 Task: Research Airbnb options in Dornbirn, Austria from 6th December, 2023 to 10th December, 2023 for 6 adults, 2 children.6 bedrooms having 6 beds and 6 bathrooms. Property type can be house. Amenities needed are: wifi, TV, free parkinig on premises, hot tub, gym, smoking allowed. Look for 5 properties as per requirement.
Action: Mouse moved to (577, 74)
Screenshot: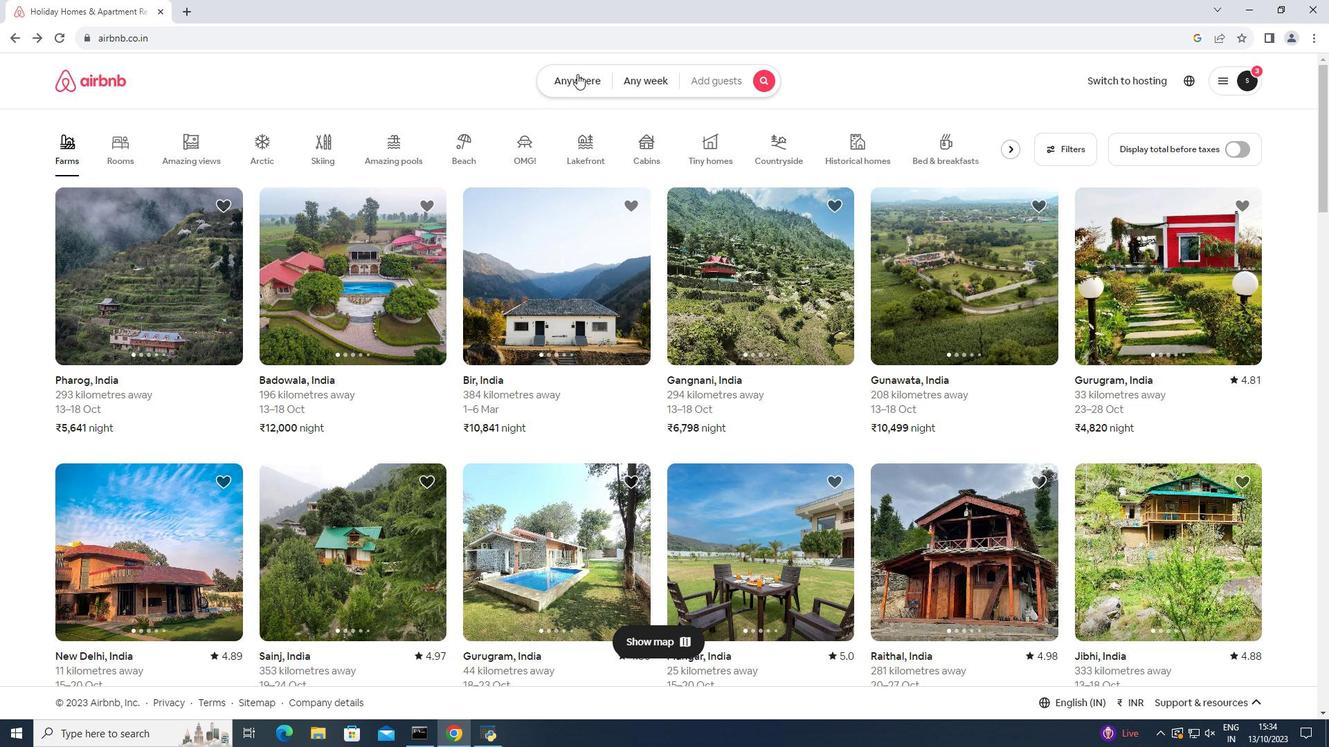 
Action: Mouse pressed left at (577, 74)
Screenshot: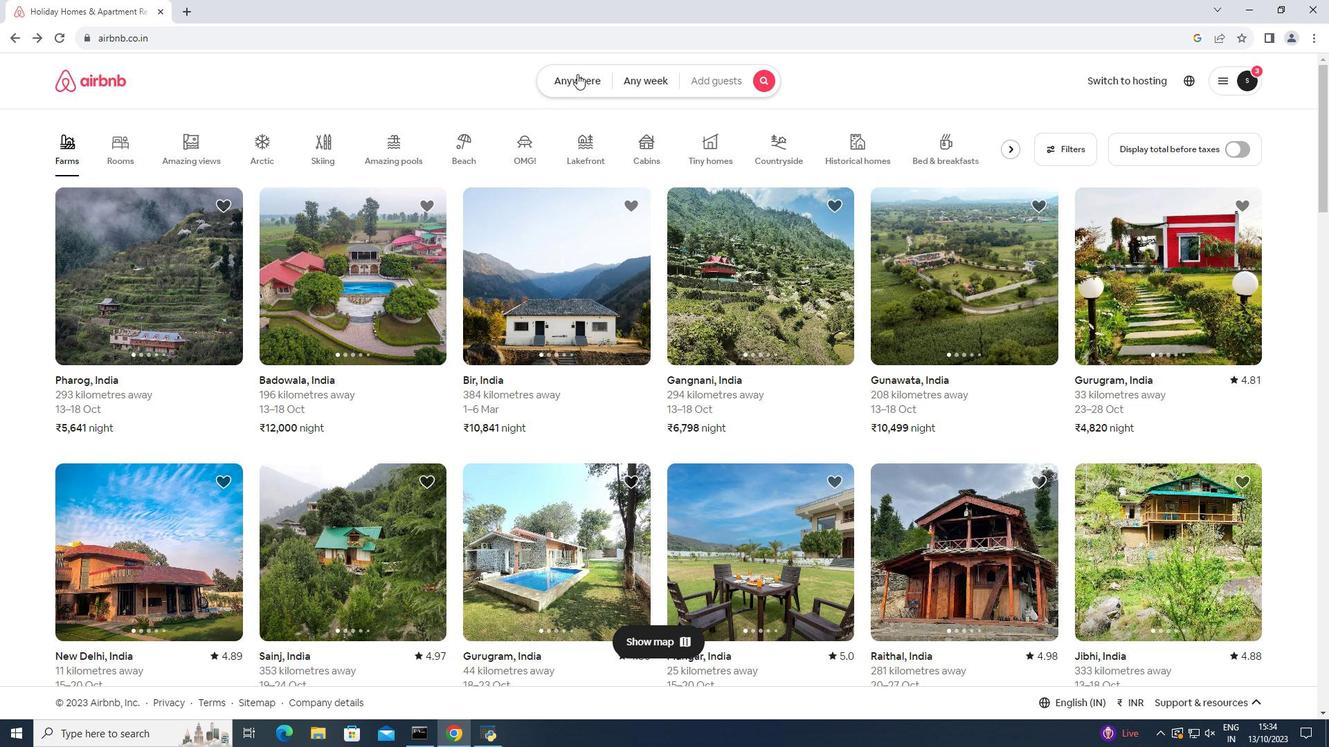 
Action: Mouse moved to (431, 138)
Screenshot: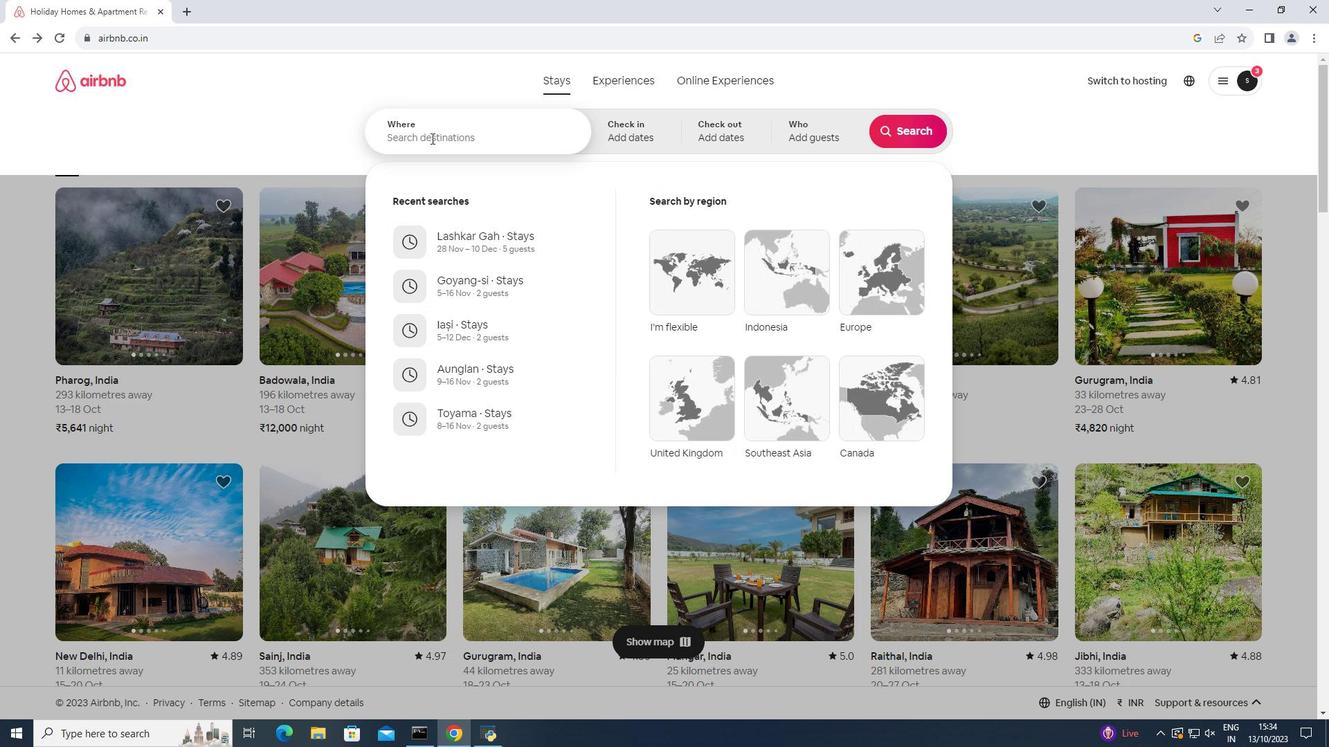 
Action: Mouse pressed left at (431, 138)
Screenshot: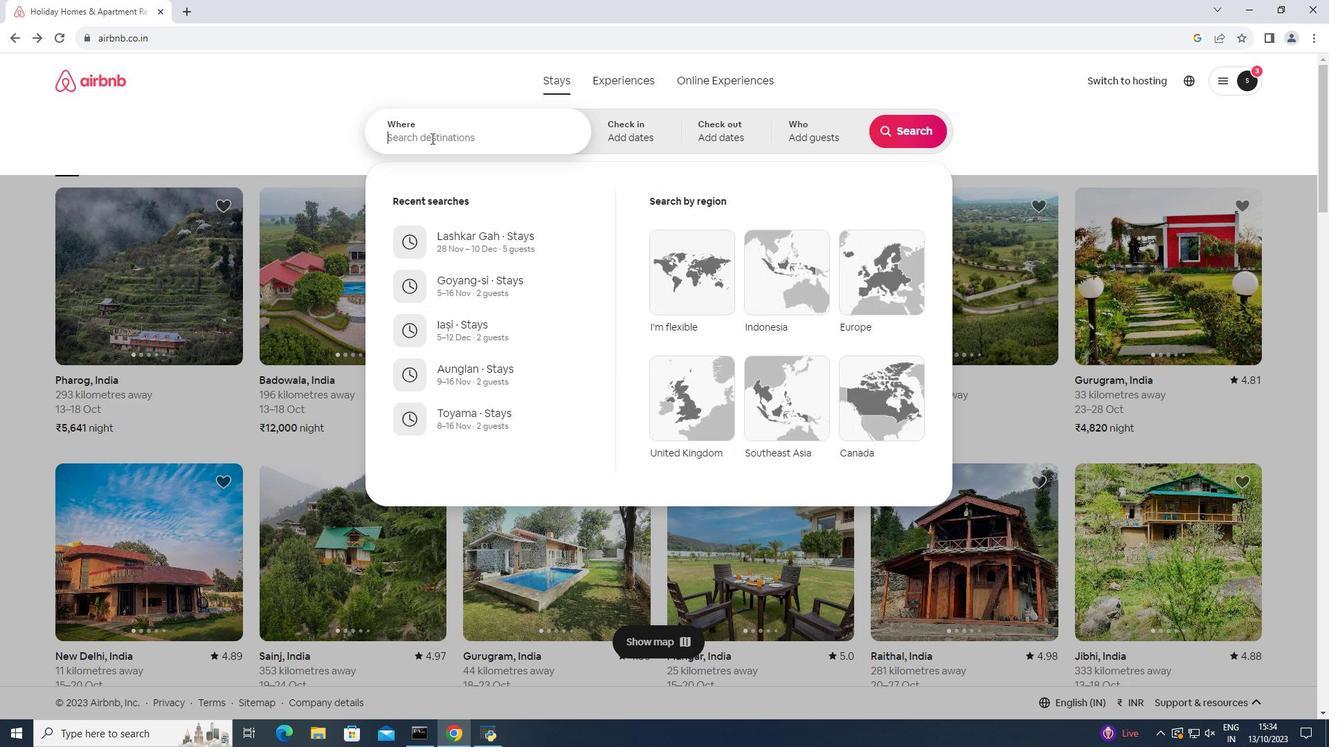 
Action: Key pressed <Key.shift>Dornbirn,
Screenshot: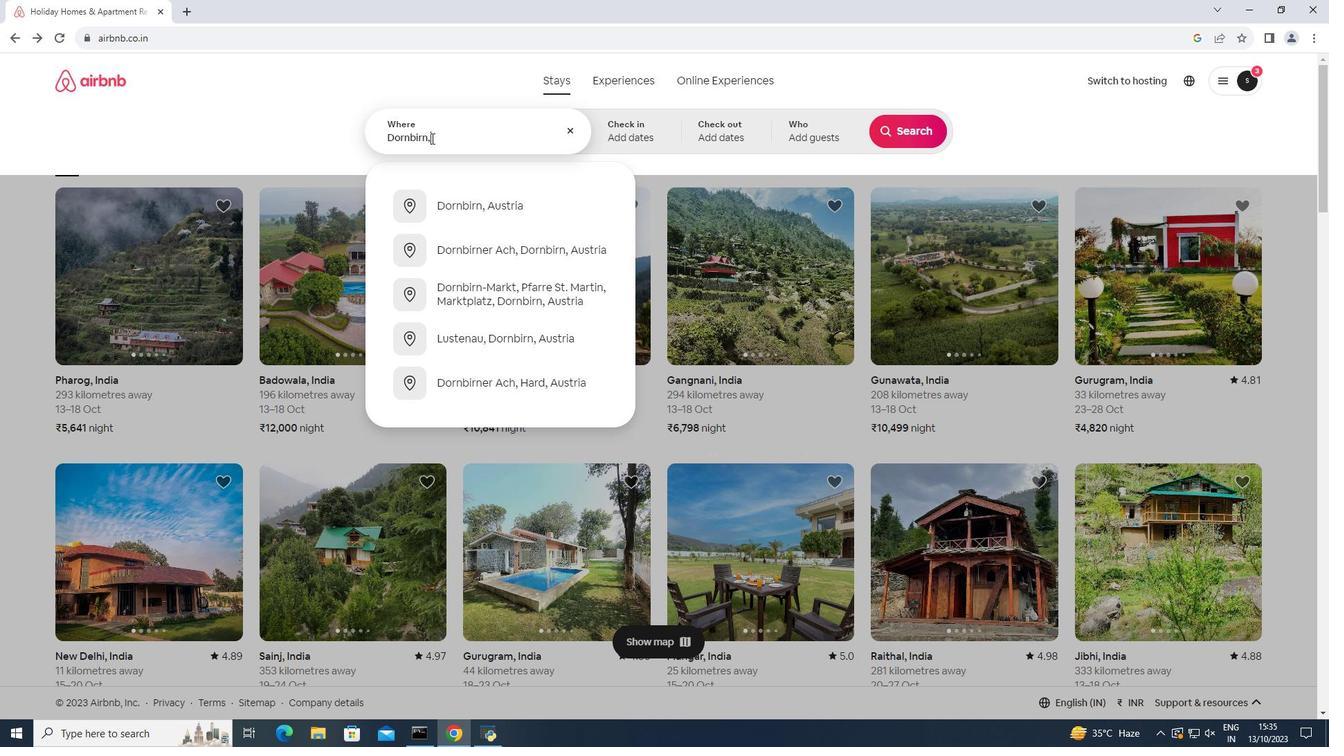 
Action: Mouse moved to (484, 211)
Screenshot: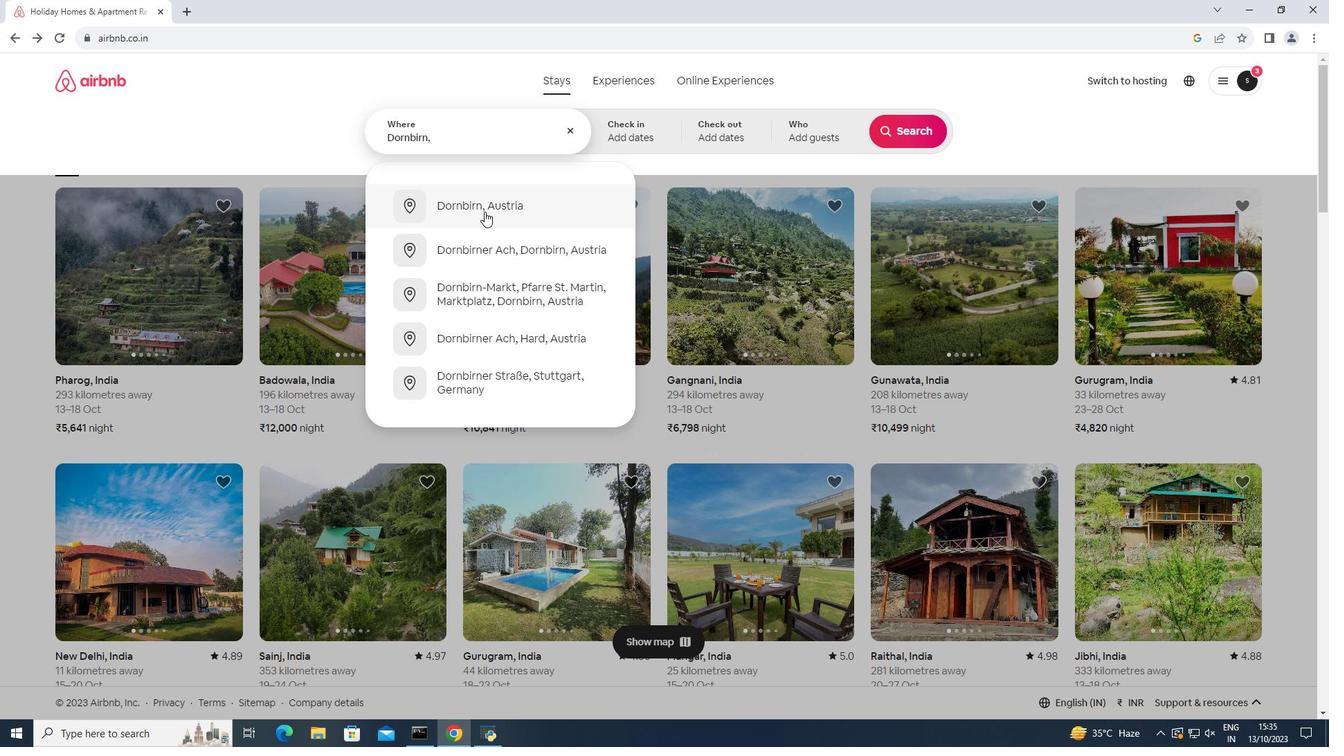 
Action: Mouse pressed left at (484, 211)
Screenshot: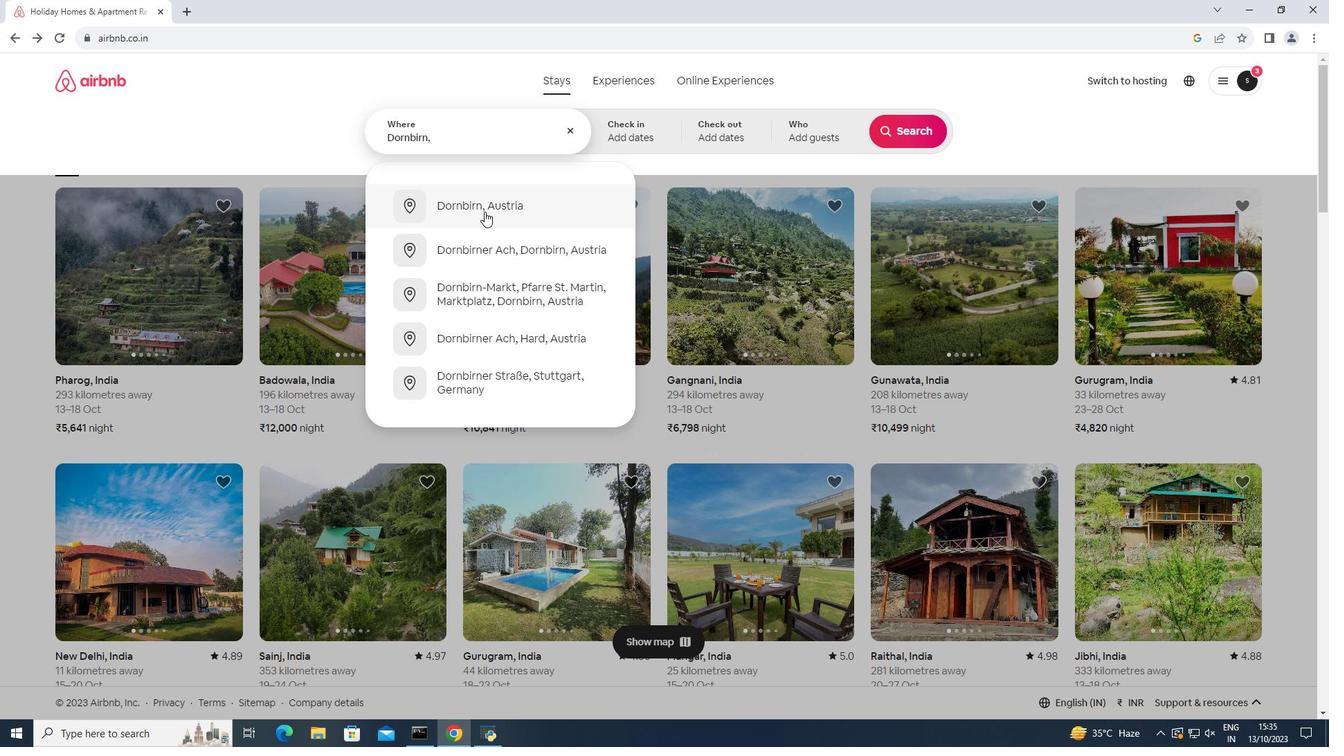 
Action: Mouse moved to (906, 239)
Screenshot: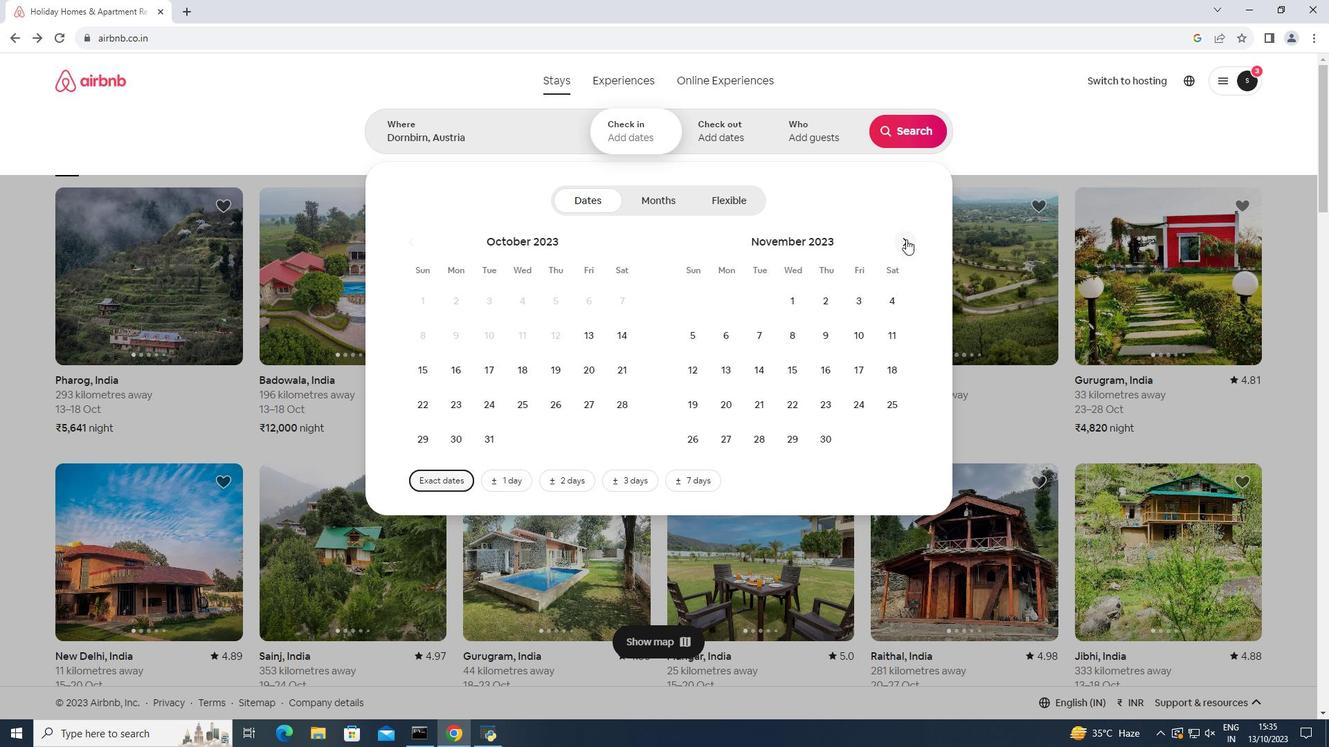 
Action: Mouse pressed left at (906, 239)
Screenshot: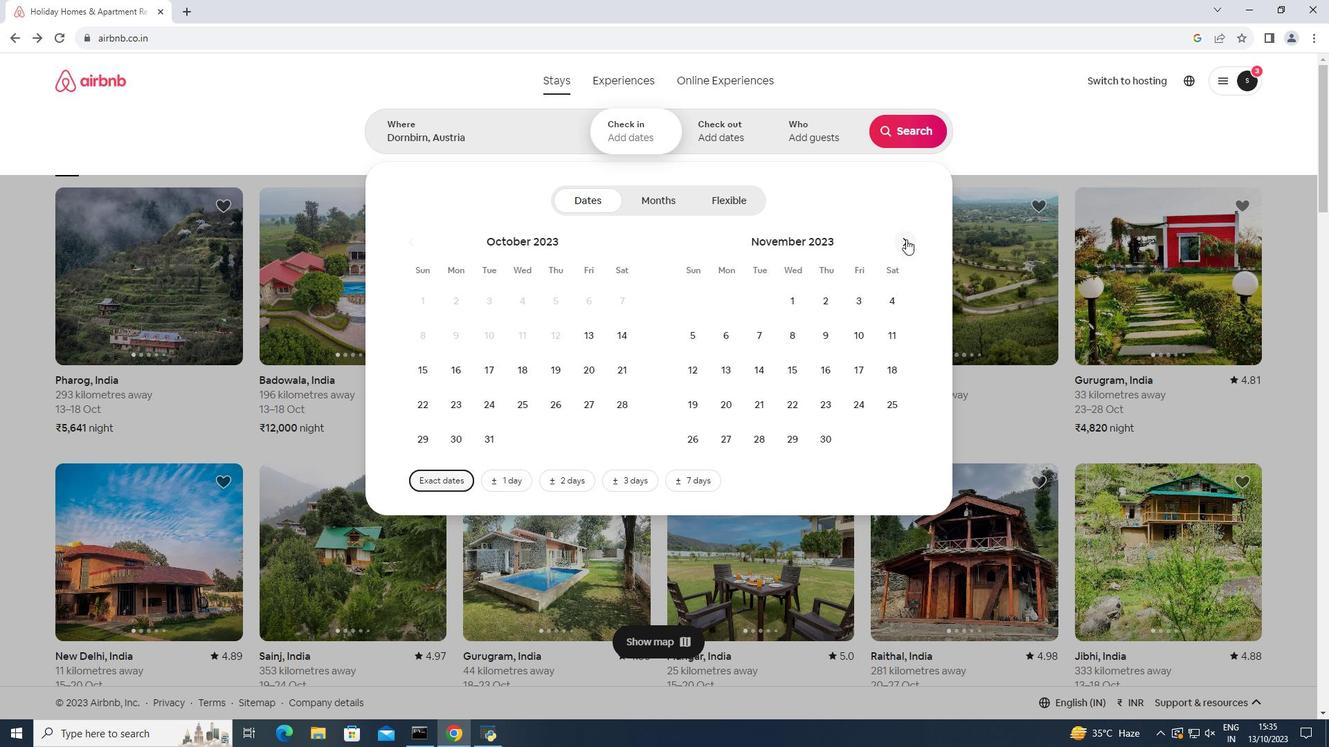 
Action: Mouse moved to (788, 331)
Screenshot: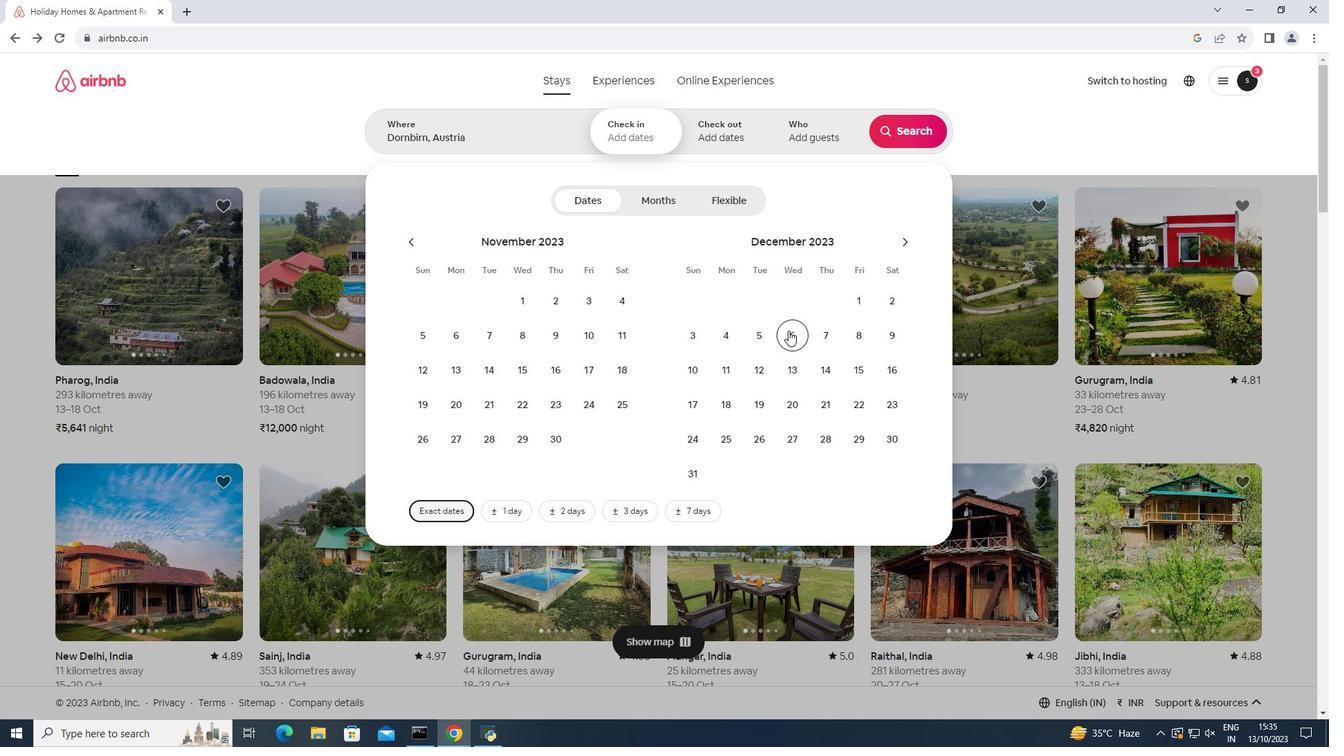 
Action: Mouse pressed left at (788, 331)
Screenshot: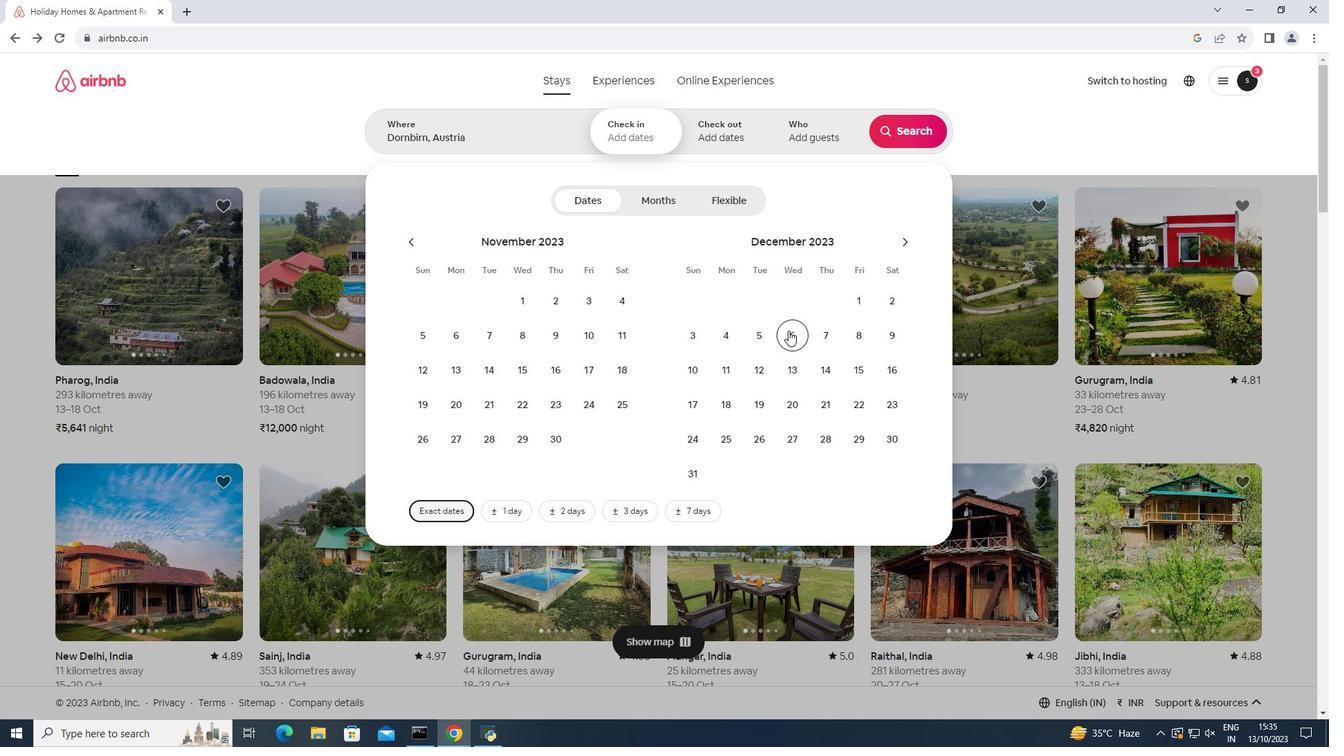 
Action: Mouse moved to (689, 369)
Screenshot: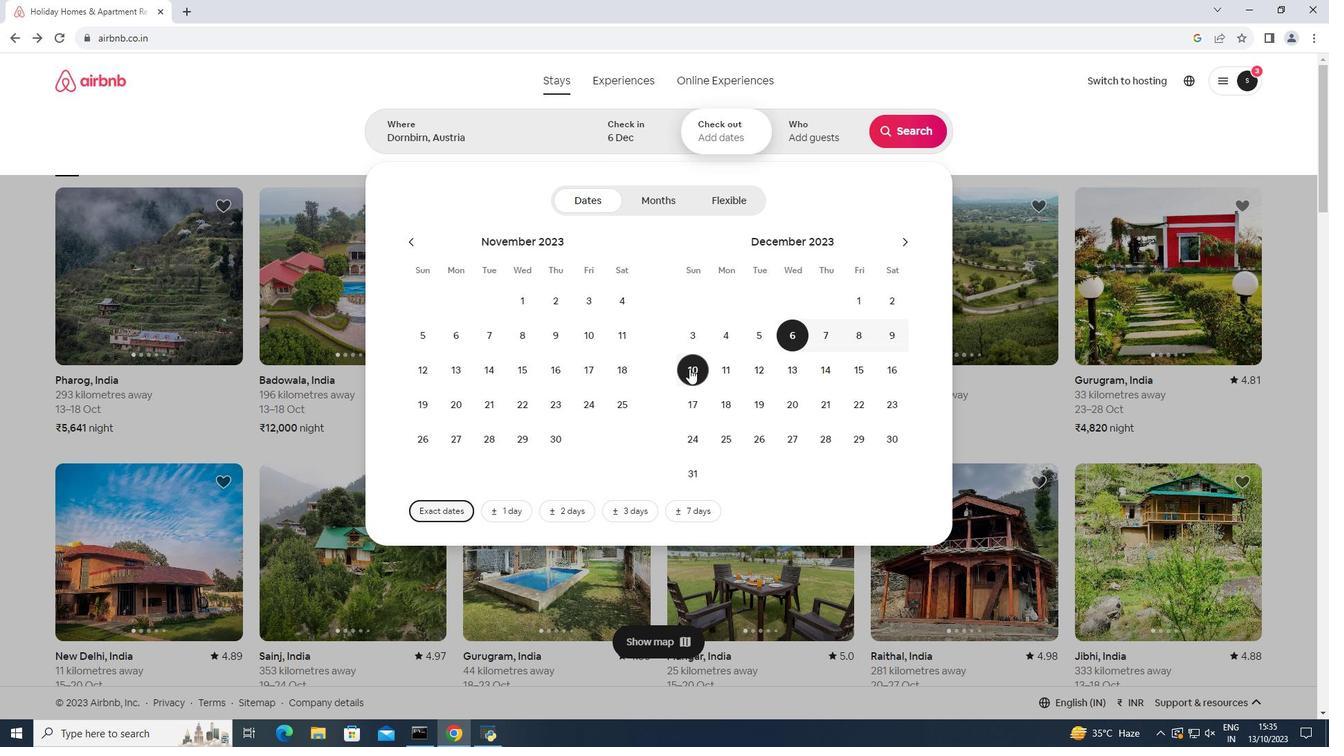 
Action: Mouse pressed left at (689, 369)
Screenshot: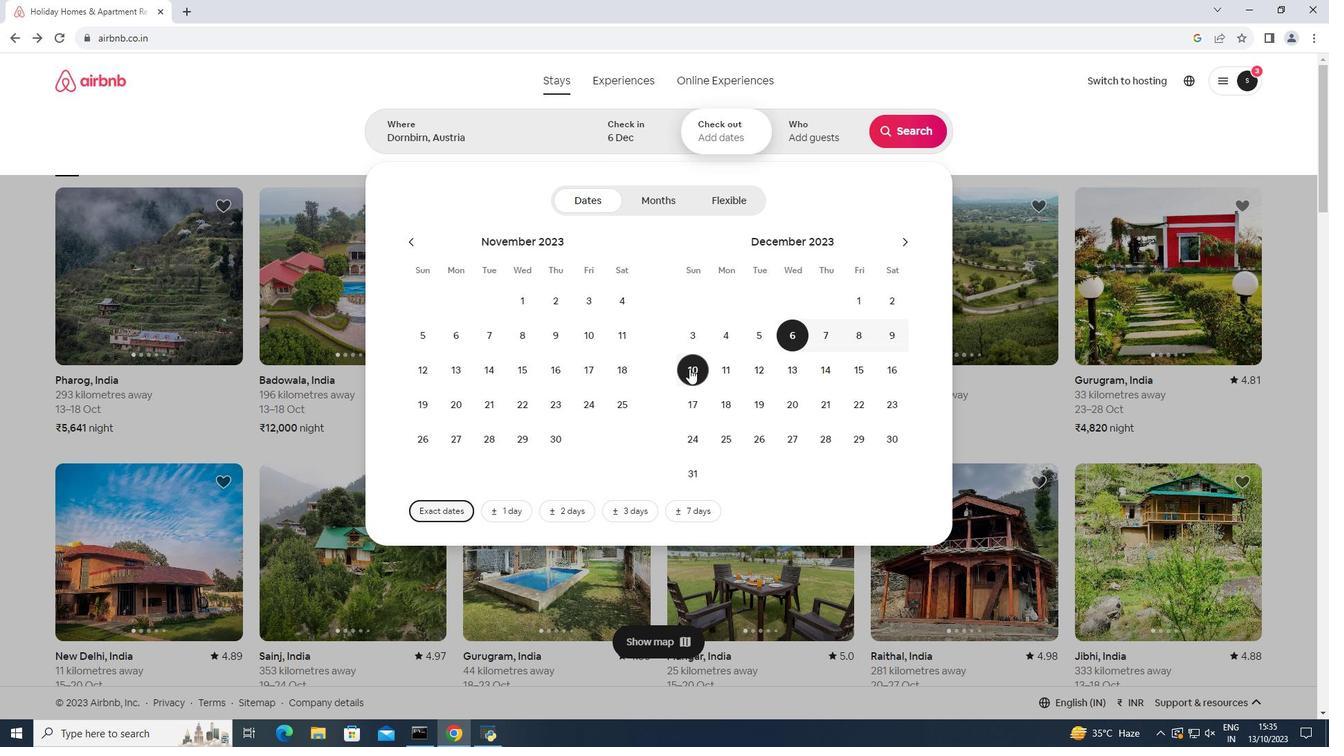 
Action: Mouse moved to (812, 121)
Screenshot: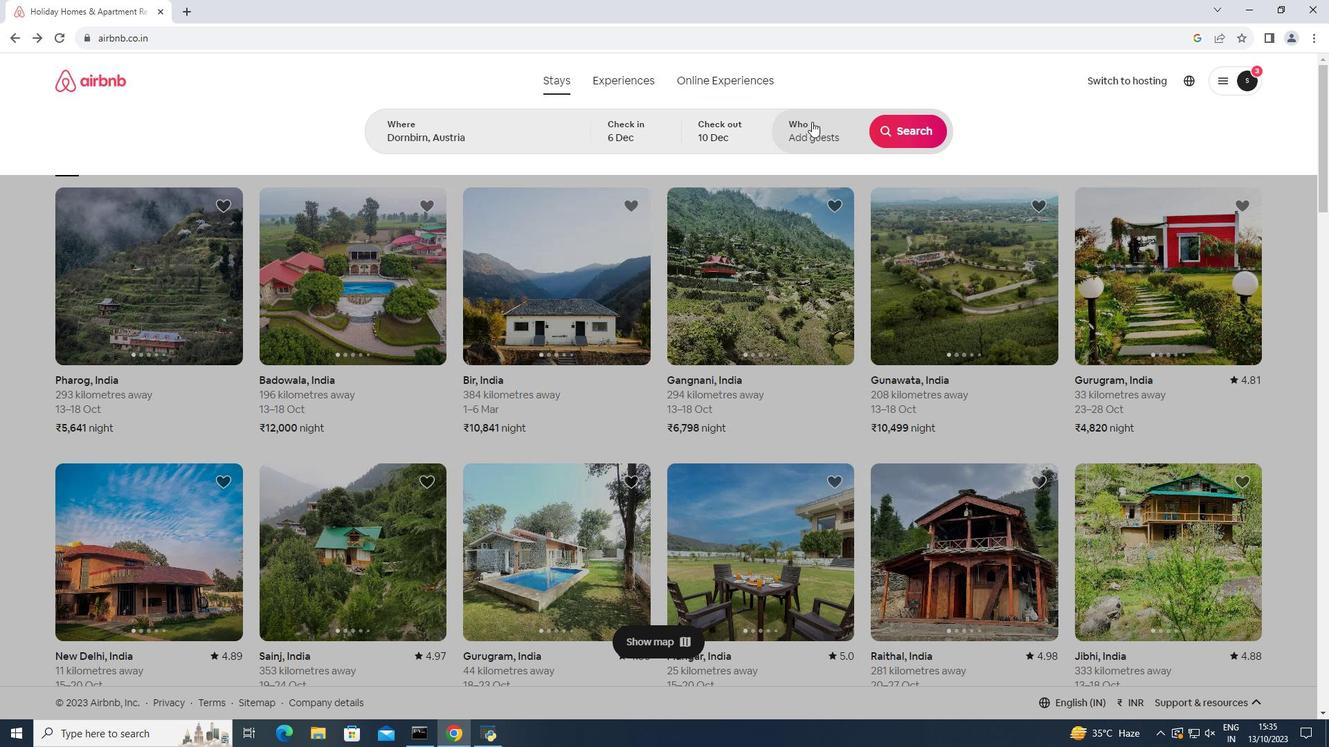 
Action: Mouse pressed left at (812, 121)
Screenshot: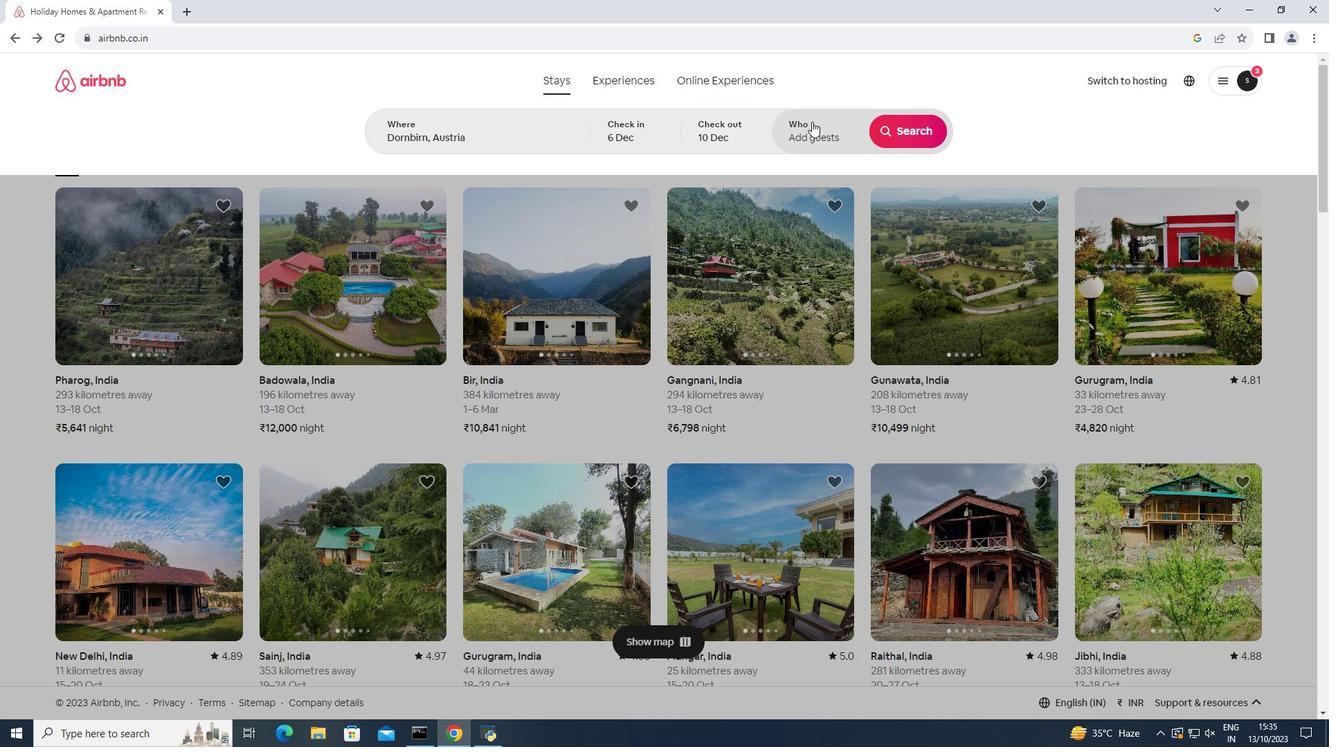 
Action: Mouse moved to (909, 202)
Screenshot: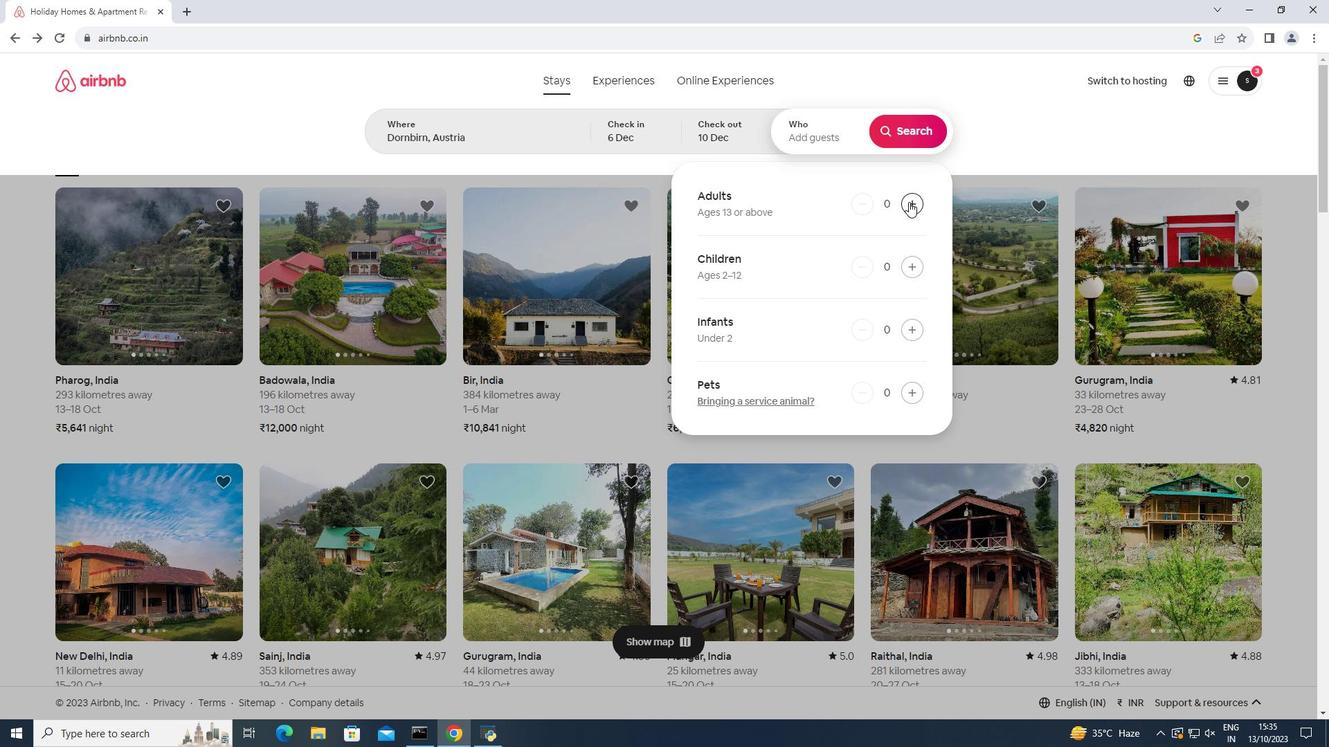 
Action: Mouse pressed left at (909, 202)
Screenshot: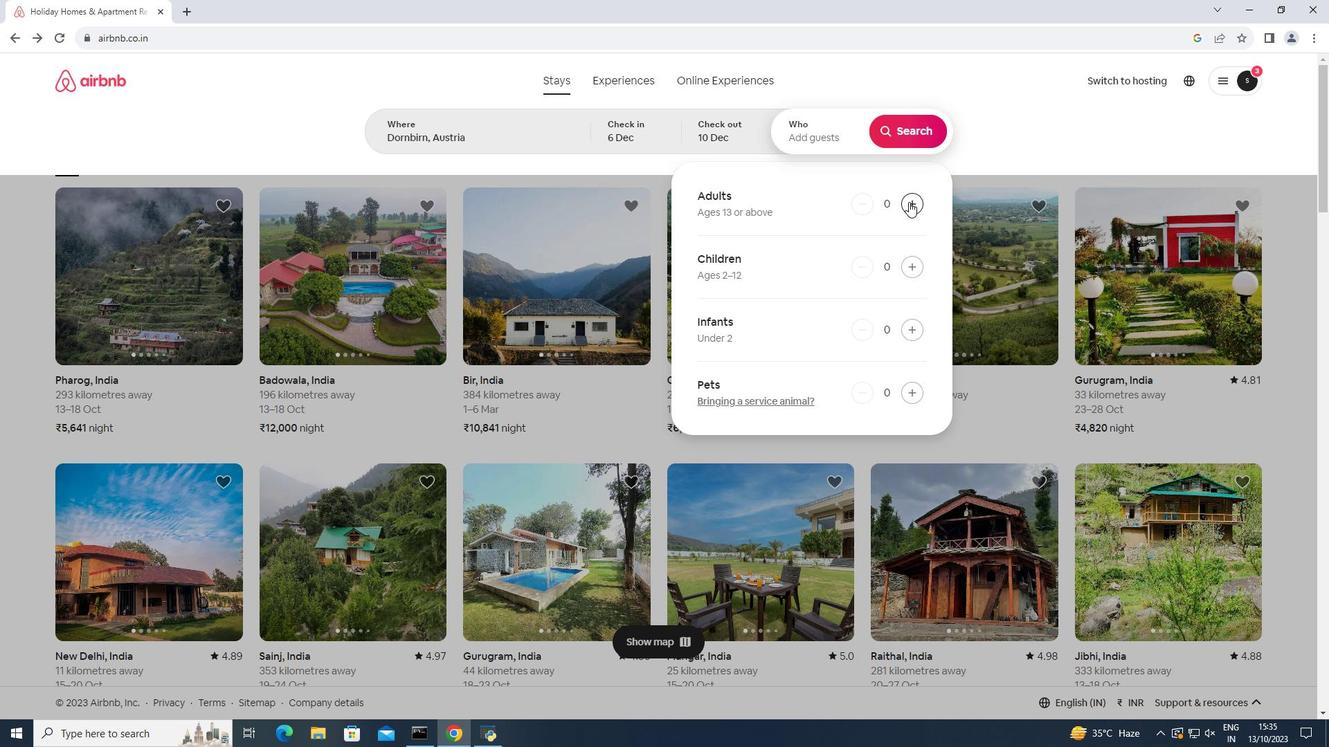
Action: Mouse pressed left at (909, 202)
Screenshot: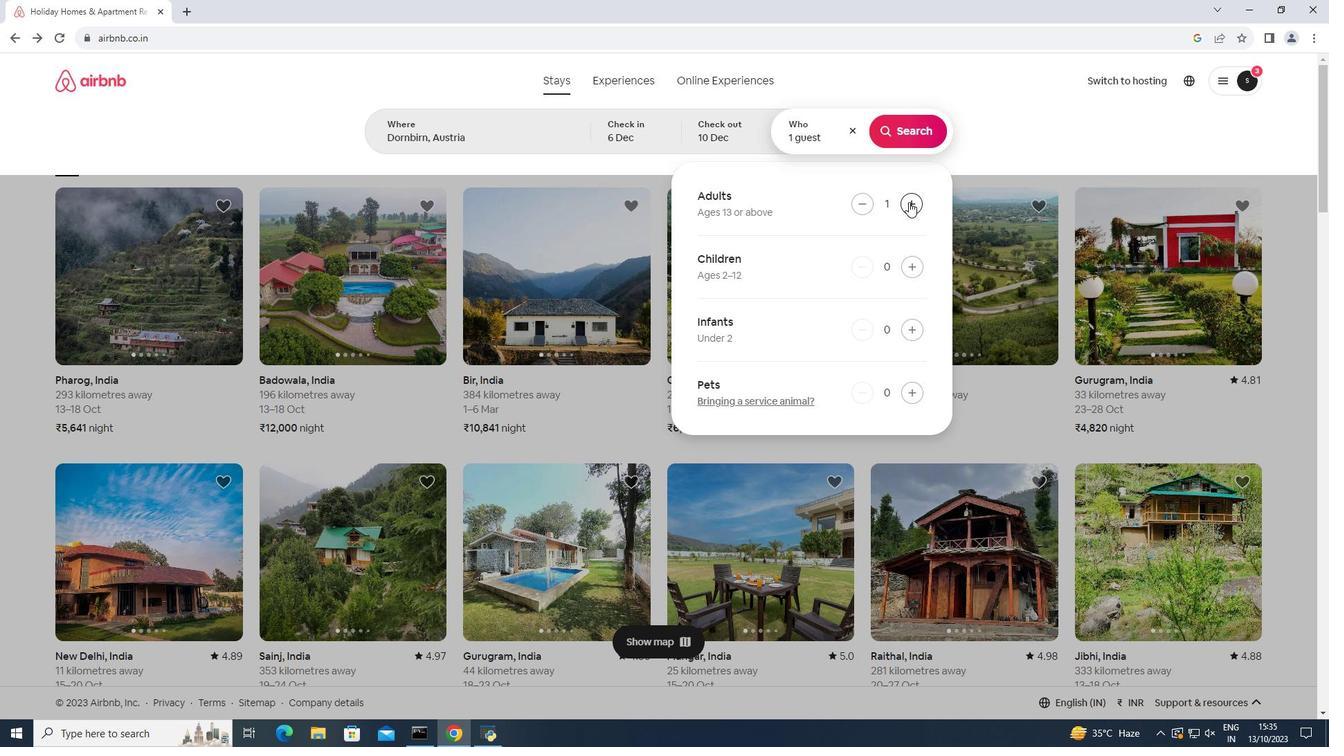 
Action: Mouse pressed left at (909, 202)
Screenshot: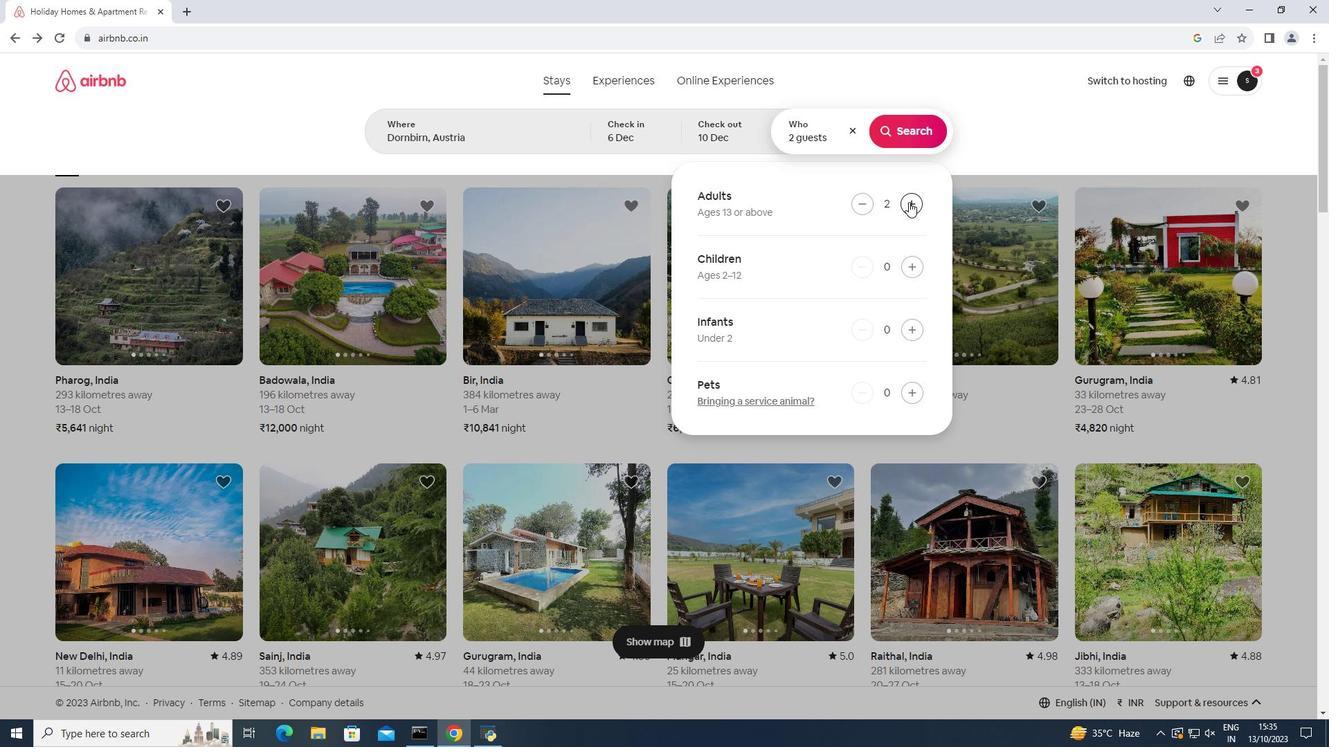 
Action: Mouse pressed left at (909, 202)
Screenshot: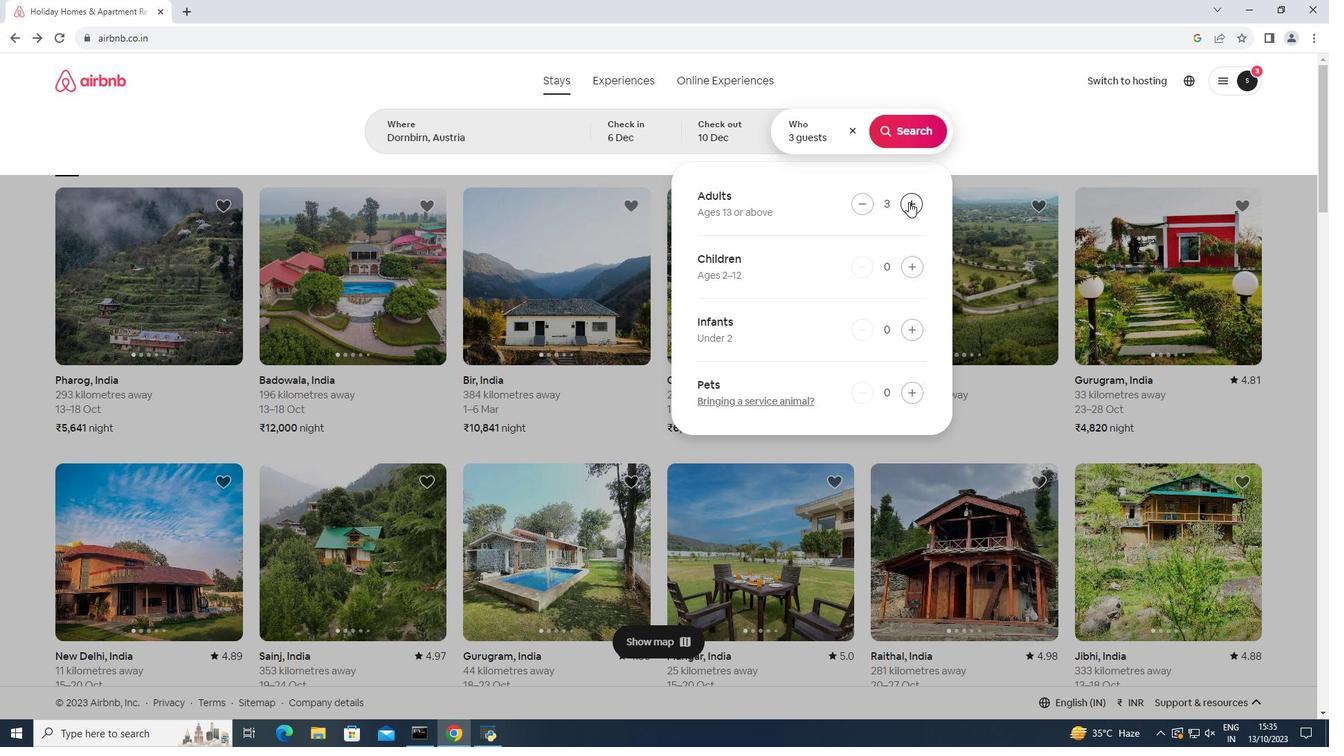 
Action: Mouse pressed left at (909, 202)
Screenshot: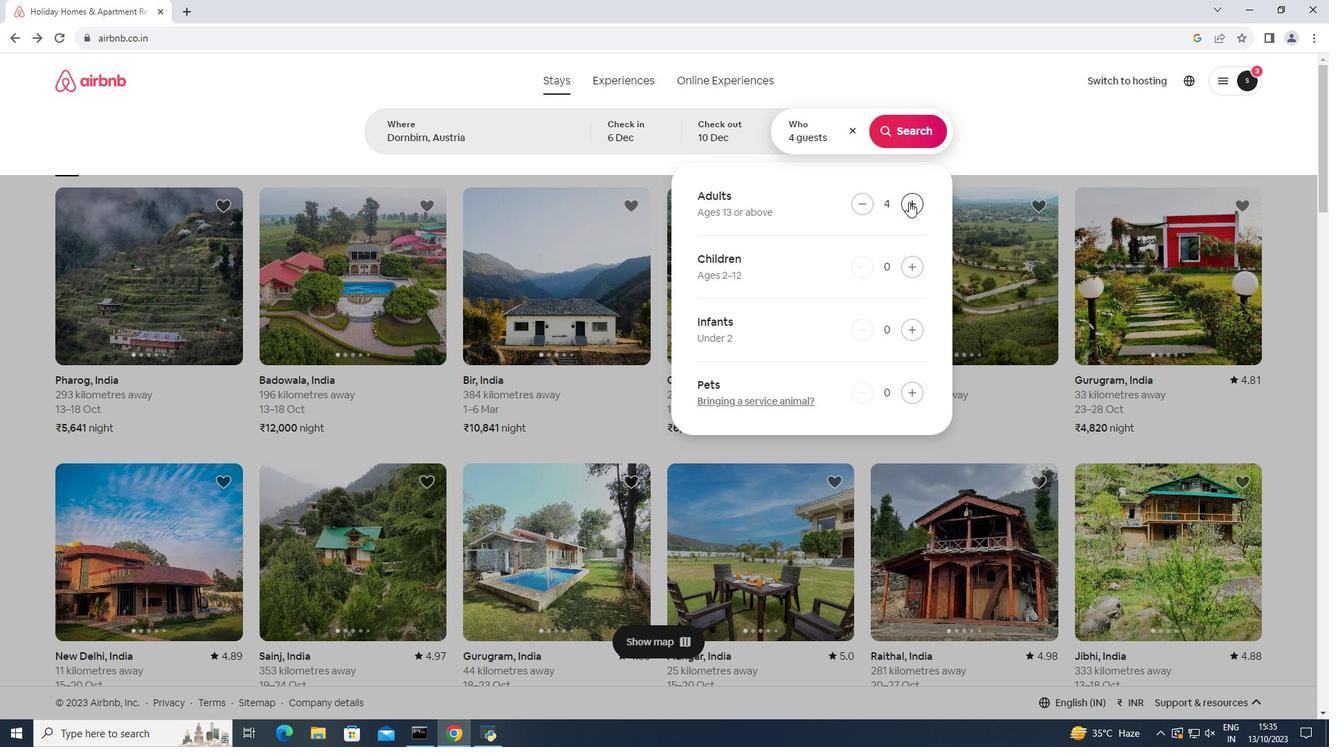 
Action: Mouse pressed left at (909, 202)
Screenshot: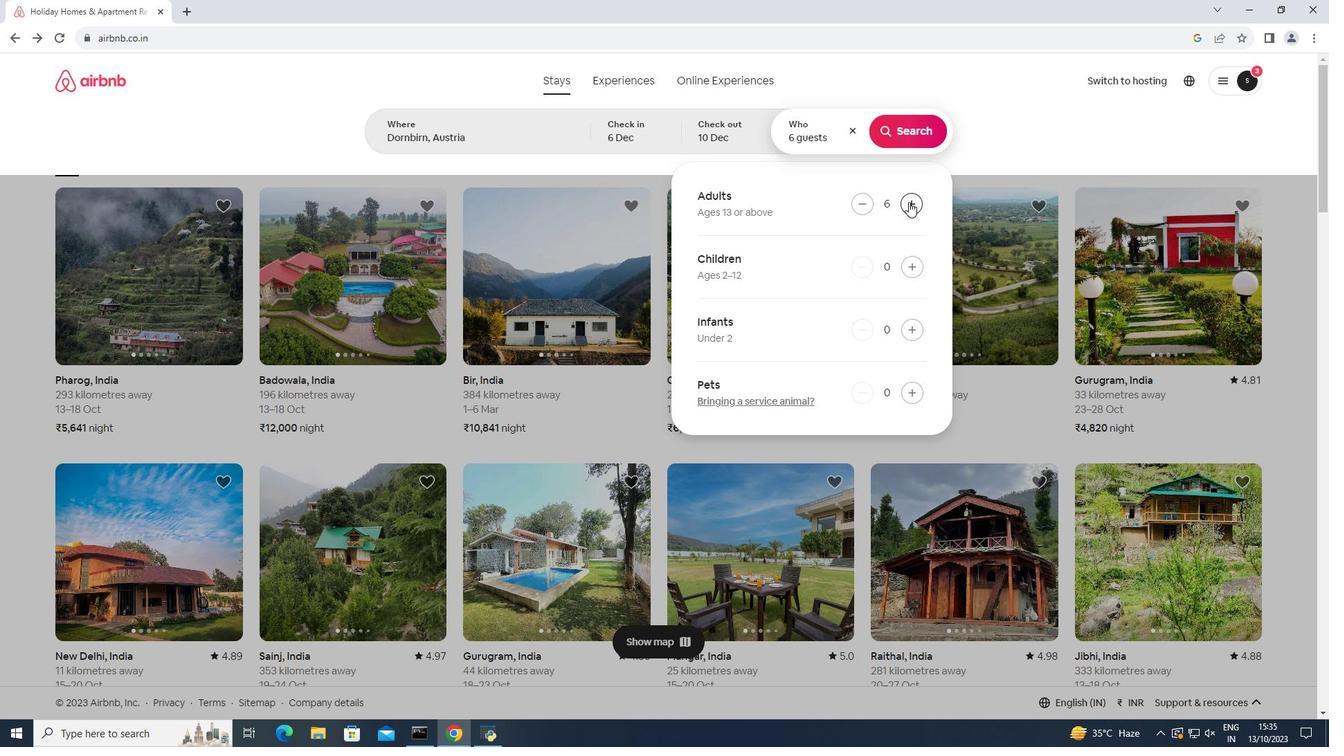 
Action: Mouse moved to (912, 268)
Screenshot: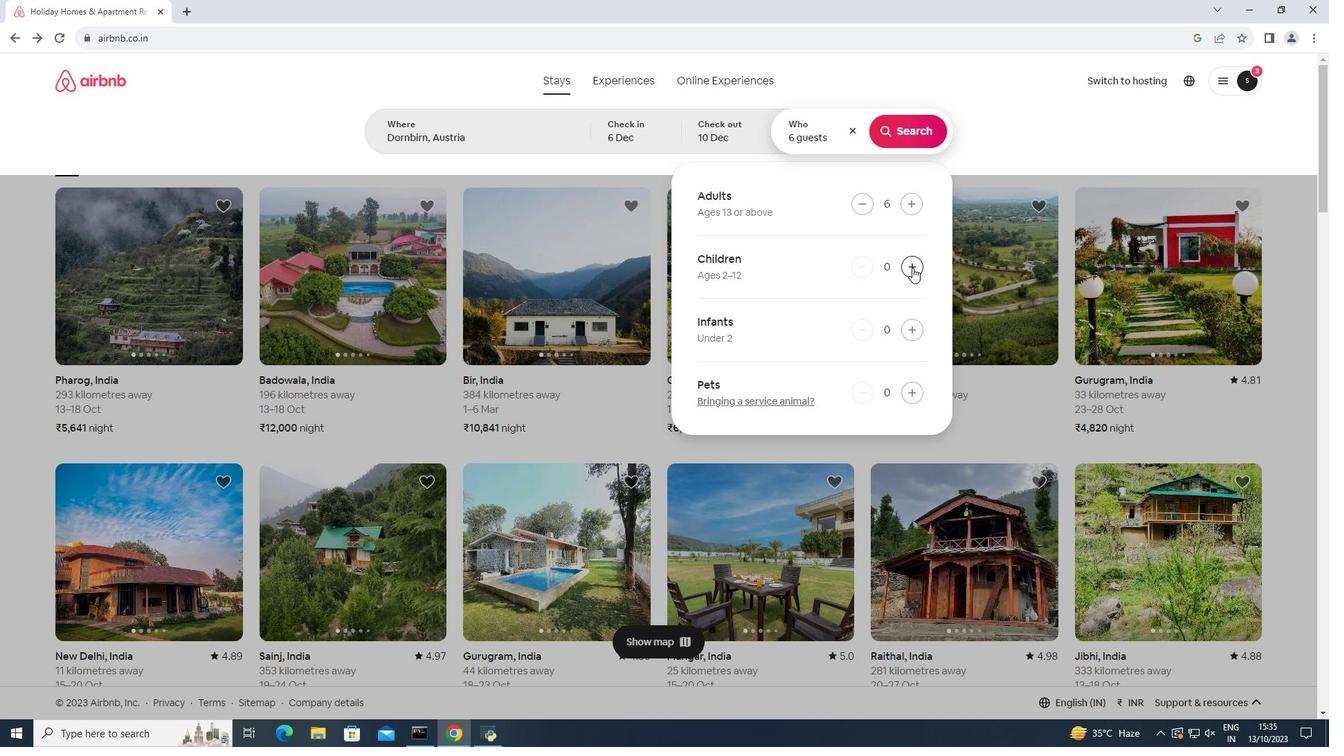 
Action: Mouse pressed left at (912, 268)
Screenshot: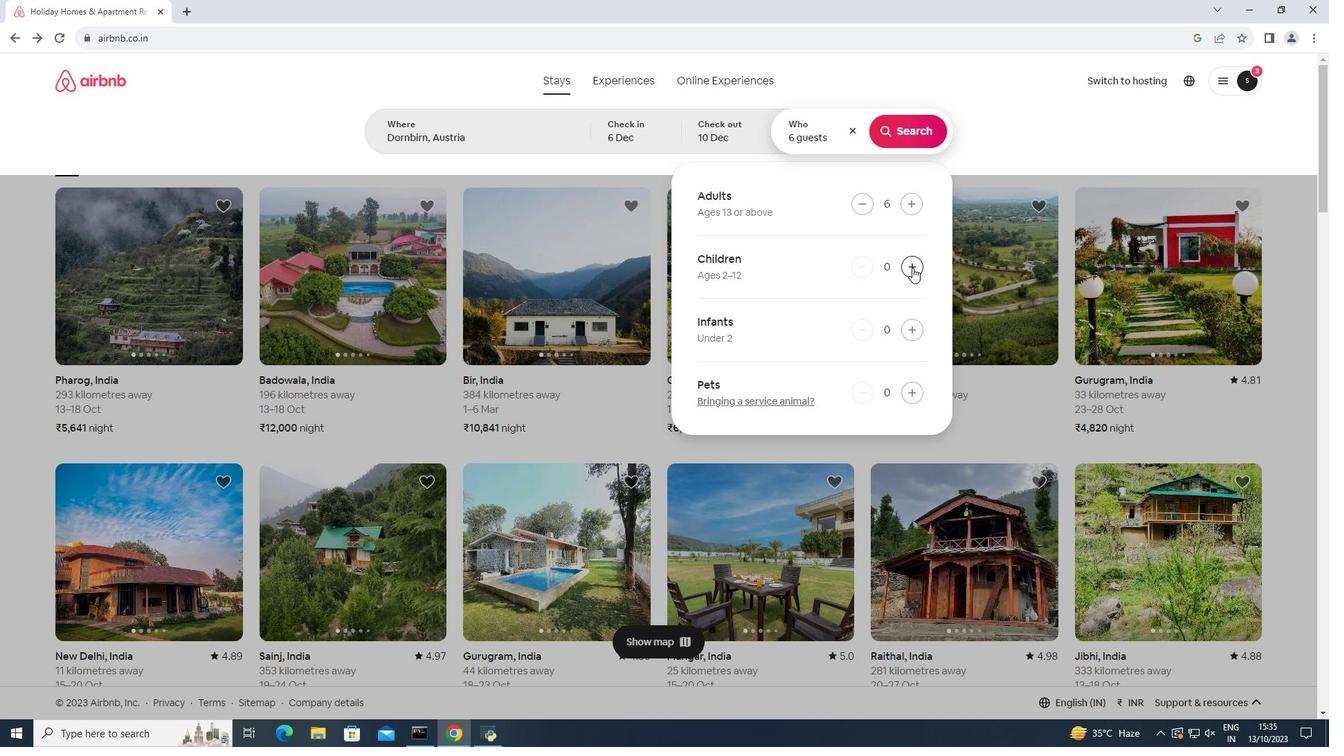 
Action: Mouse pressed left at (912, 268)
Screenshot: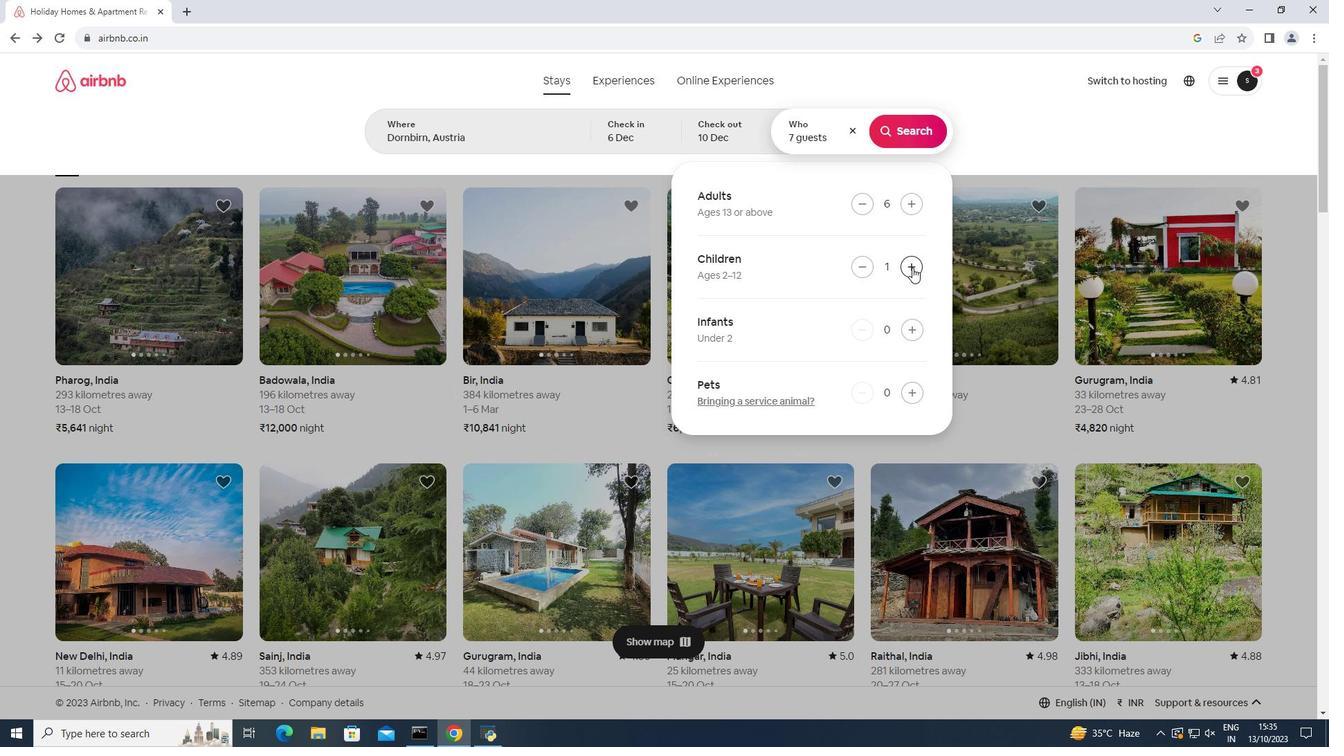 
Action: Mouse moved to (909, 126)
Screenshot: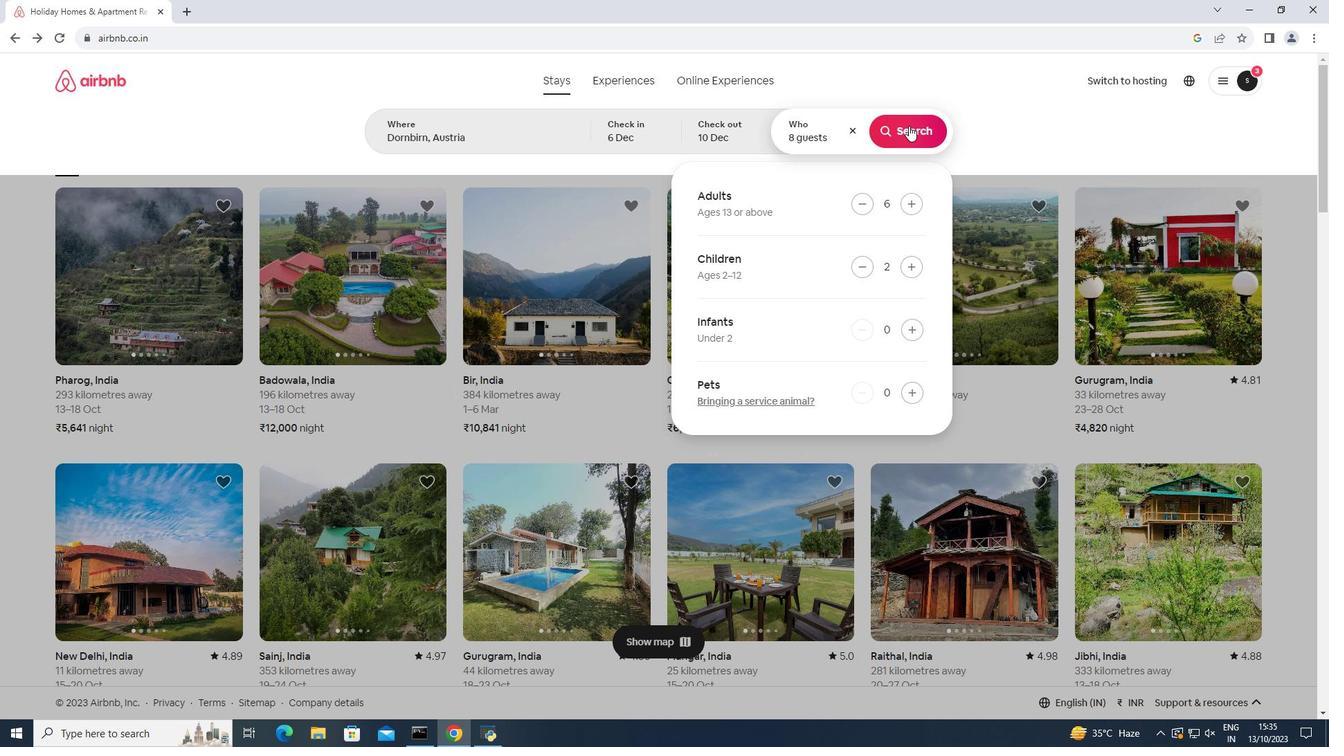 
Action: Mouse pressed left at (909, 126)
Screenshot: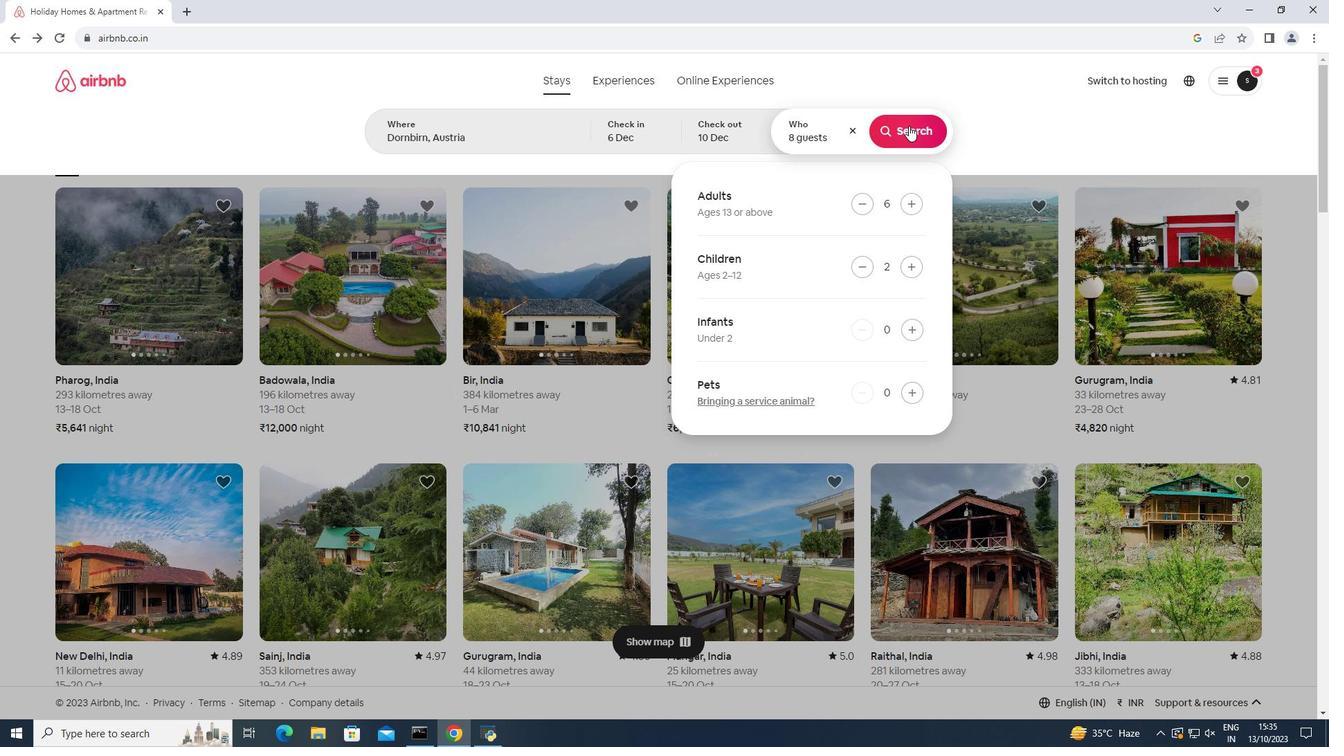 
Action: Mouse moved to (1090, 132)
Screenshot: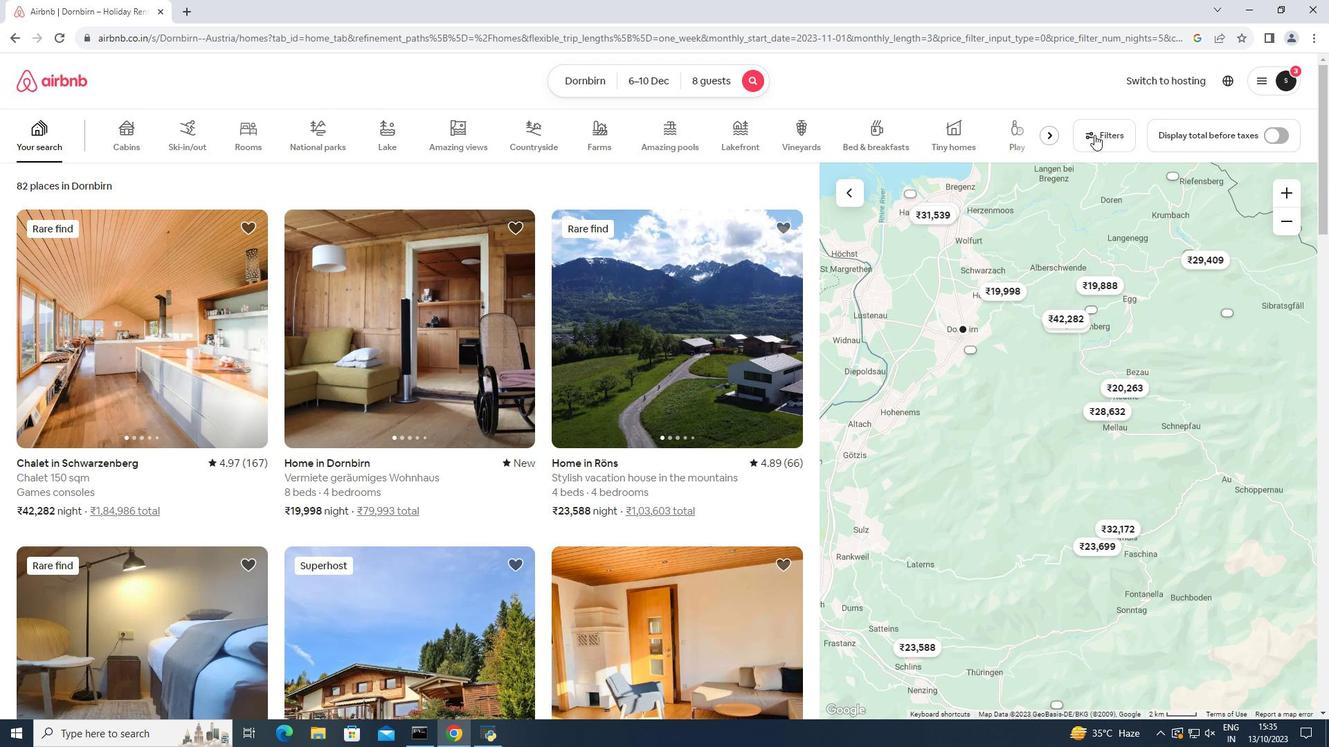 
Action: Mouse pressed left at (1090, 132)
Screenshot: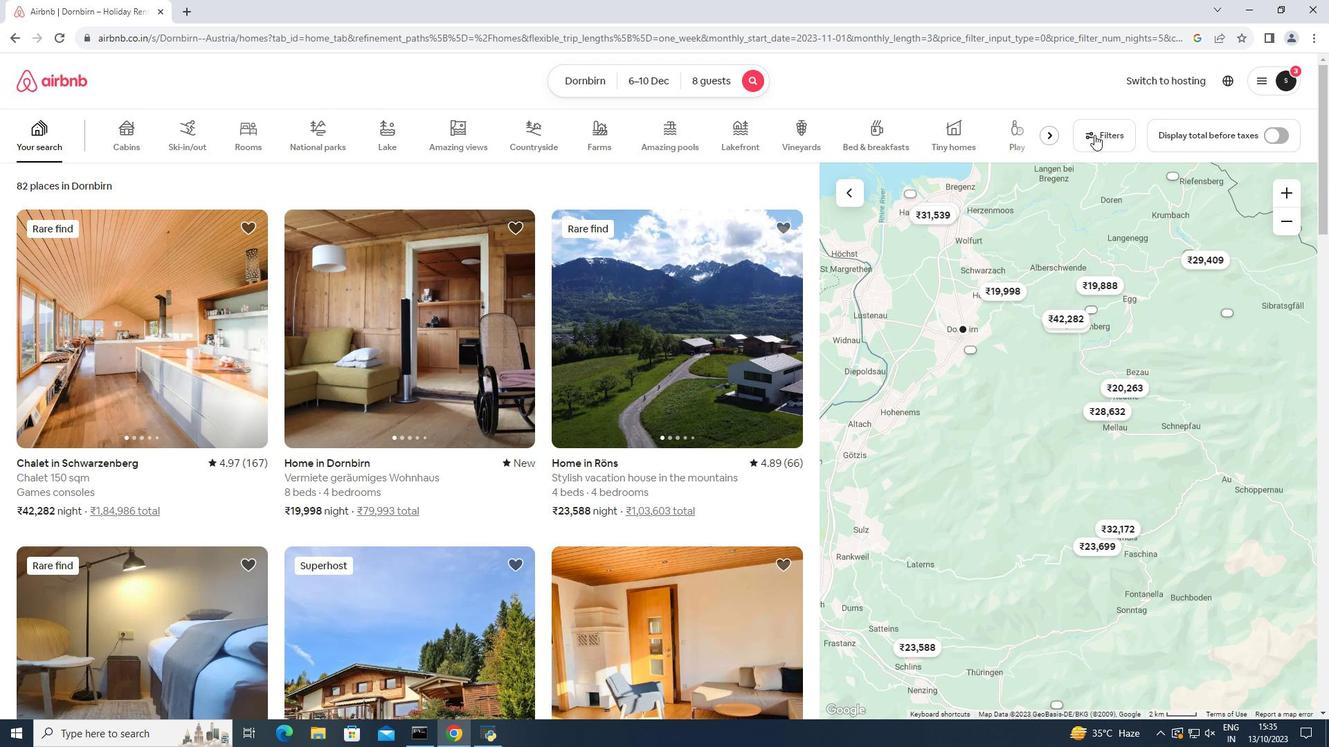 
Action: Mouse moved to (593, 383)
Screenshot: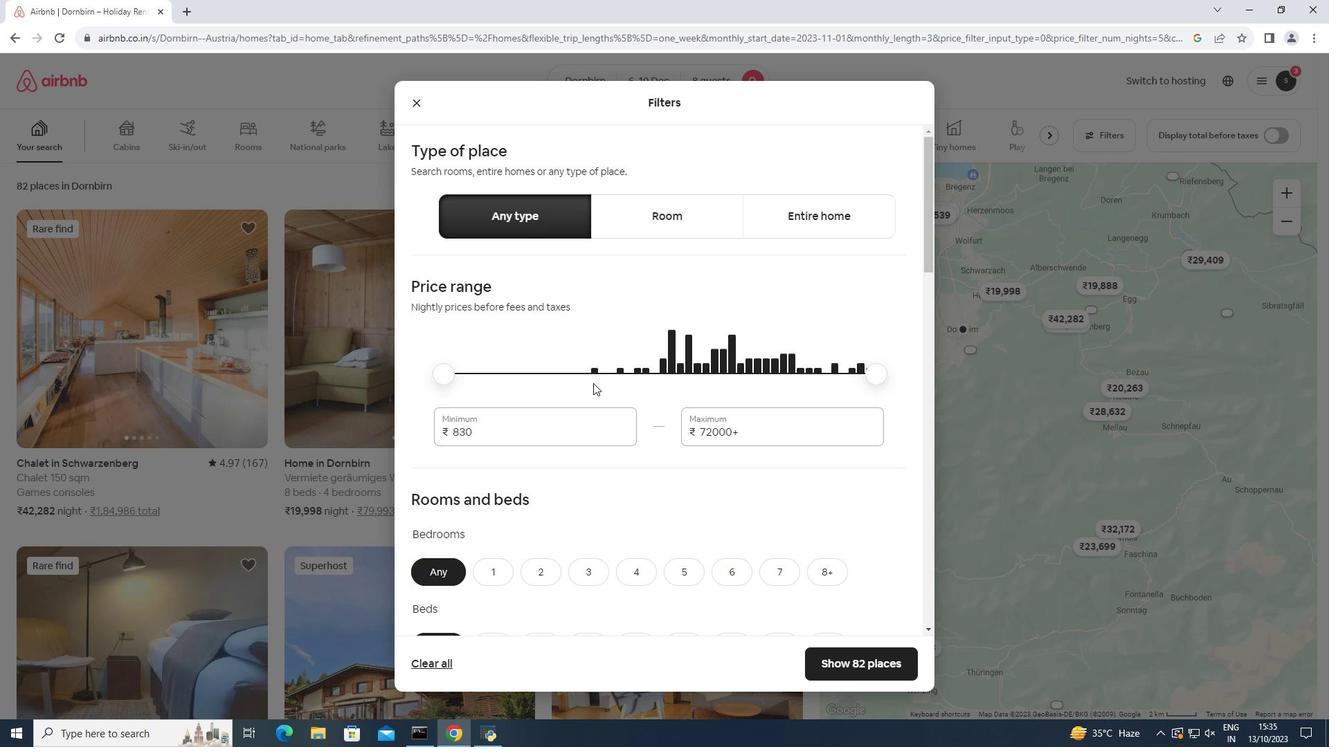 
Action: Mouse scrolled (593, 382) with delta (0, 0)
Screenshot: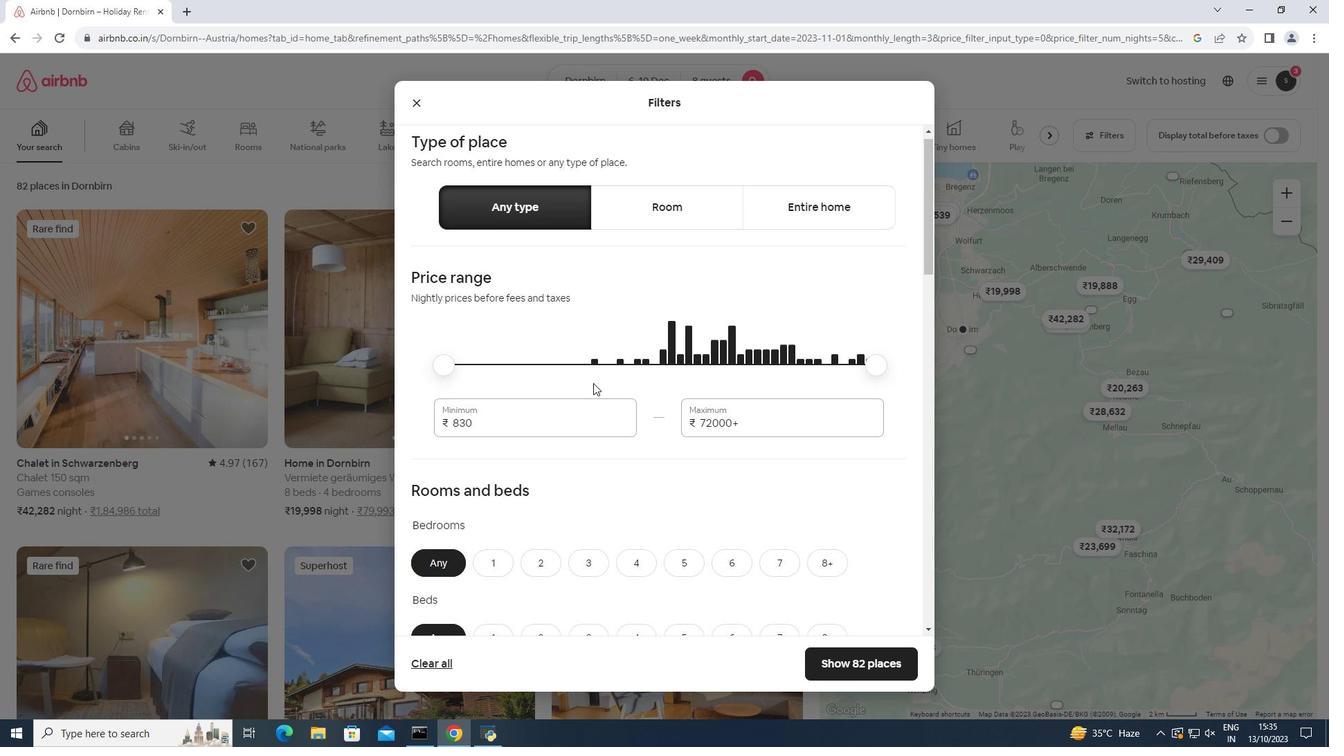 
Action: Mouse scrolled (593, 382) with delta (0, 0)
Screenshot: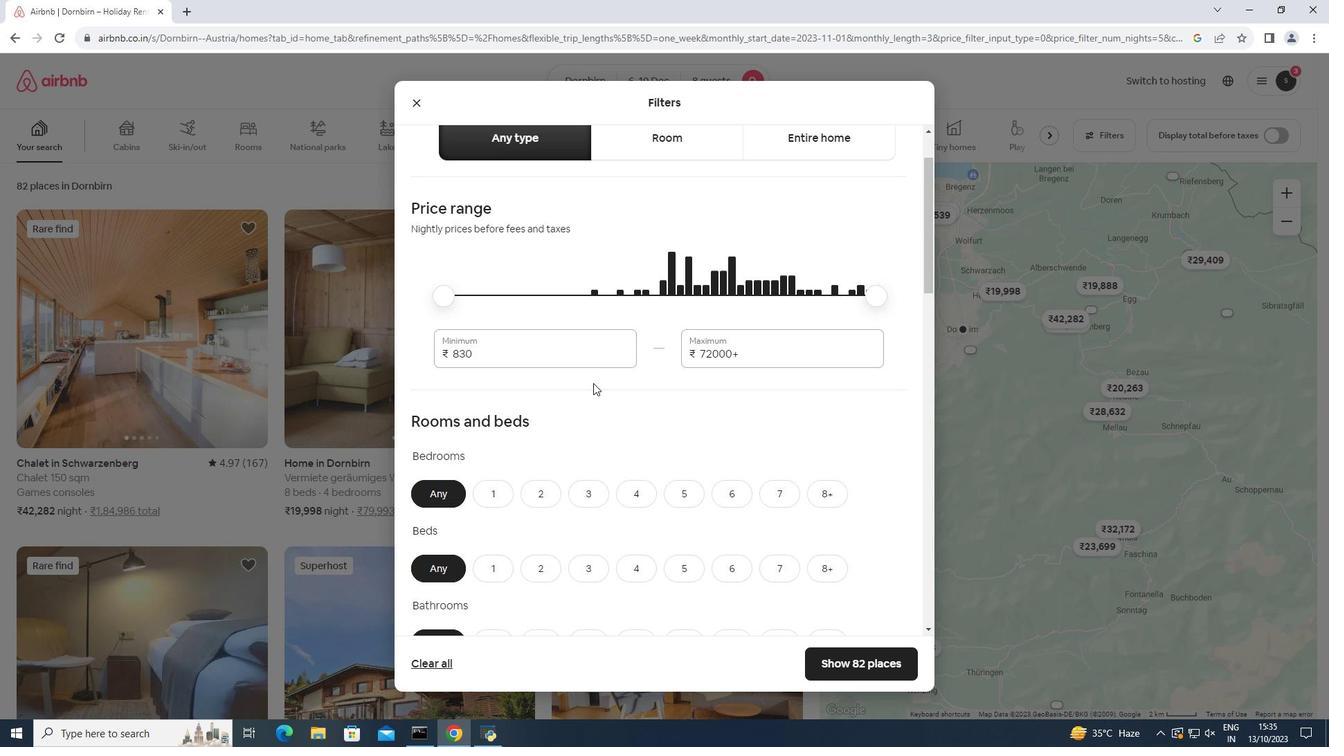 
Action: Mouse moved to (728, 430)
Screenshot: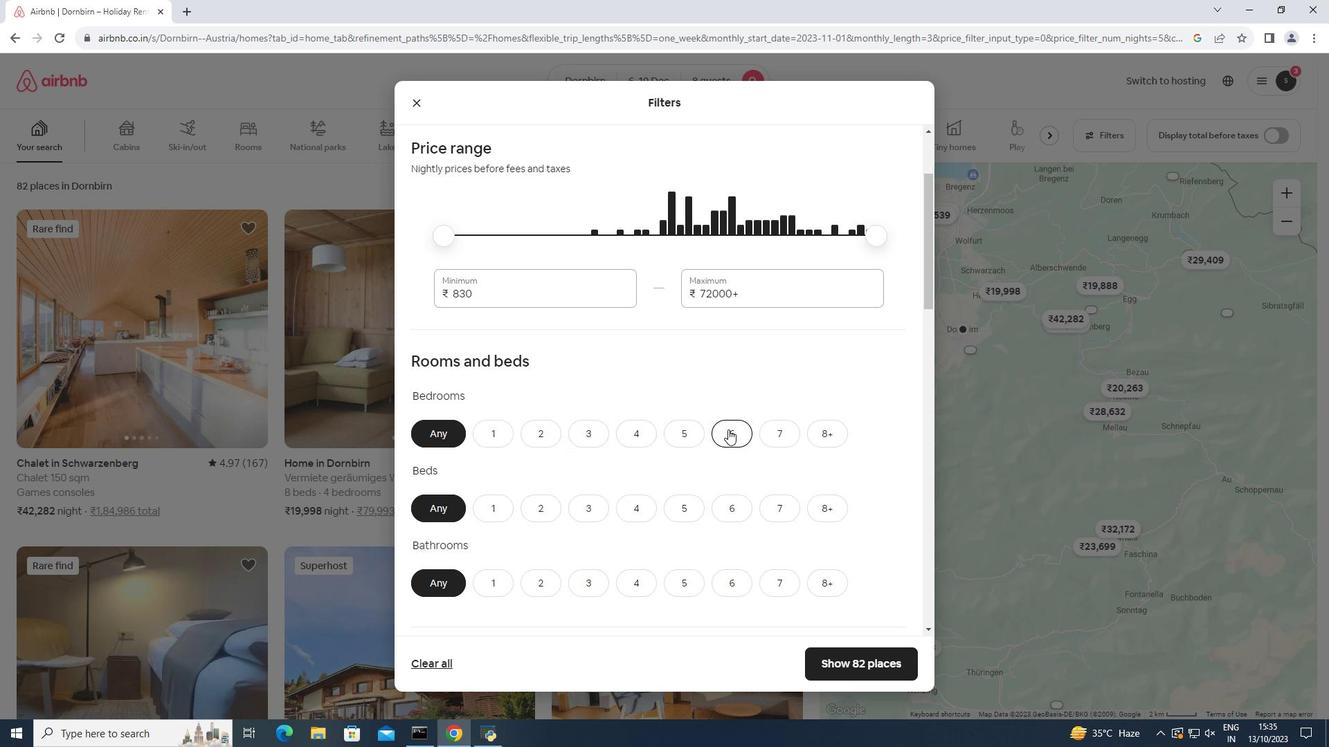 
Action: Mouse pressed left at (728, 430)
Screenshot: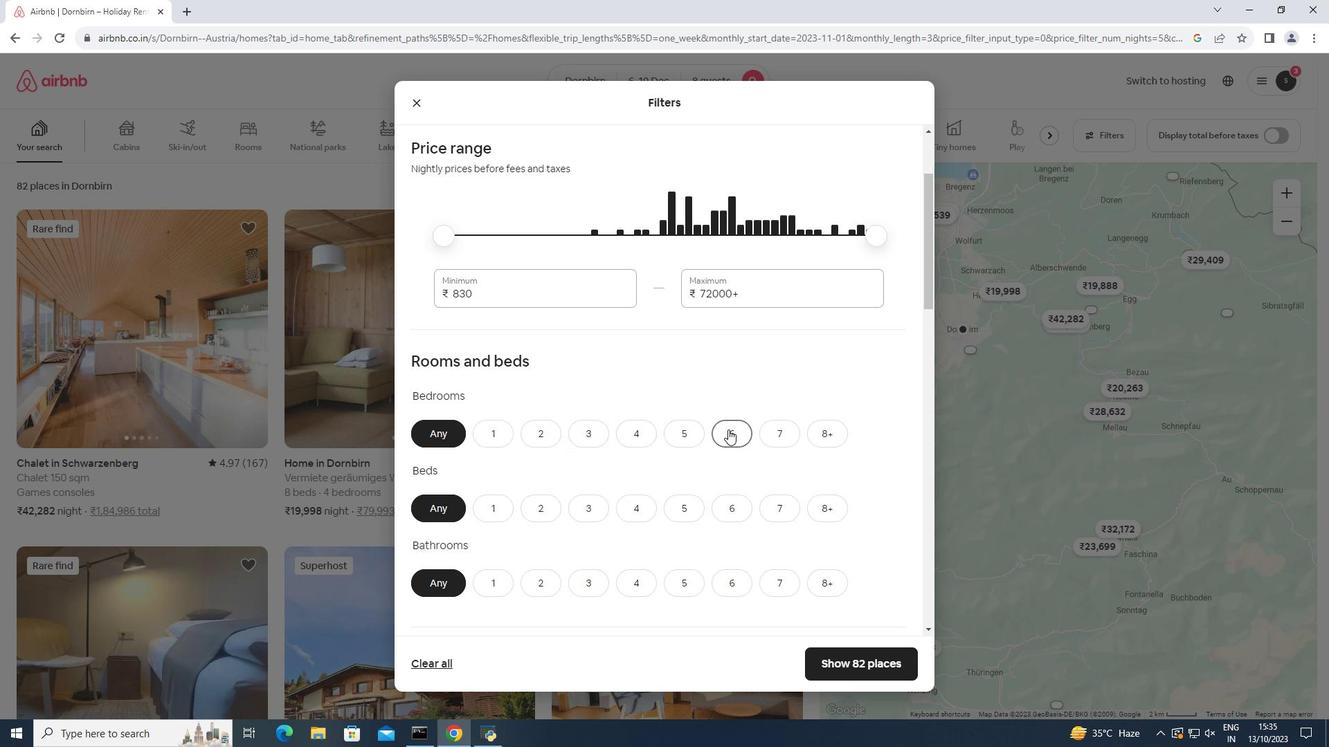 
Action: Mouse moved to (728, 507)
Screenshot: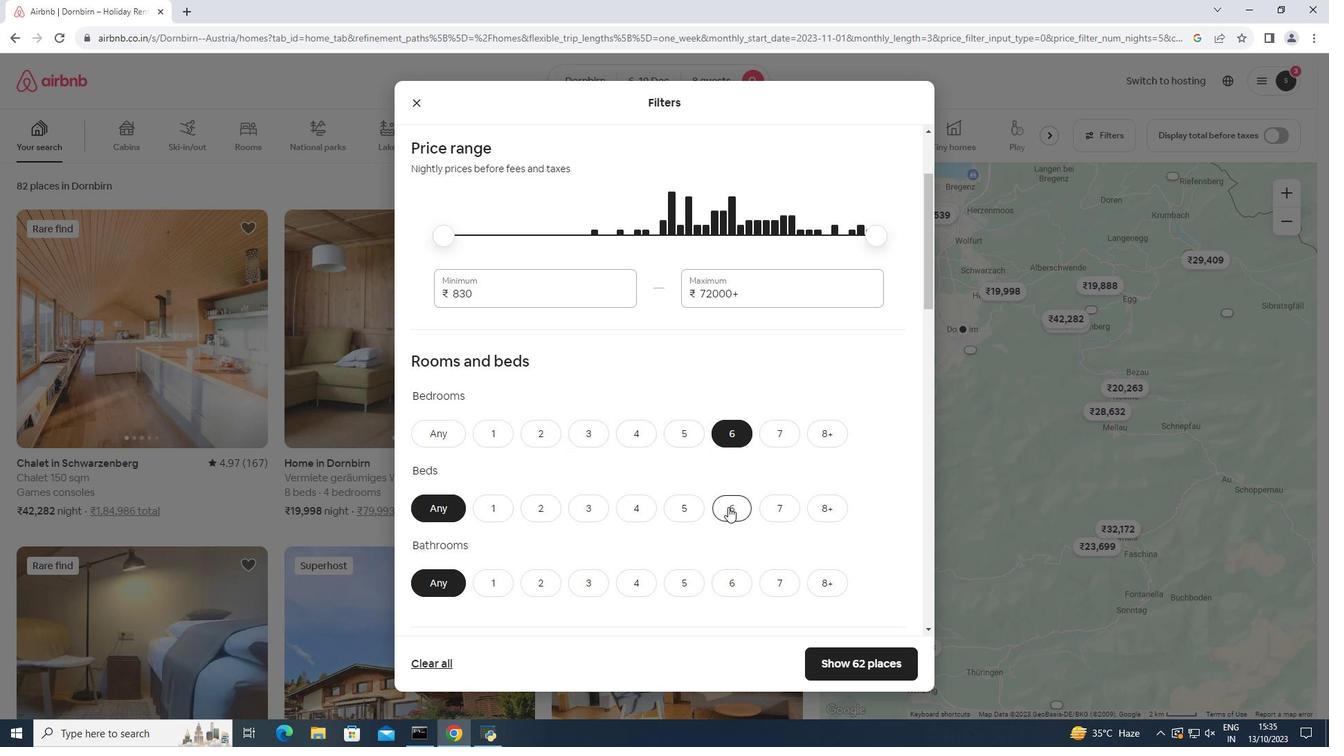 
Action: Mouse pressed left at (728, 507)
Screenshot: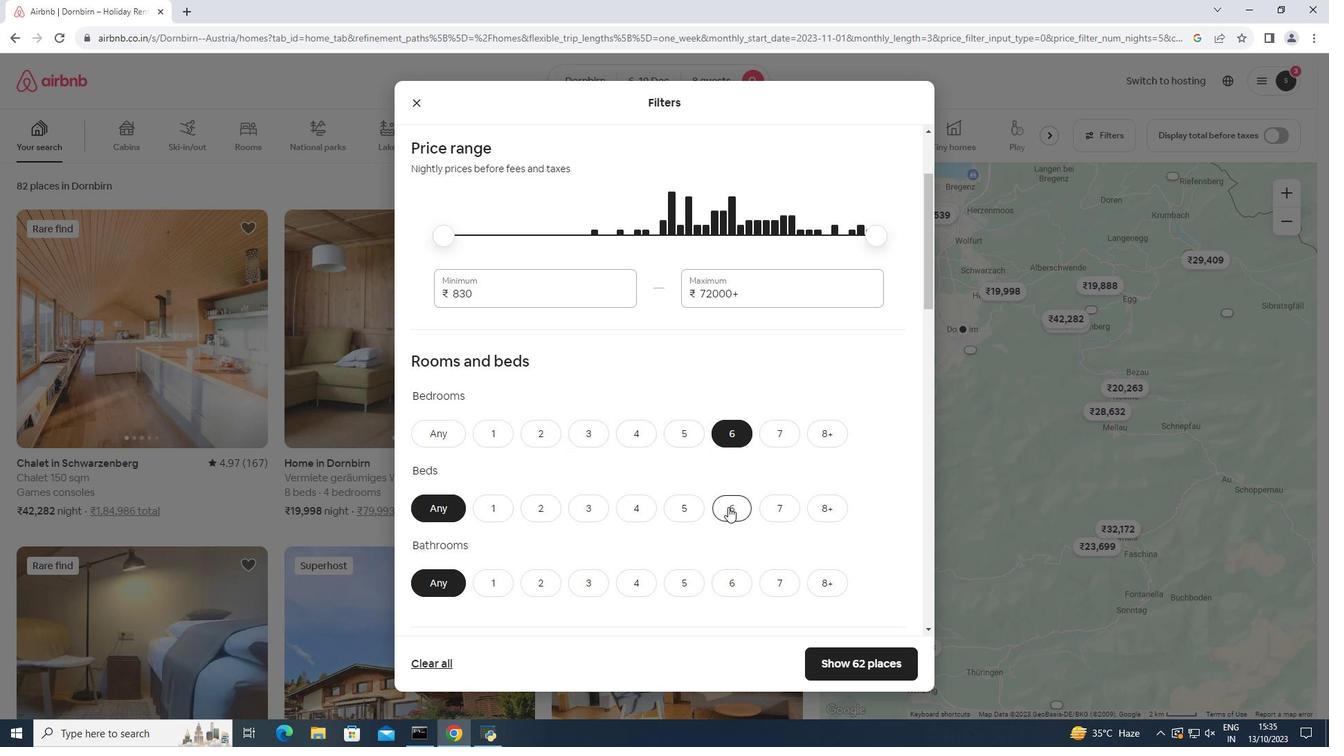 
Action: Mouse moved to (731, 579)
Screenshot: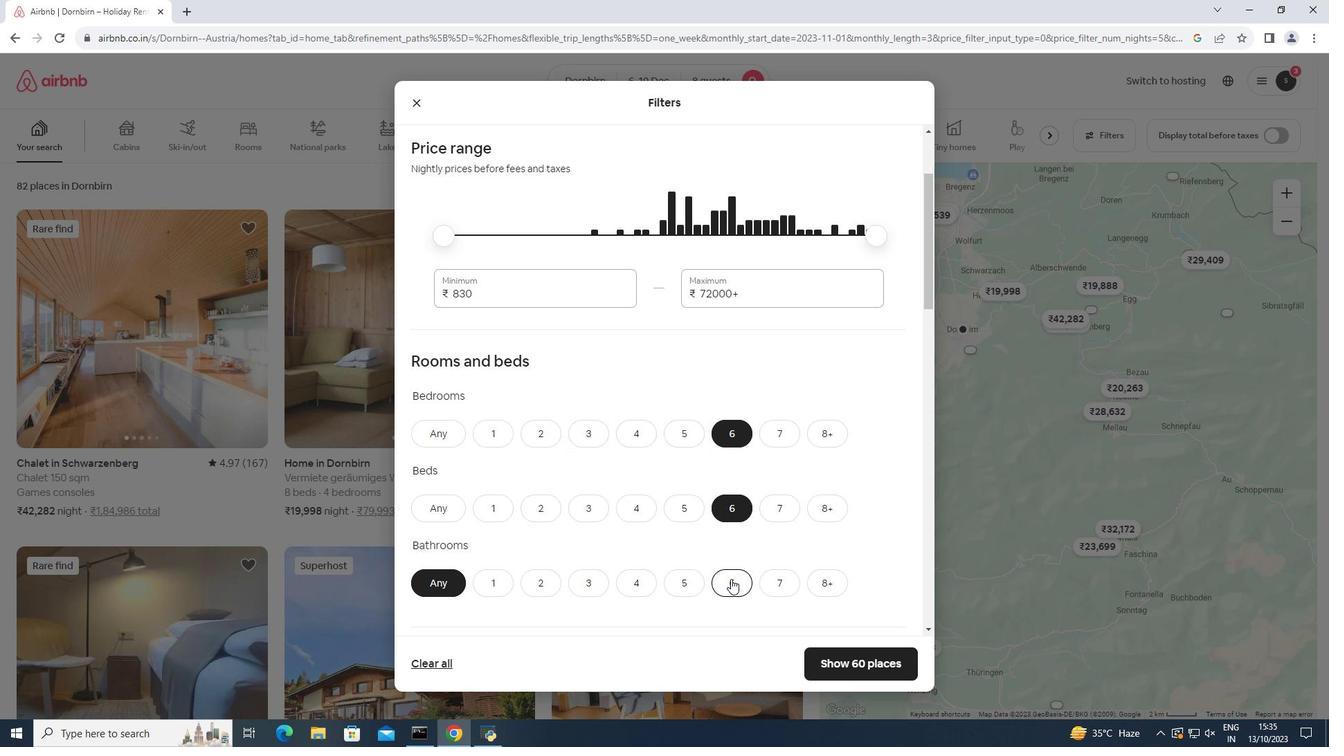 
Action: Mouse pressed left at (731, 579)
Screenshot: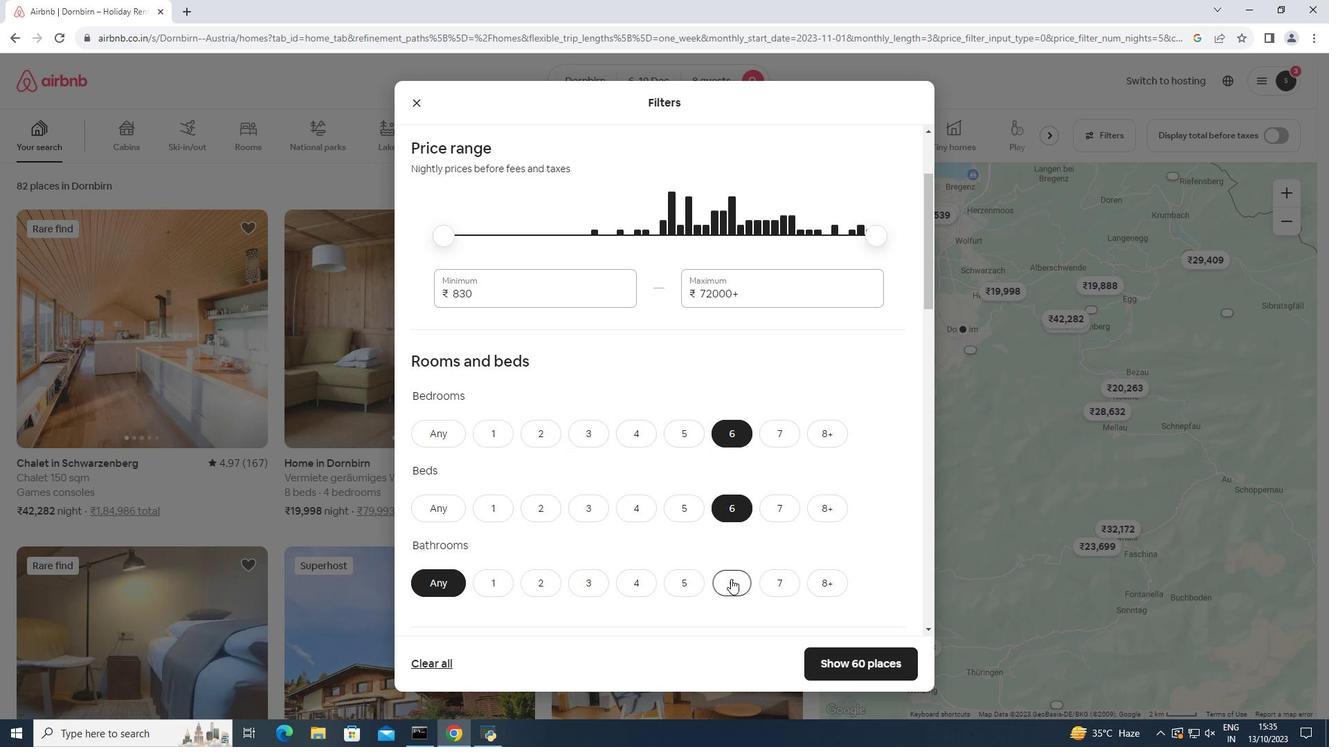 
Action: Mouse moved to (682, 508)
Screenshot: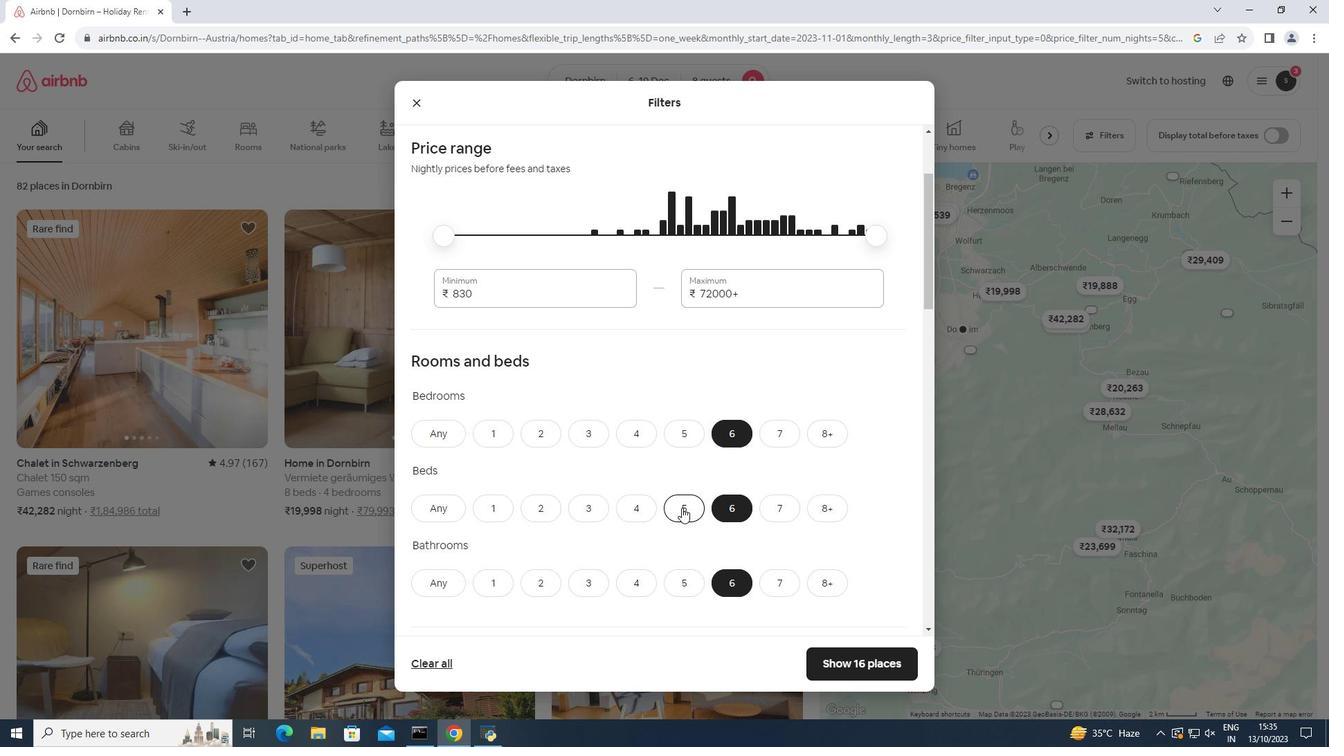 
Action: Mouse scrolled (682, 507) with delta (0, 0)
Screenshot: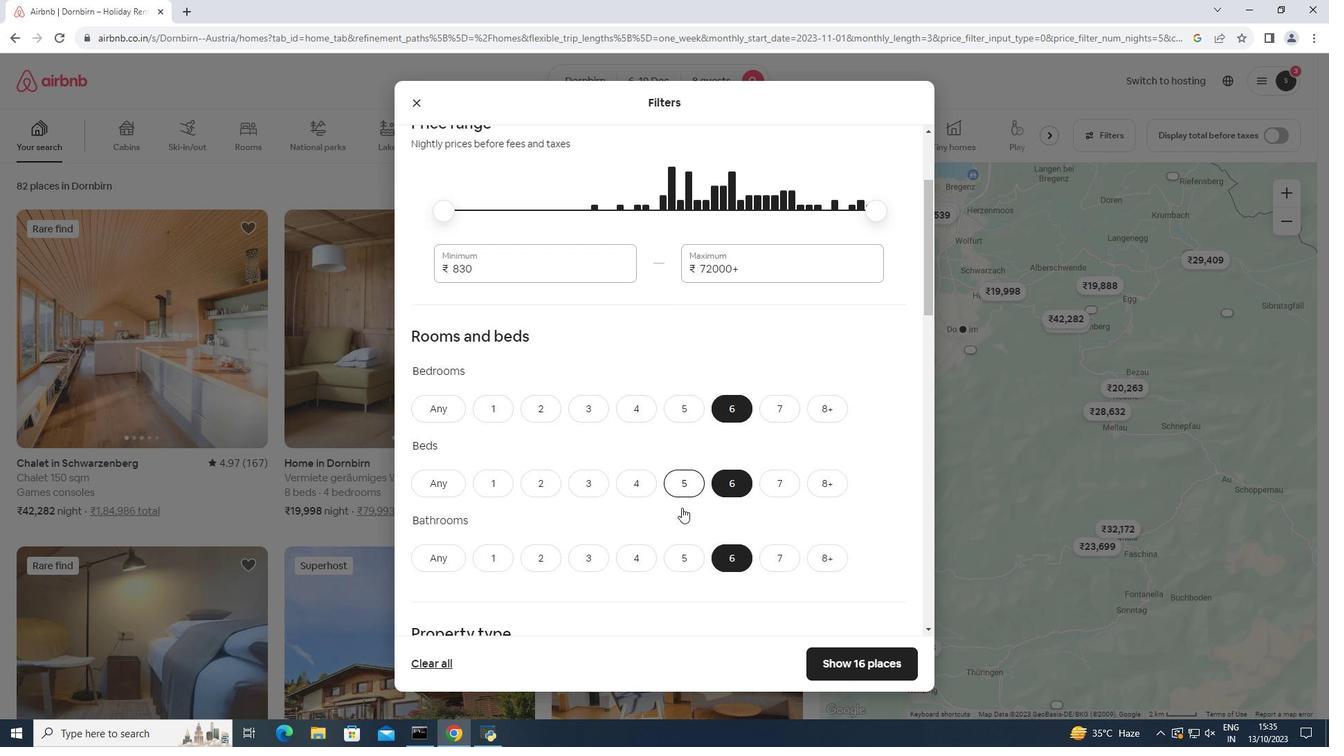 
Action: Mouse scrolled (682, 507) with delta (0, 0)
Screenshot: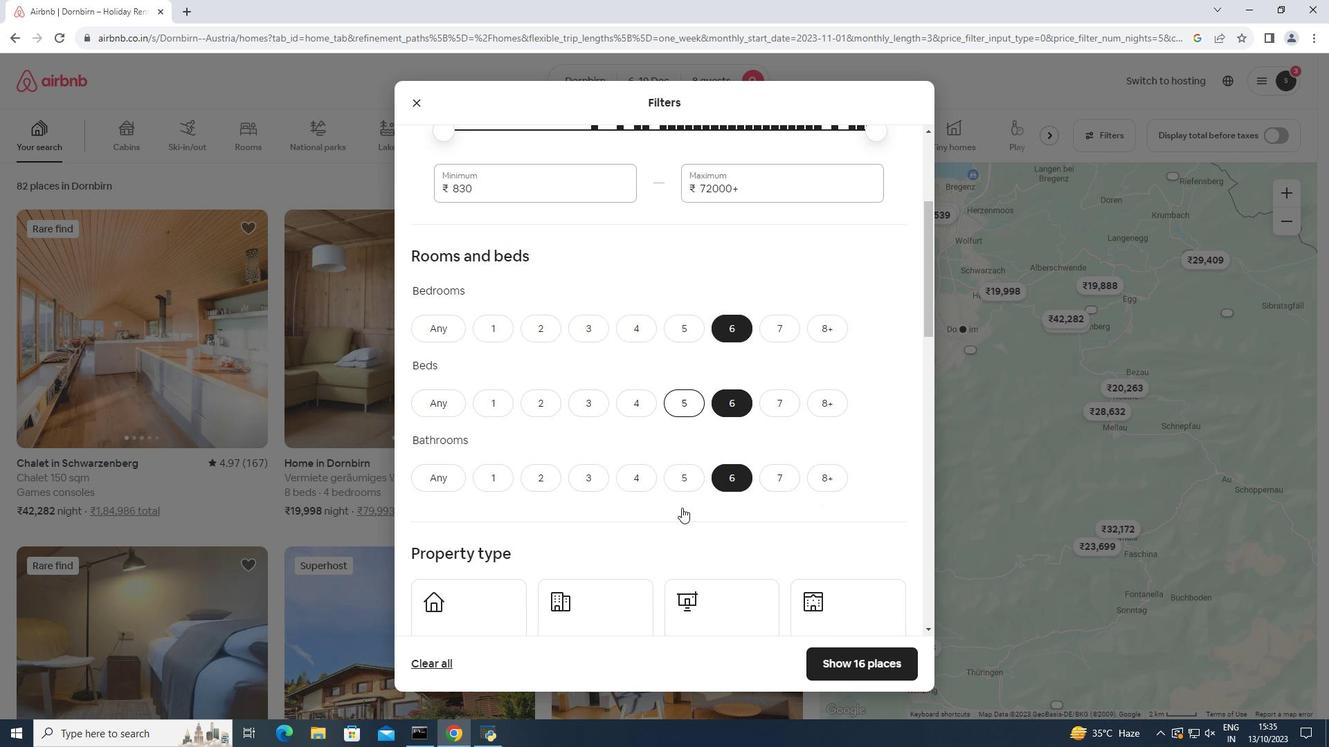 
Action: Mouse moved to (682, 506)
Screenshot: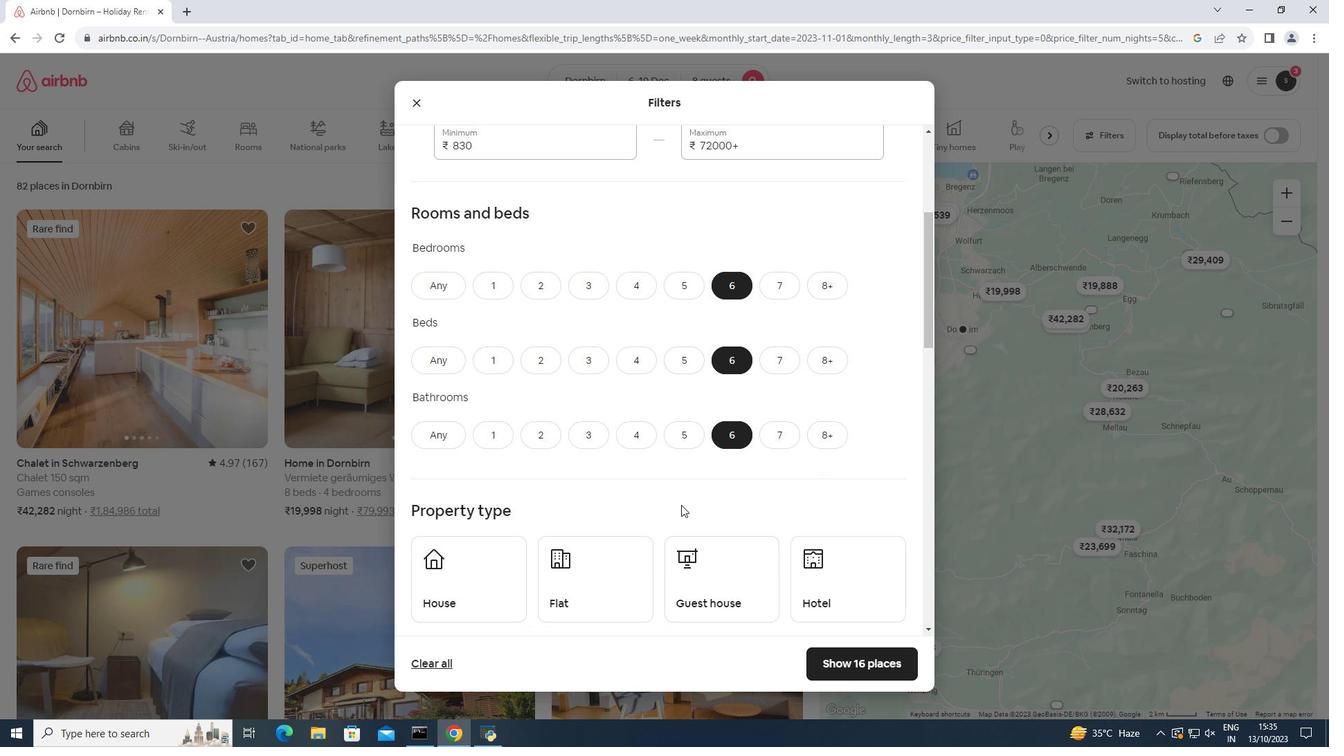 
Action: Mouse scrolled (682, 505) with delta (0, 0)
Screenshot: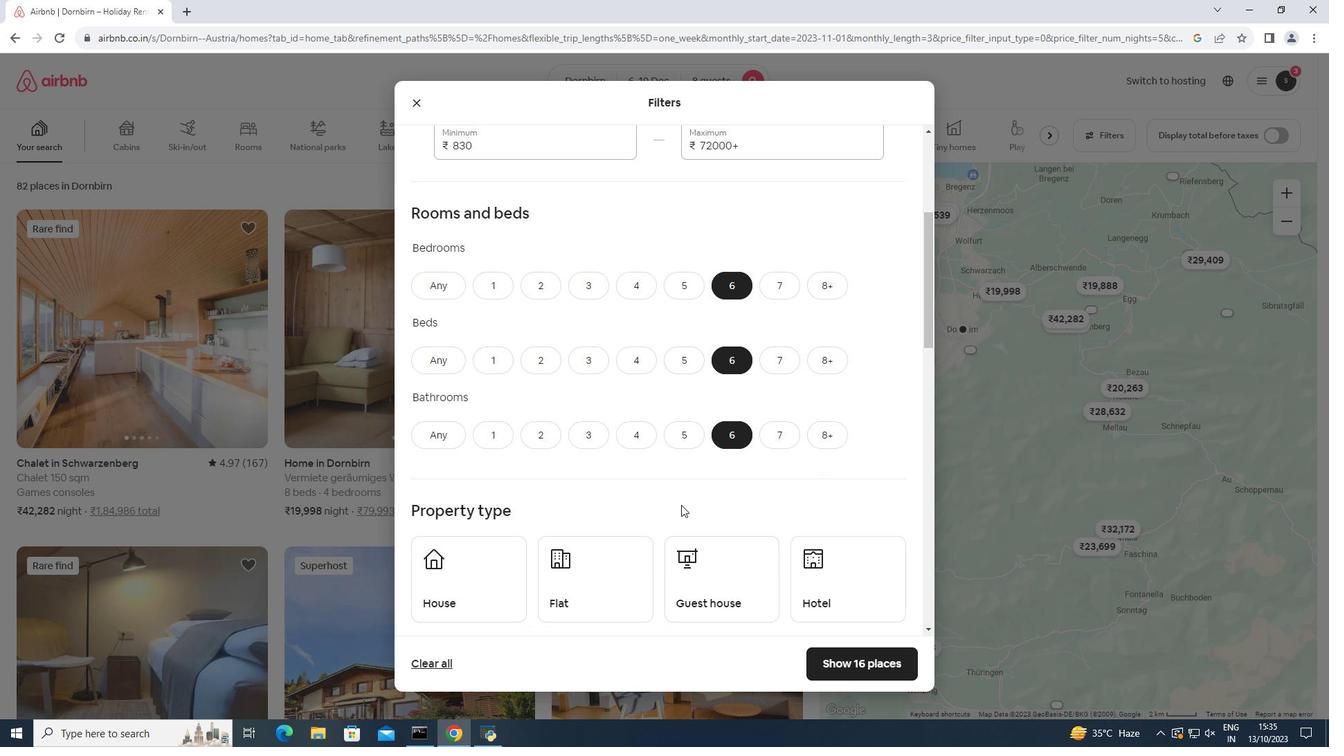 
Action: Mouse moved to (681, 496)
Screenshot: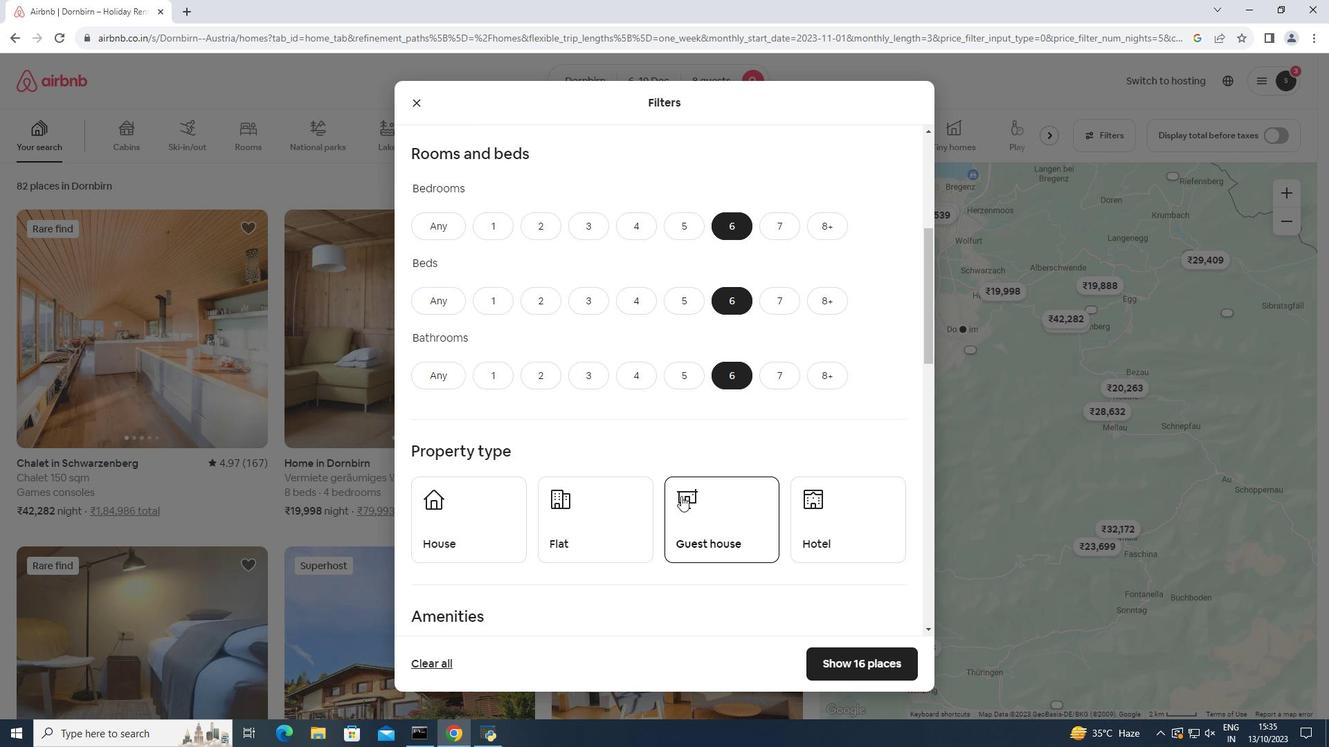 
Action: Mouse scrolled (681, 495) with delta (0, 0)
Screenshot: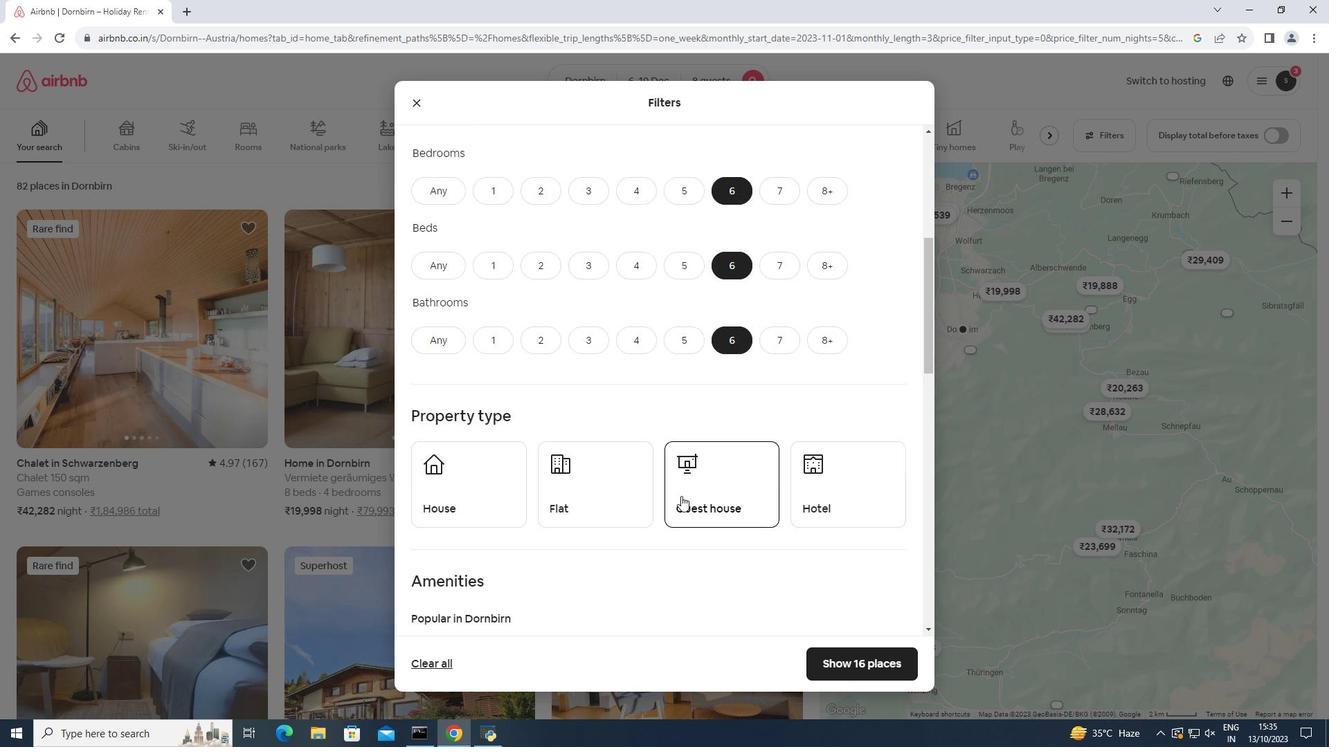 
Action: Mouse moved to (460, 461)
Screenshot: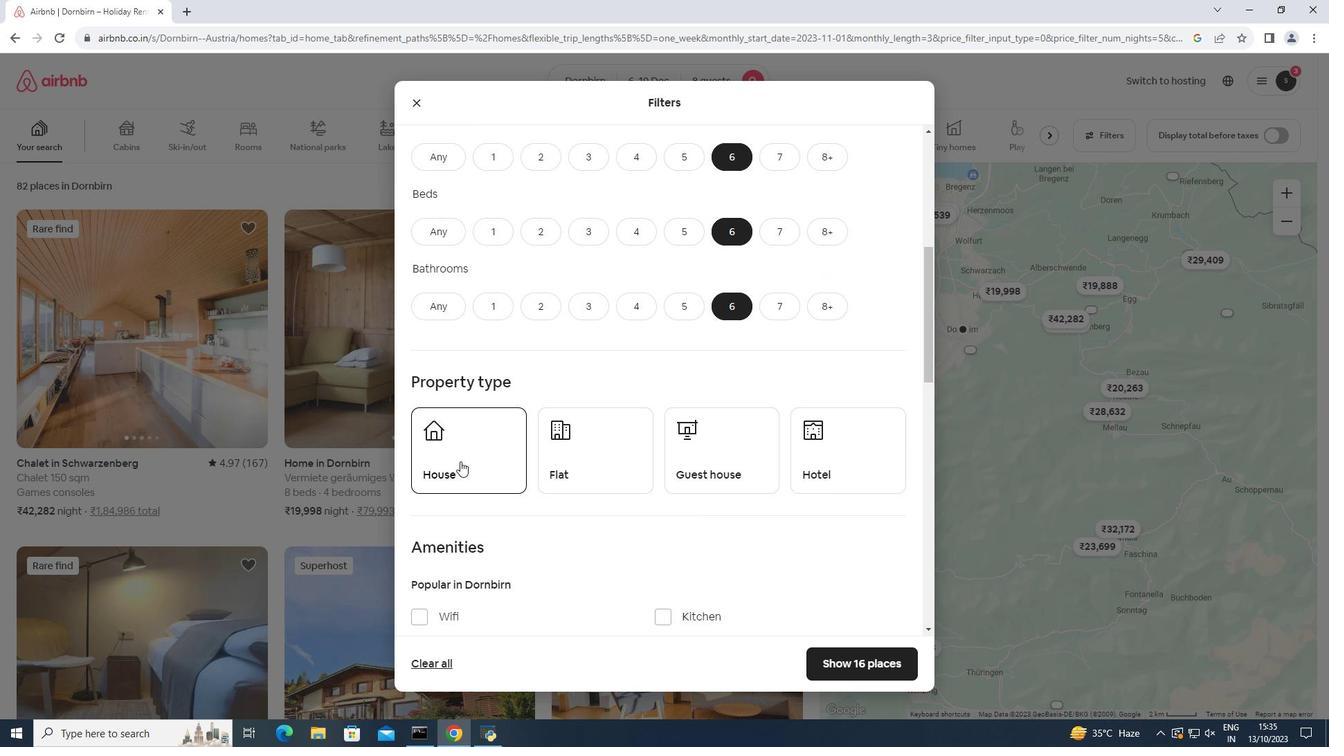 
Action: Mouse pressed left at (460, 461)
Screenshot: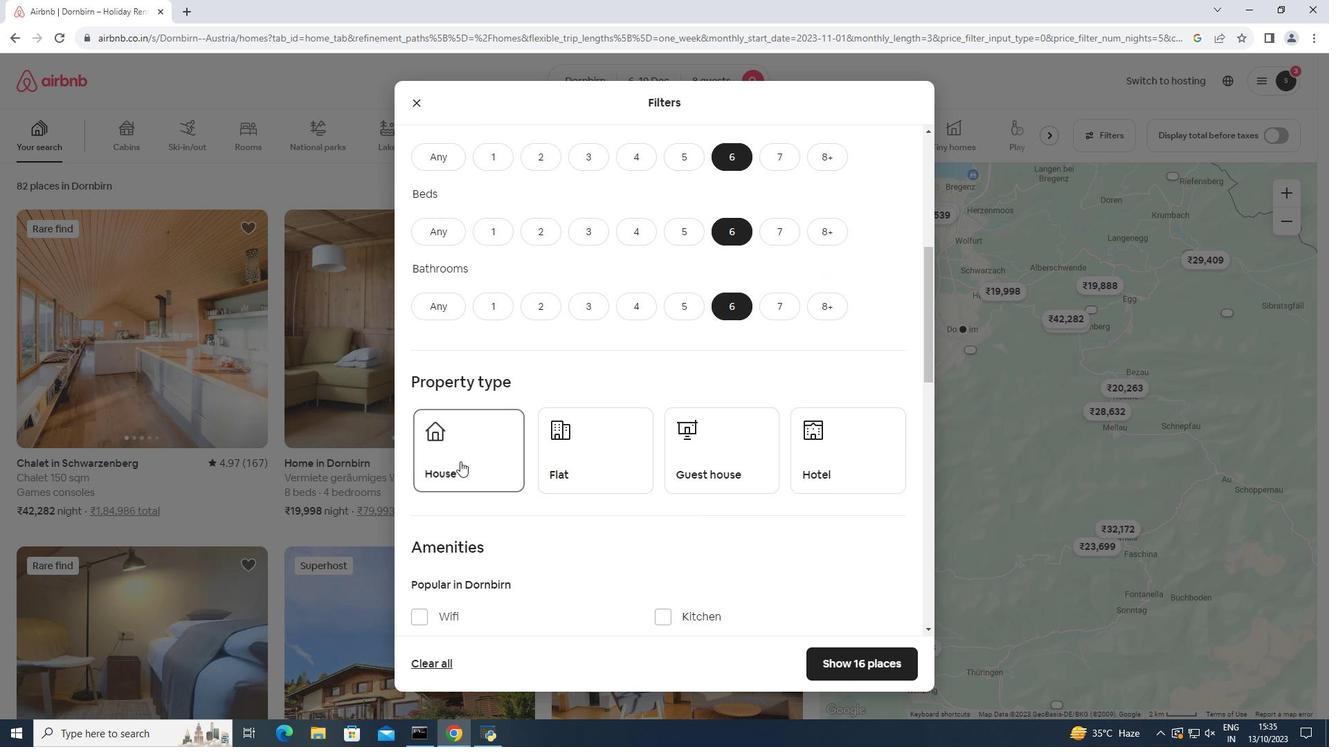 
Action: Mouse moved to (531, 459)
Screenshot: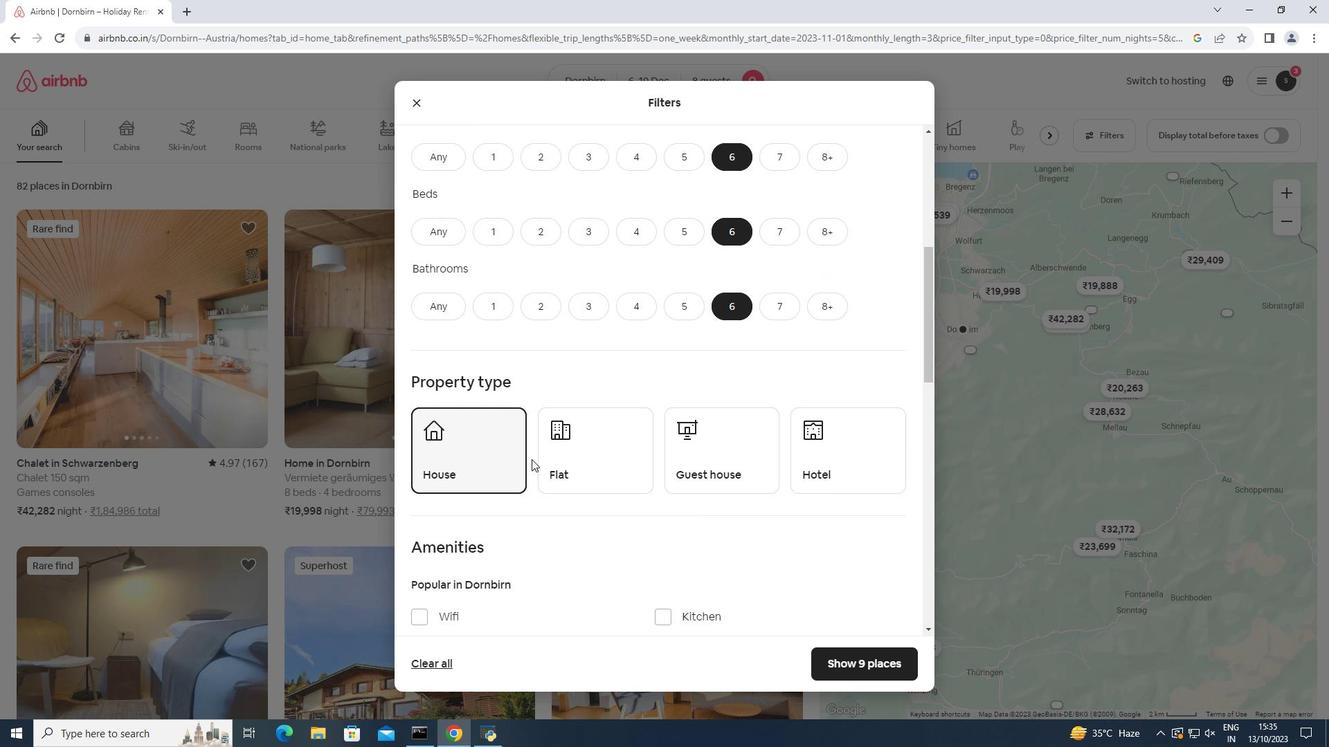
Action: Mouse scrolled (531, 459) with delta (0, 0)
Screenshot: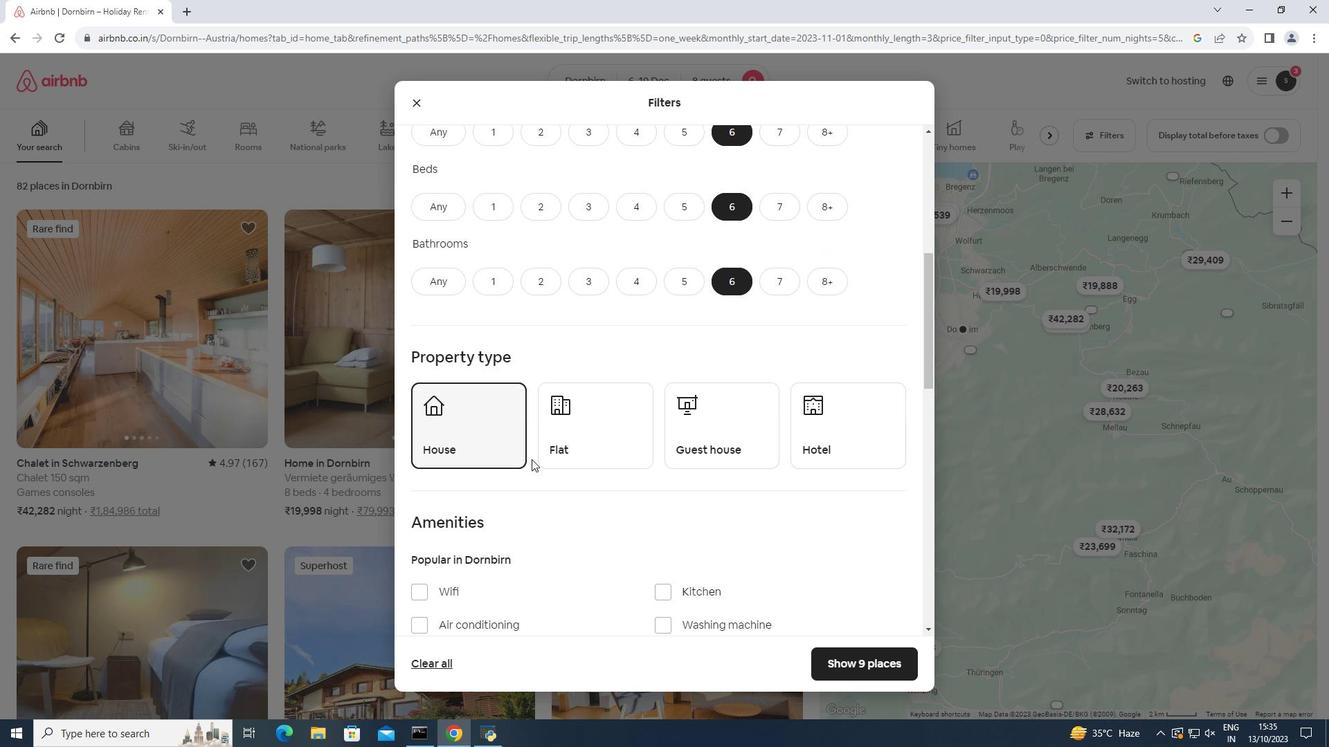 
Action: Mouse scrolled (531, 459) with delta (0, 0)
Screenshot: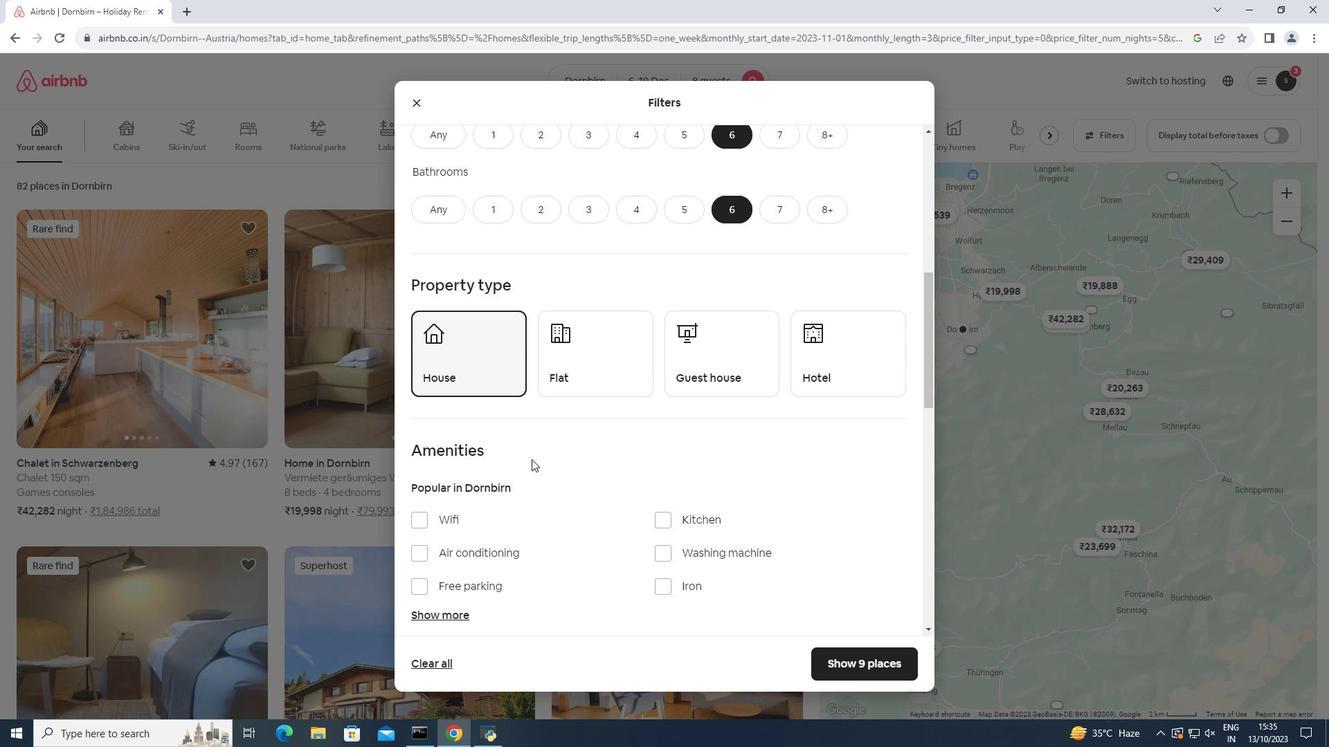 
Action: Mouse moved to (532, 459)
Screenshot: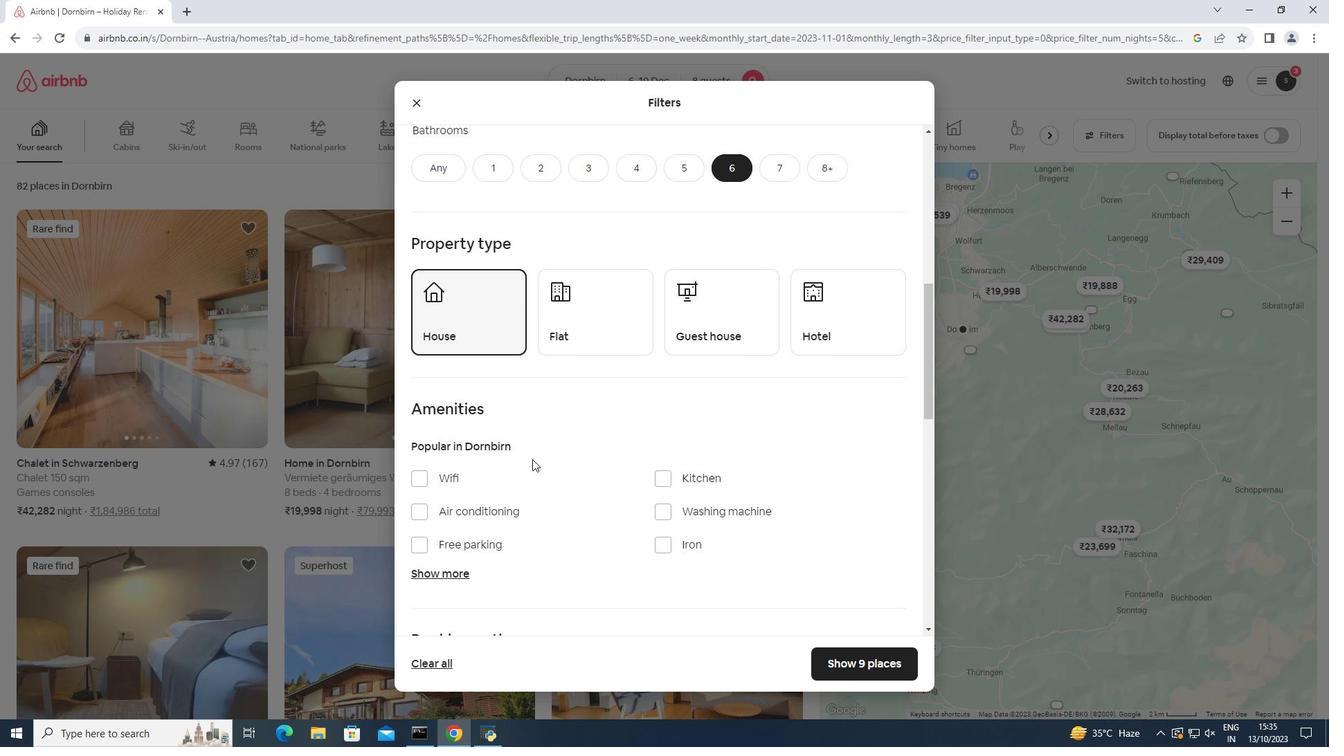 
Action: Mouse scrolled (532, 459) with delta (0, 0)
Screenshot: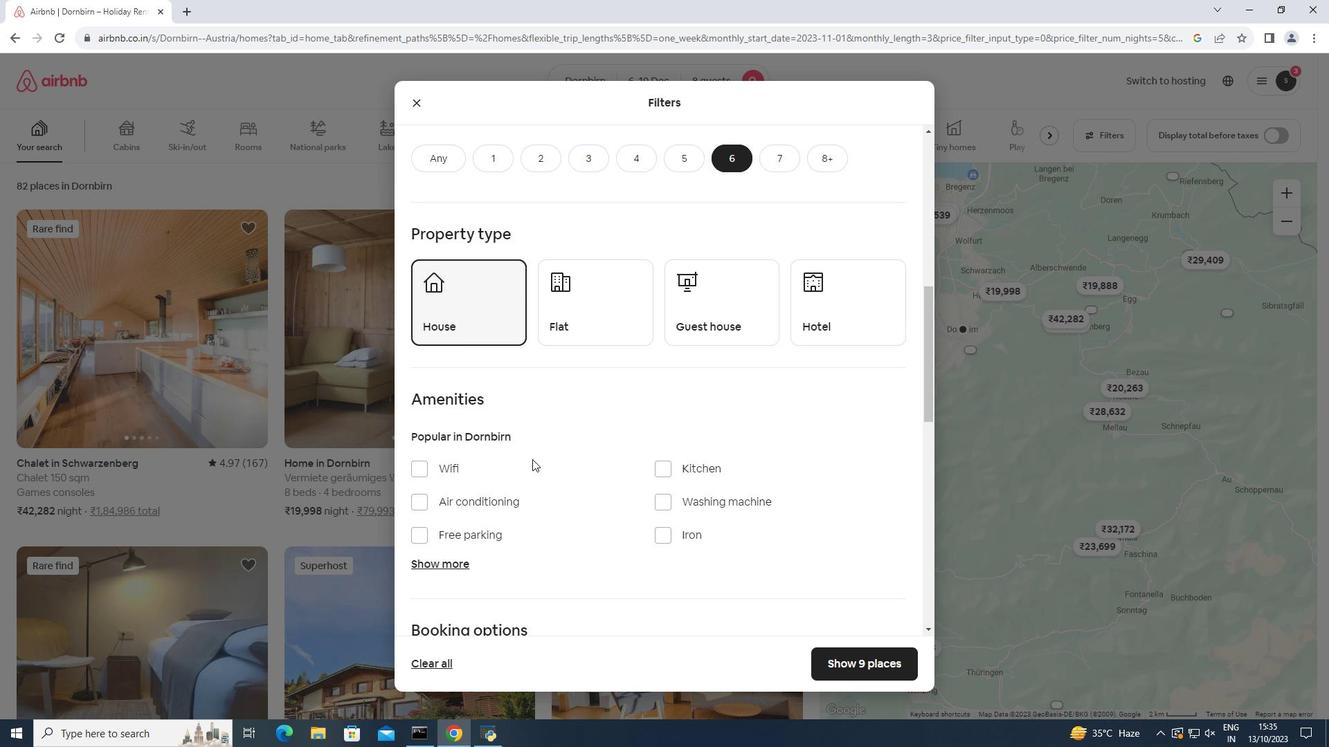 
Action: Mouse moved to (421, 504)
Screenshot: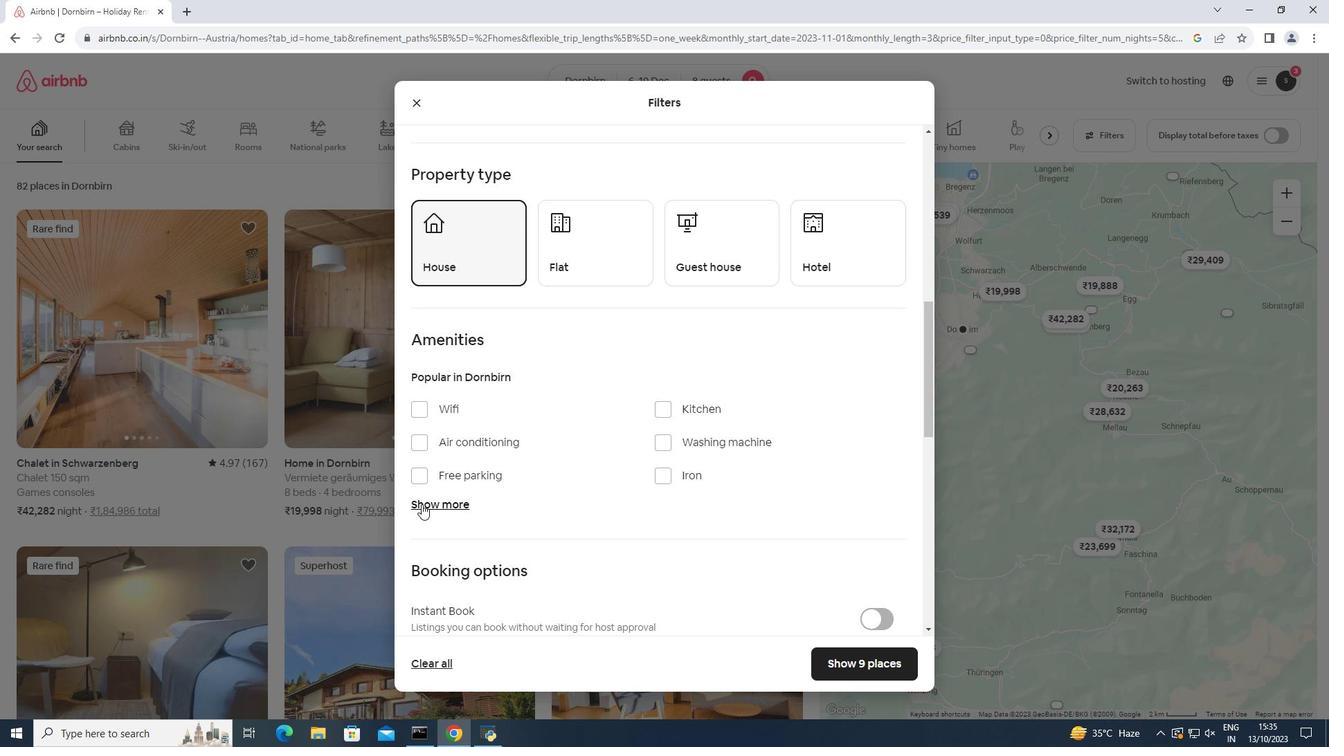 
Action: Mouse pressed left at (421, 504)
Screenshot: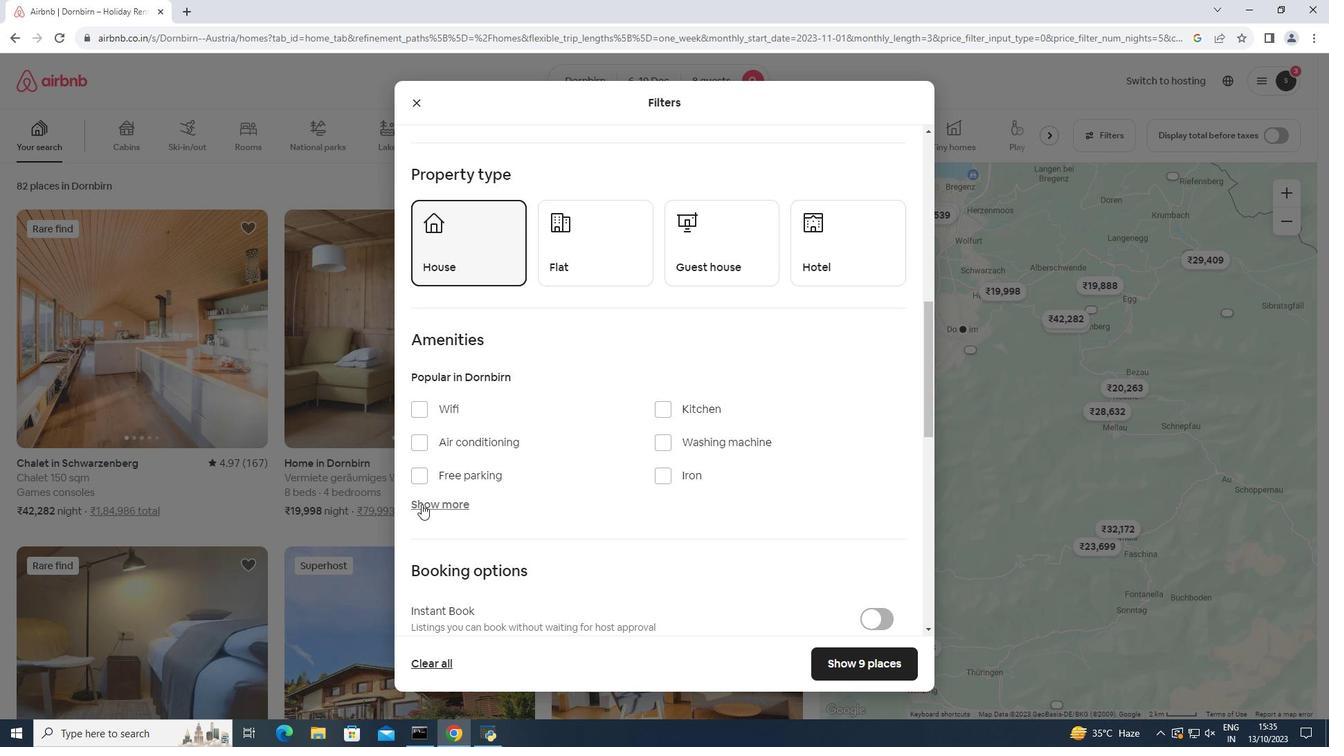 
Action: Mouse moved to (418, 407)
Screenshot: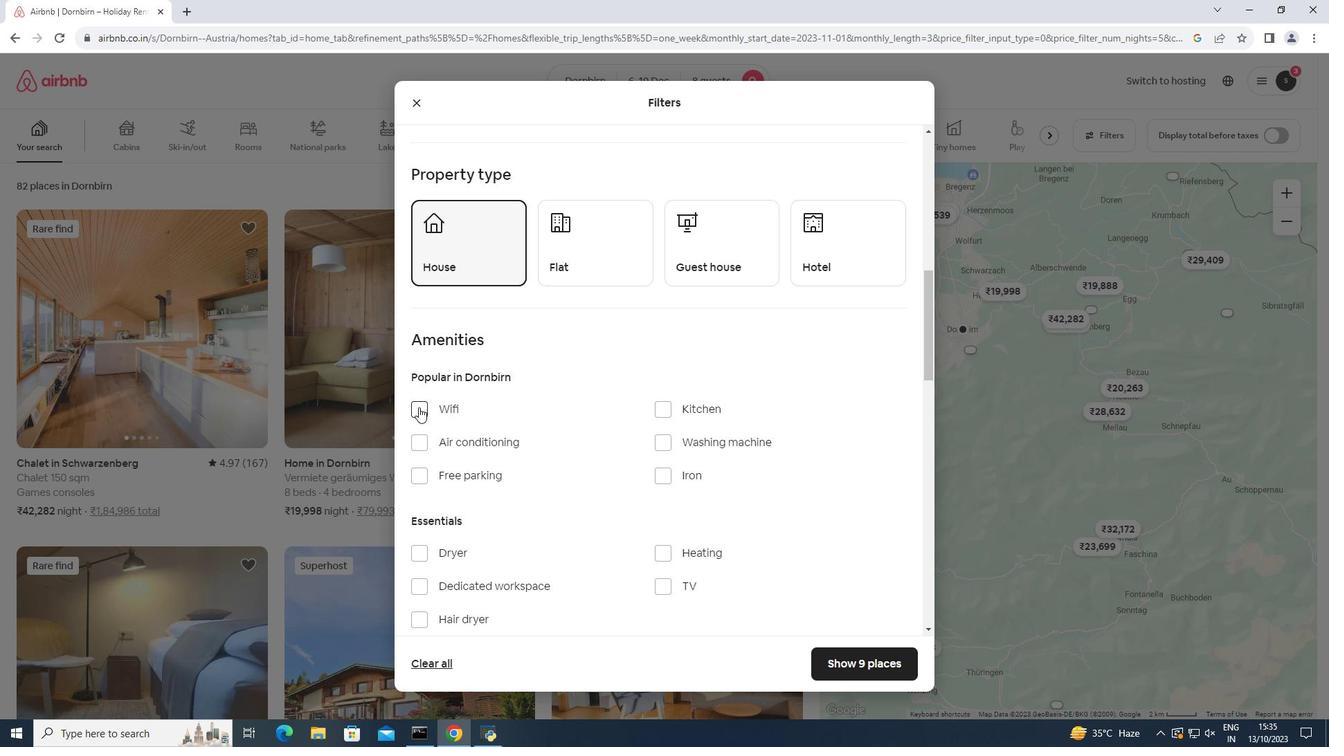 
Action: Mouse pressed left at (418, 407)
Screenshot: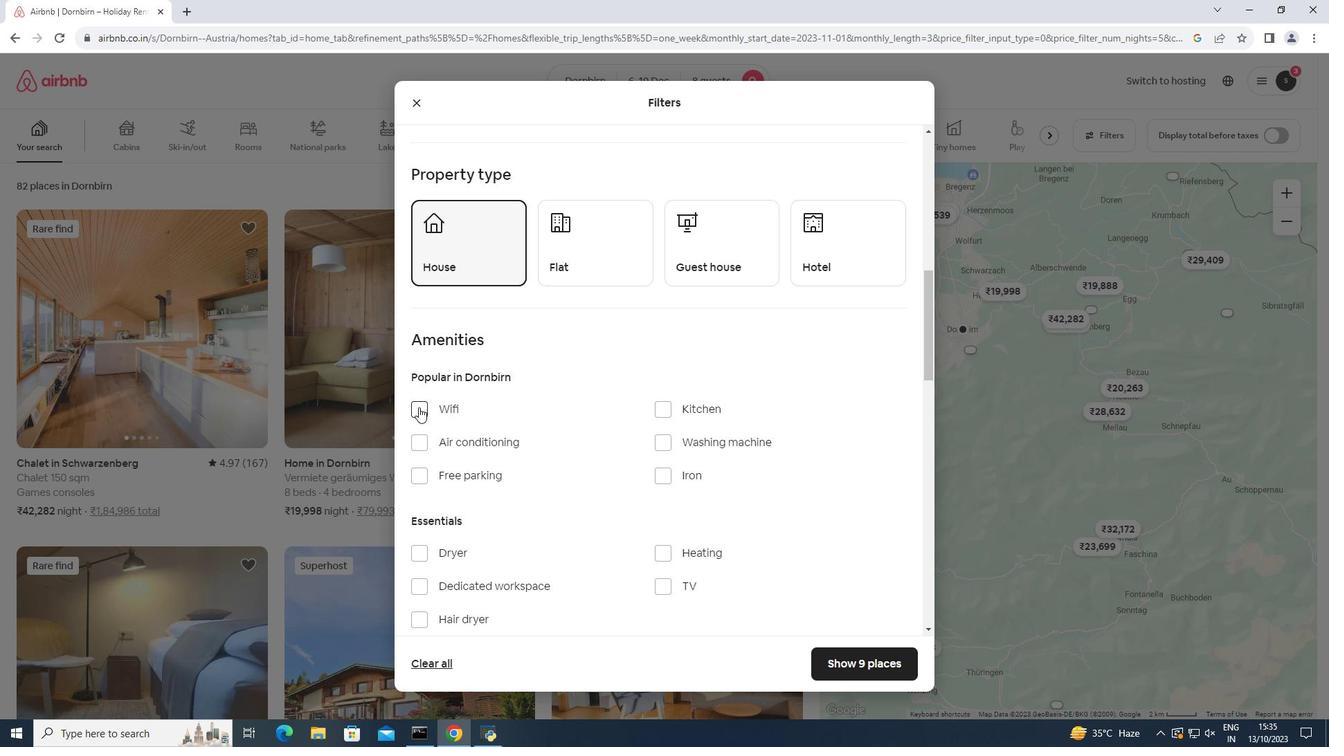 
Action: Mouse moved to (664, 586)
Screenshot: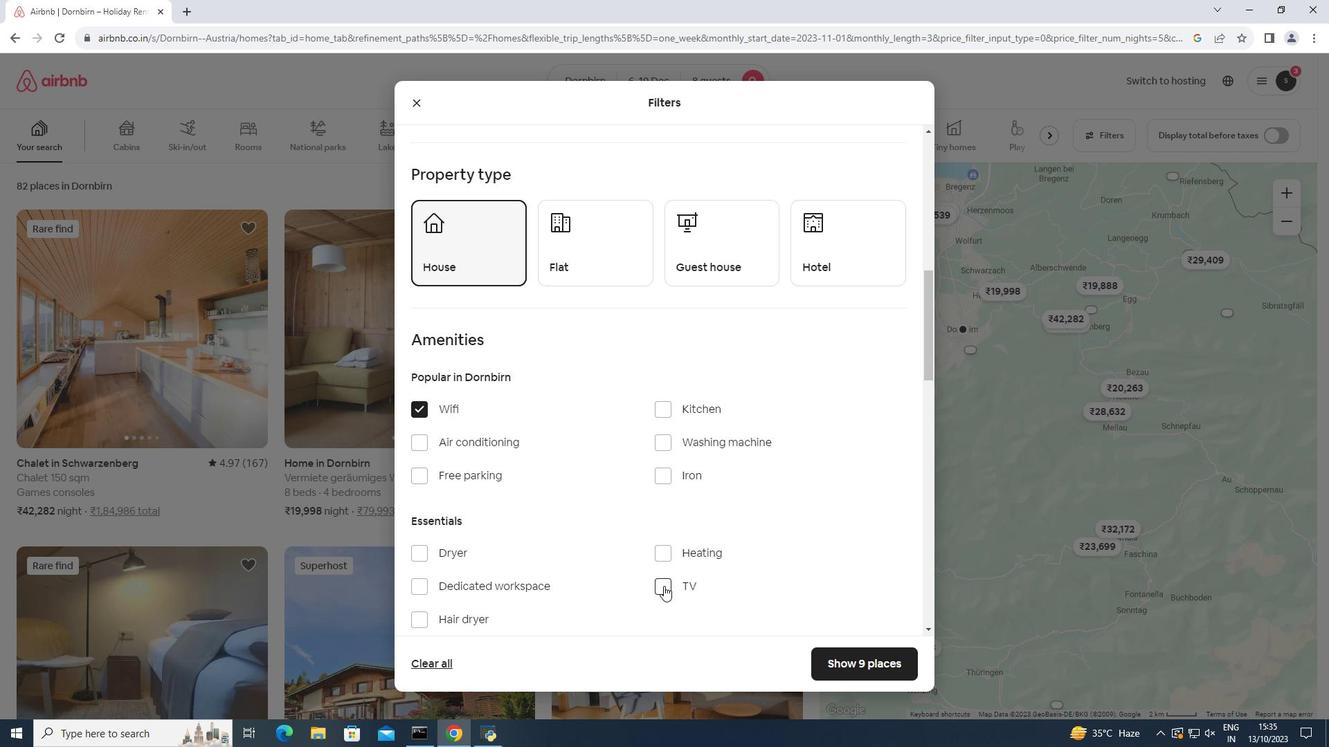 
Action: Mouse pressed left at (664, 586)
Screenshot: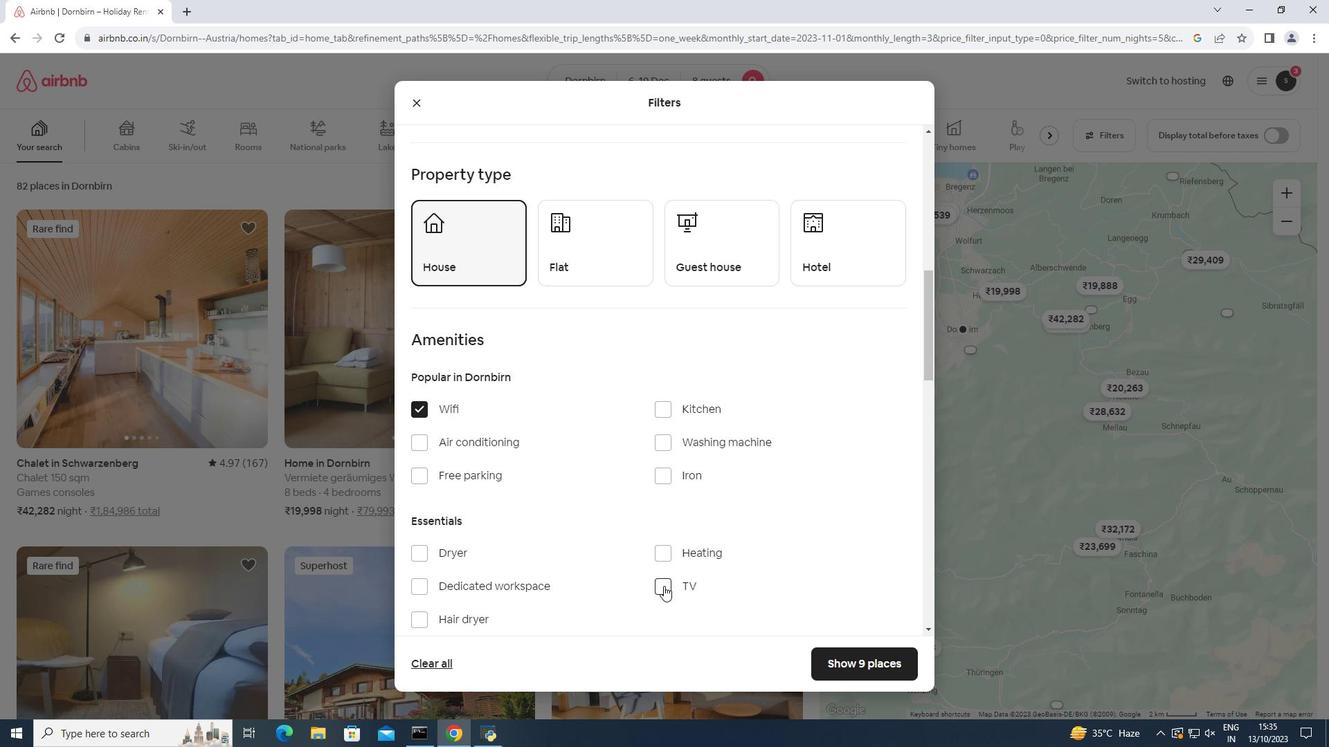 
Action: Mouse moved to (635, 479)
Screenshot: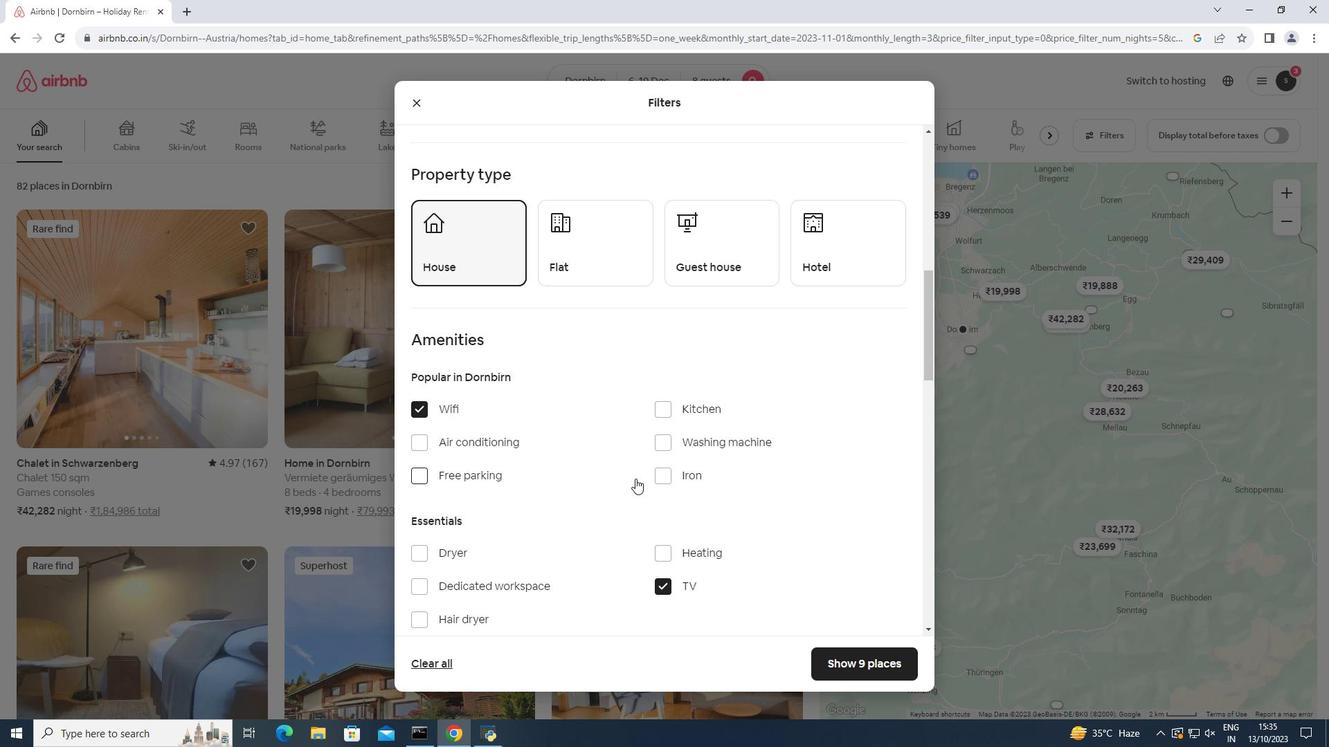
Action: Mouse scrolled (635, 478) with delta (0, 0)
Screenshot: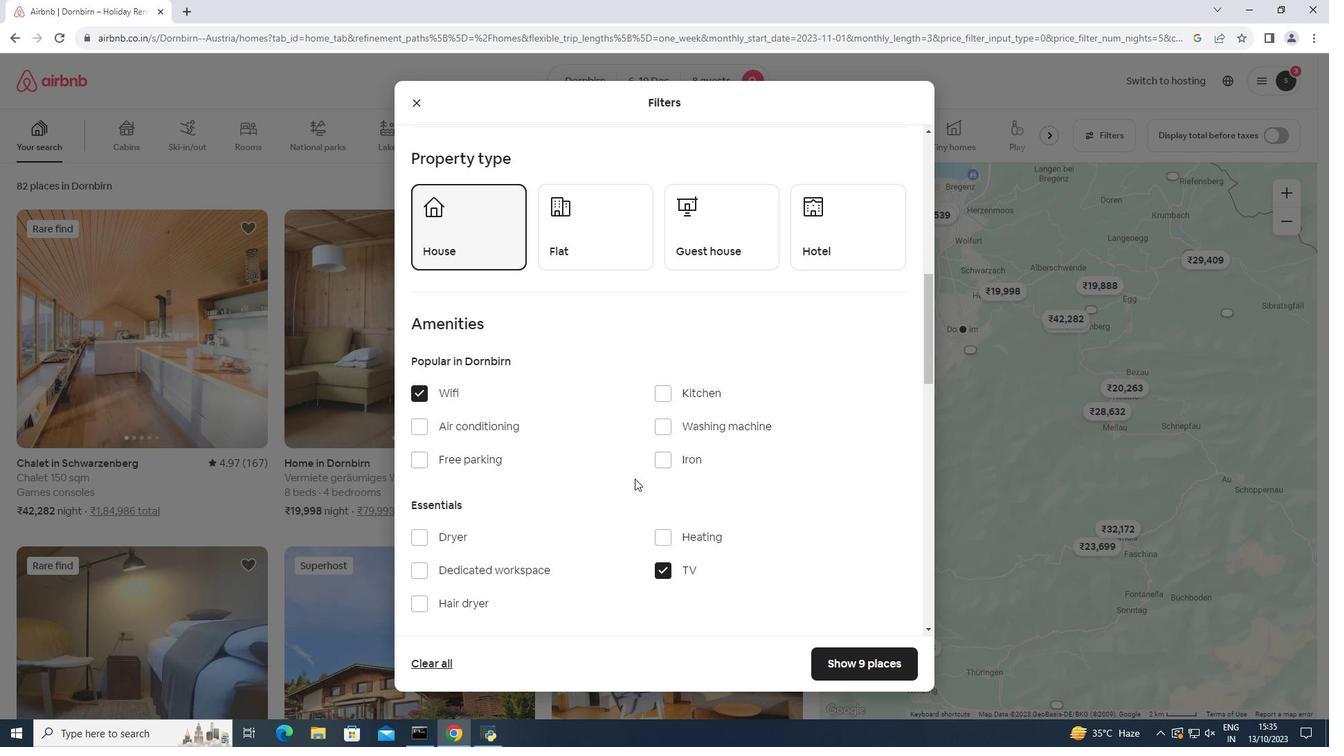 
Action: Mouse moved to (635, 479)
Screenshot: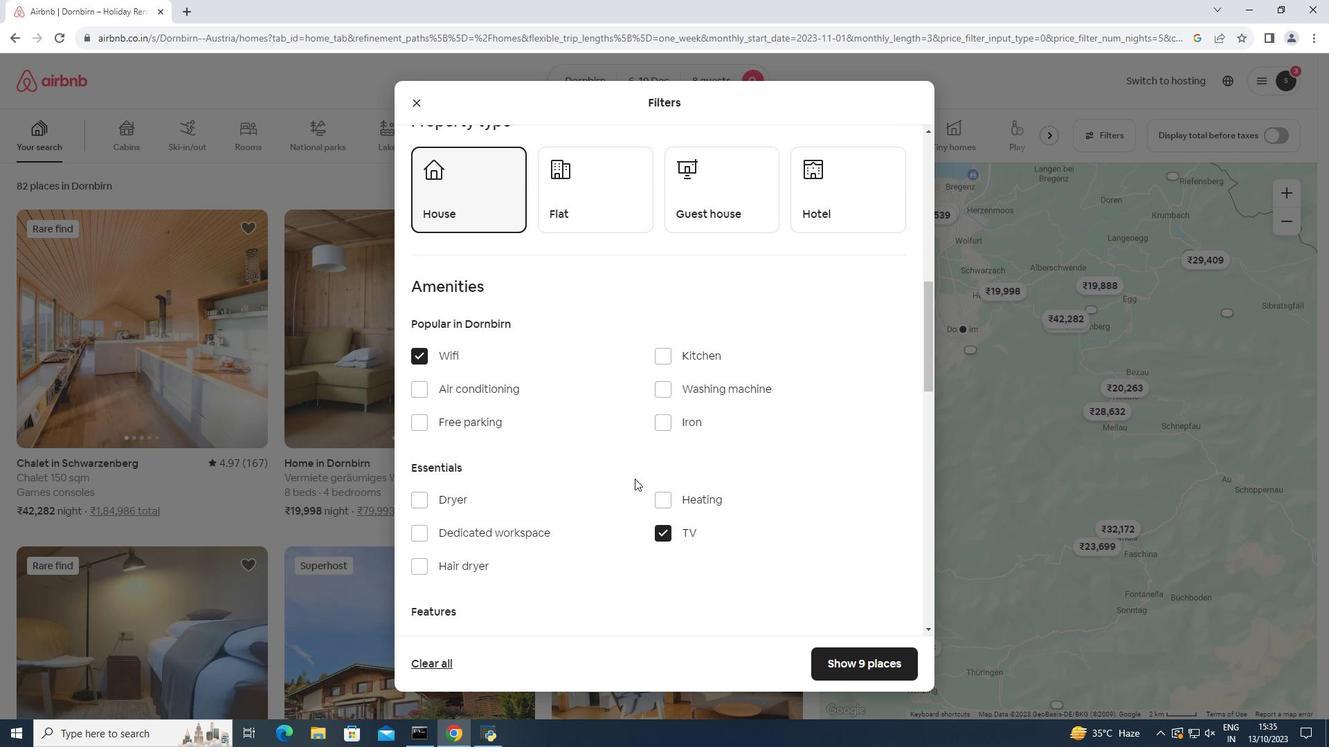 
Action: Mouse scrolled (635, 478) with delta (0, 0)
Screenshot: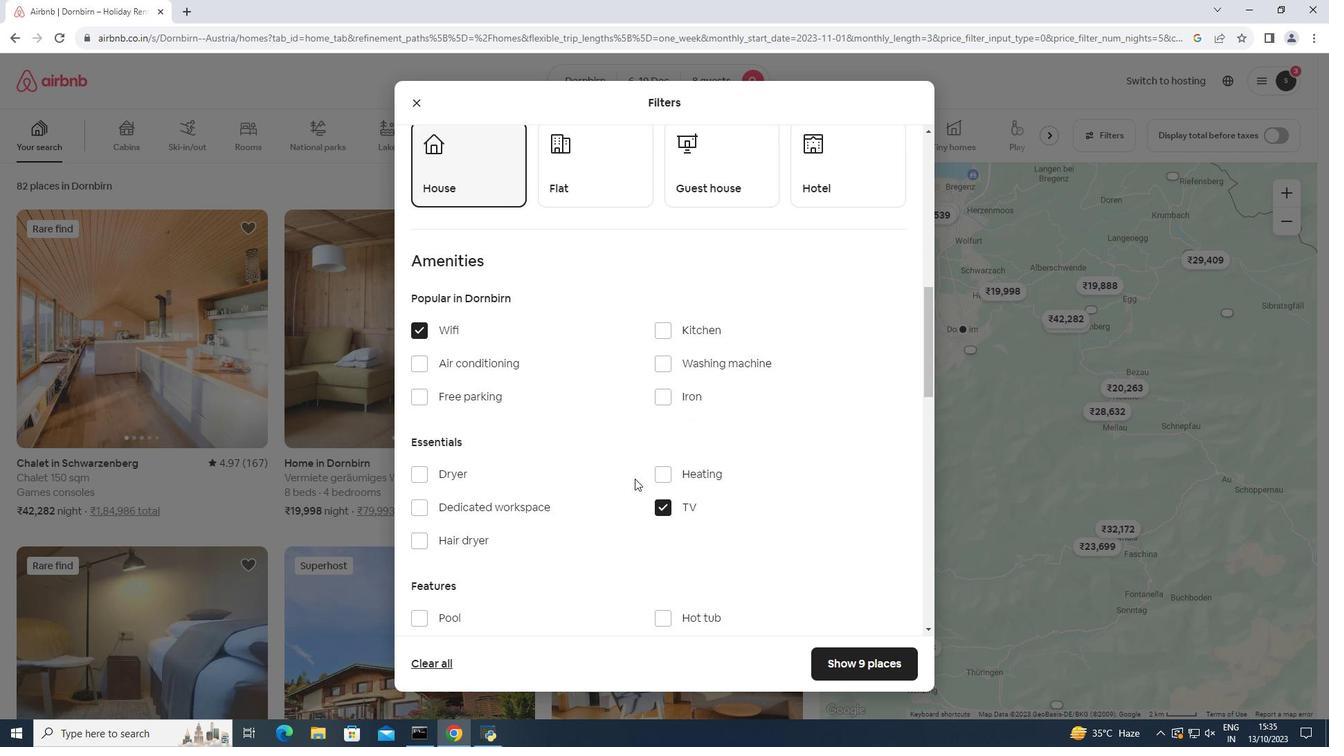 
Action: Mouse moved to (418, 331)
Screenshot: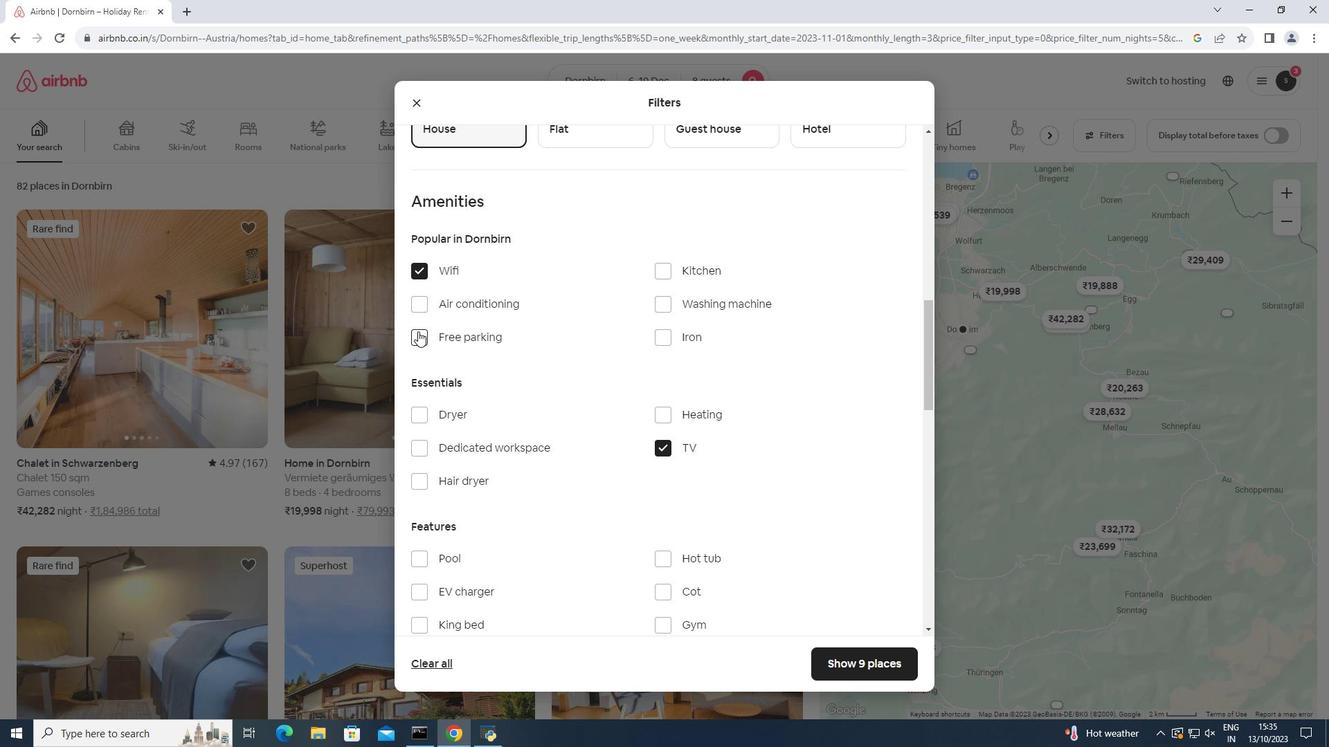 
Action: Mouse pressed left at (418, 331)
Screenshot: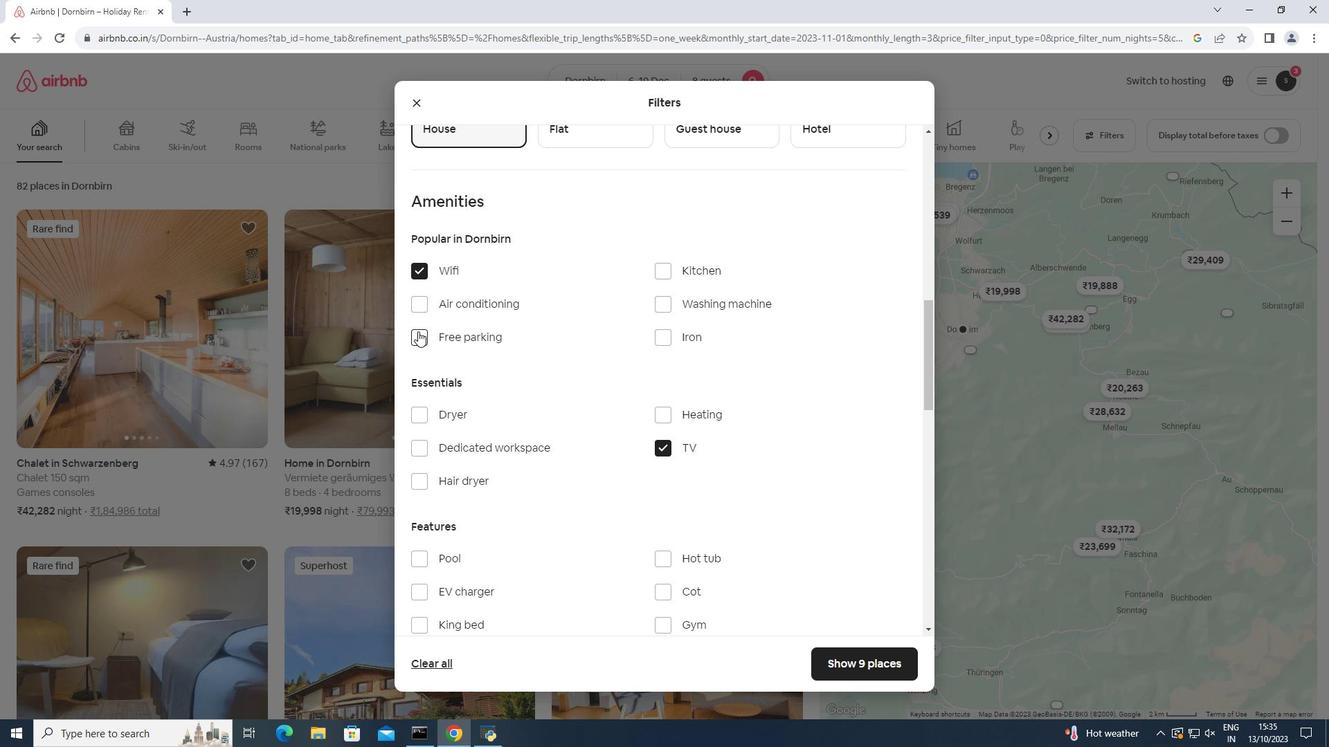 
Action: Mouse moved to (420, 340)
Screenshot: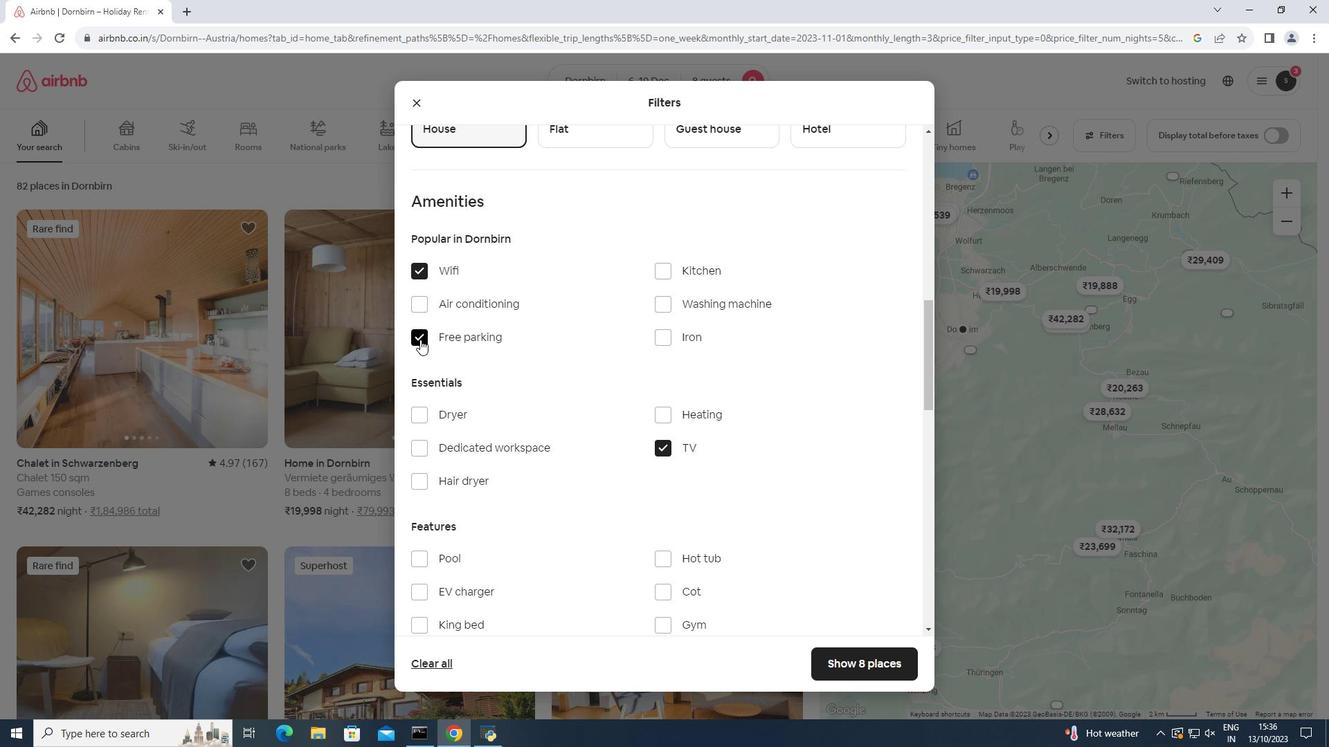 
Action: Mouse scrolled (420, 339) with delta (0, 0)
Screenshot: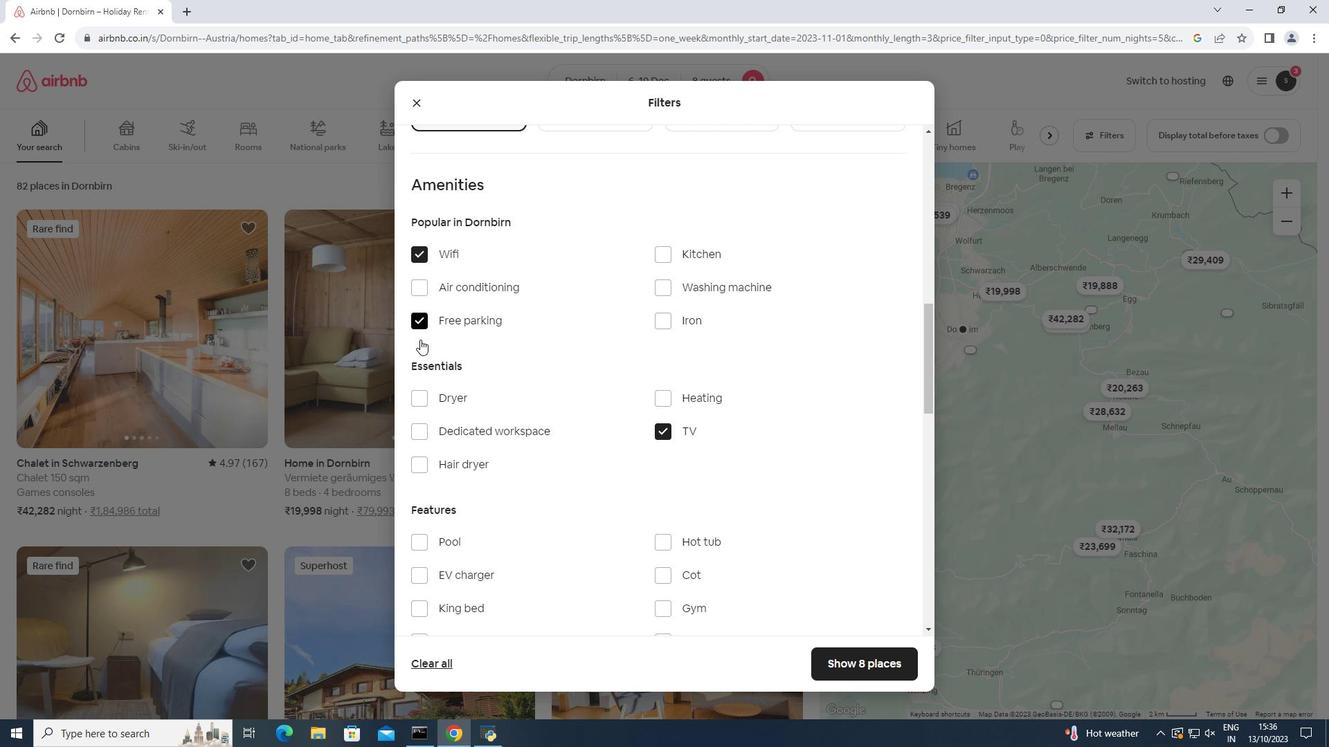 
Action: Mouse moved to (653, 484)
Screenshot: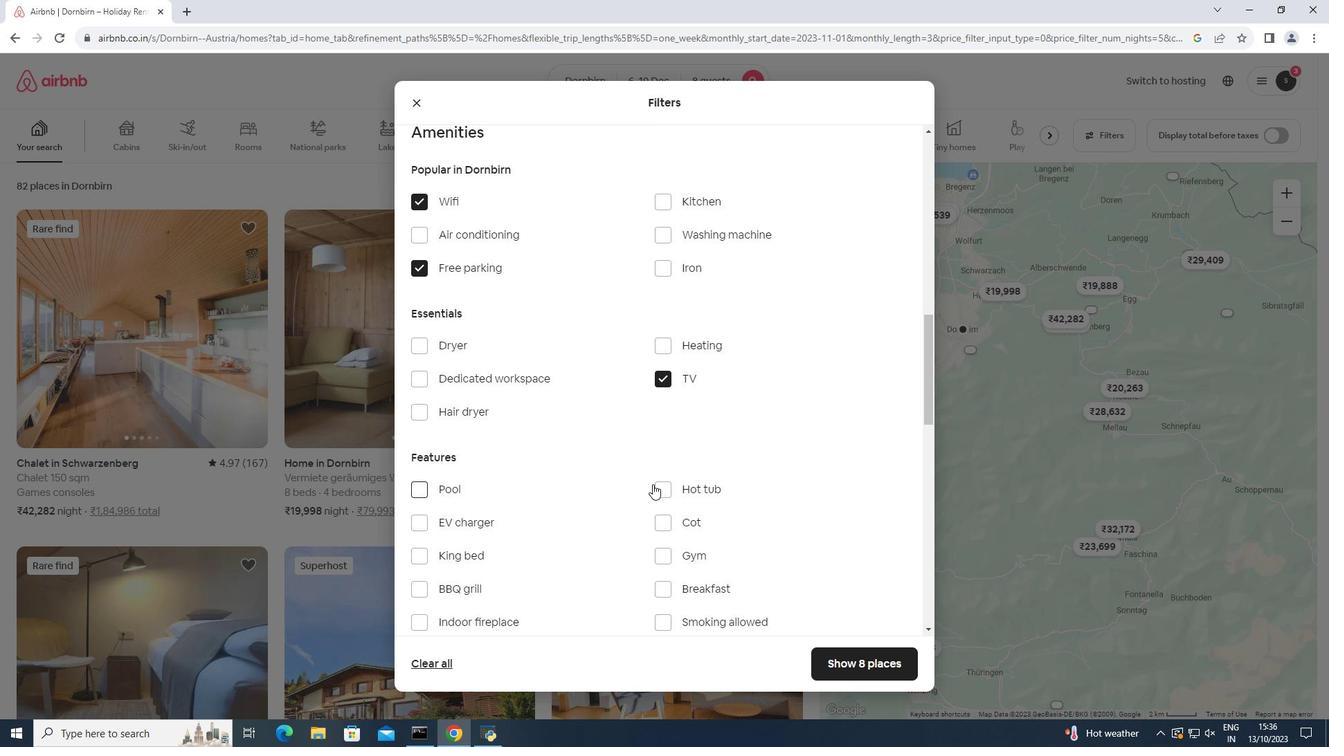 
Action: Mouse pressed left at (653, 484)
Screenshot: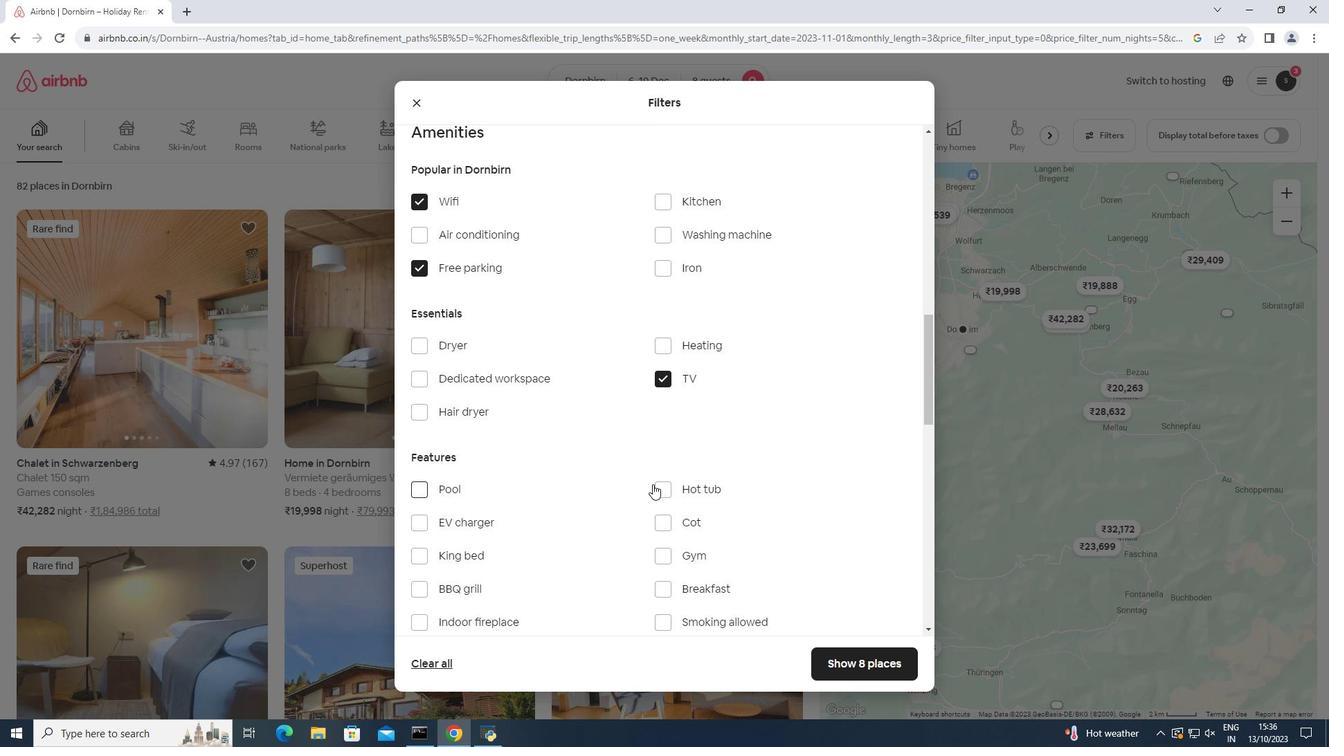
Action: Mouse moved to (657, 488)
Screenshot: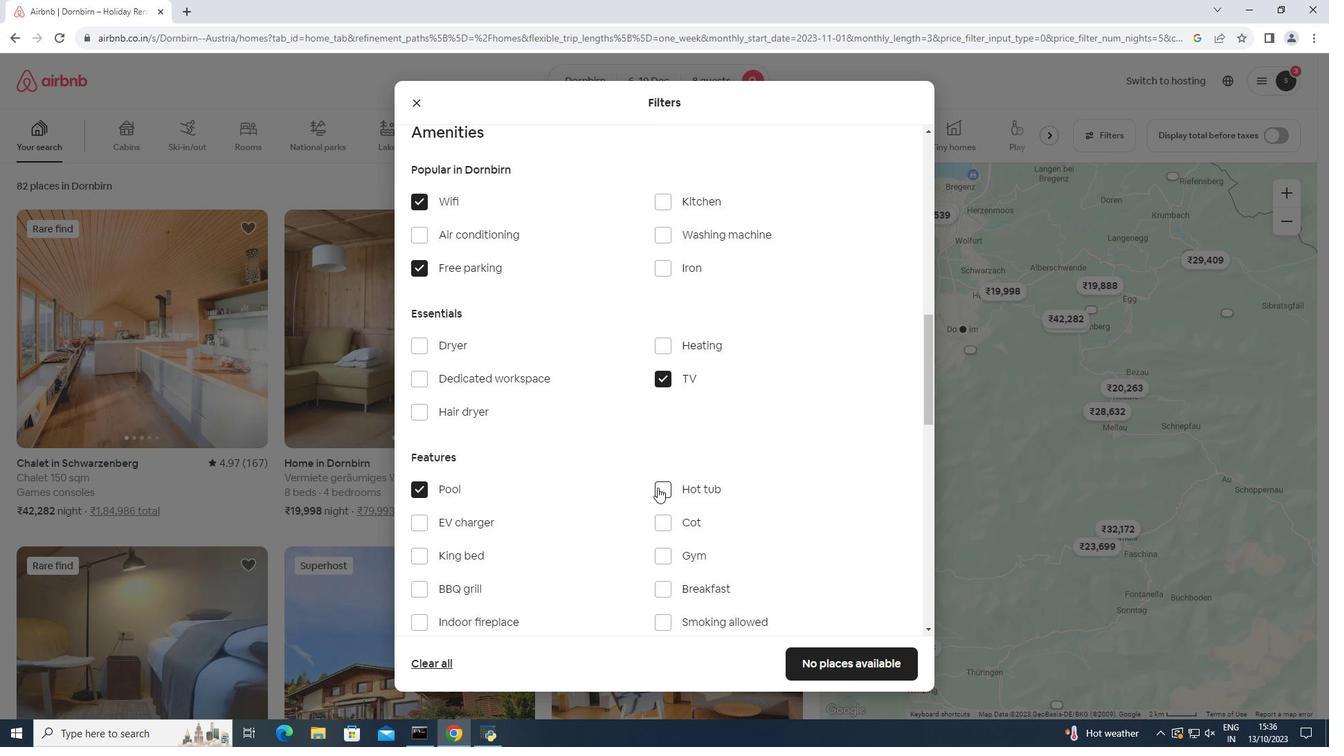 
Action: Mouse pressed left at (657, 488)
Screenshot: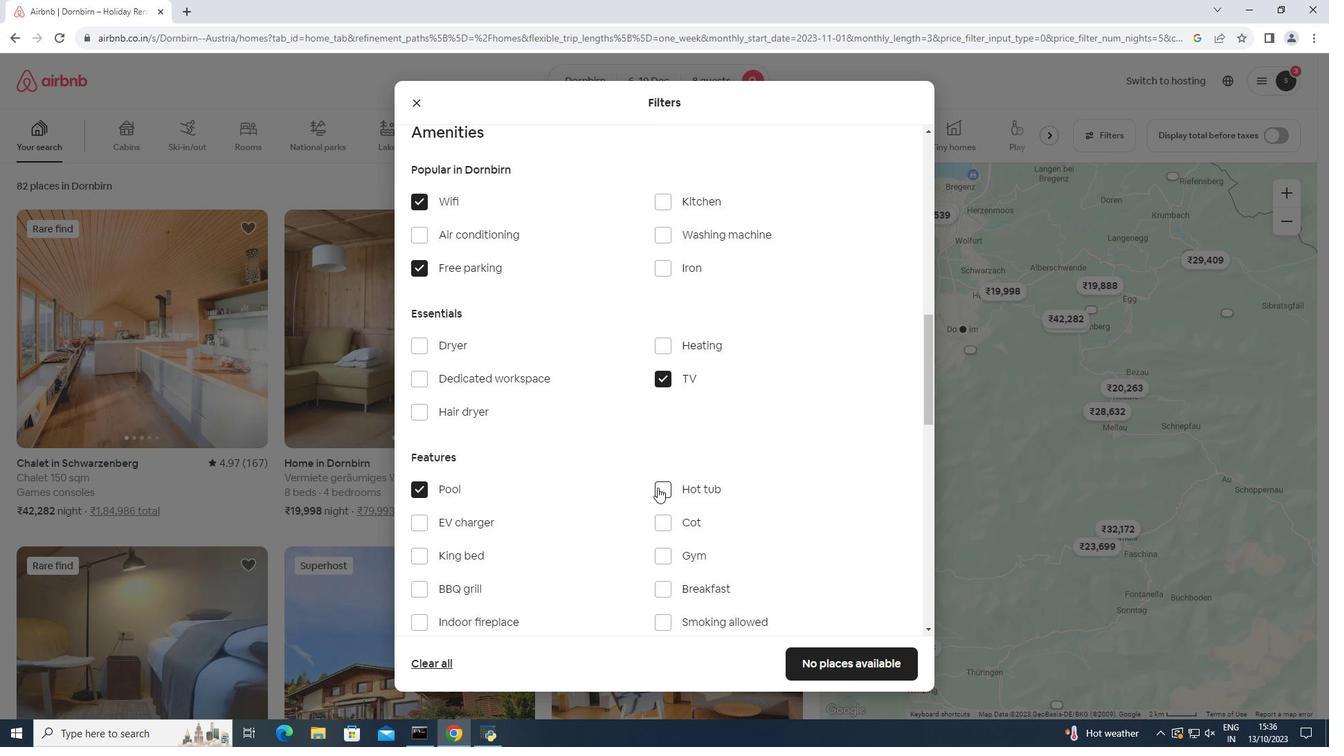 
Action: Mouse moved to (416, 488)
Screenshot: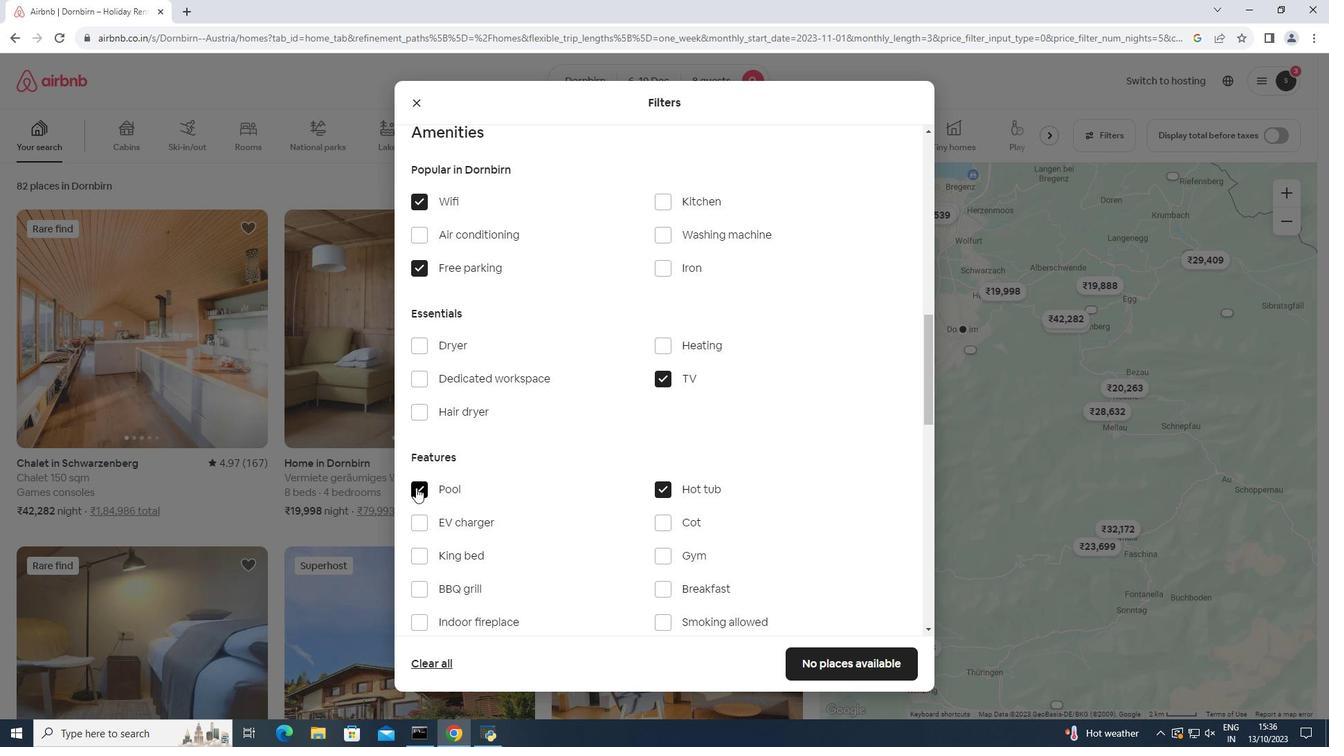 
Action: Mouse pressed left at (416, 488)
Screenshot: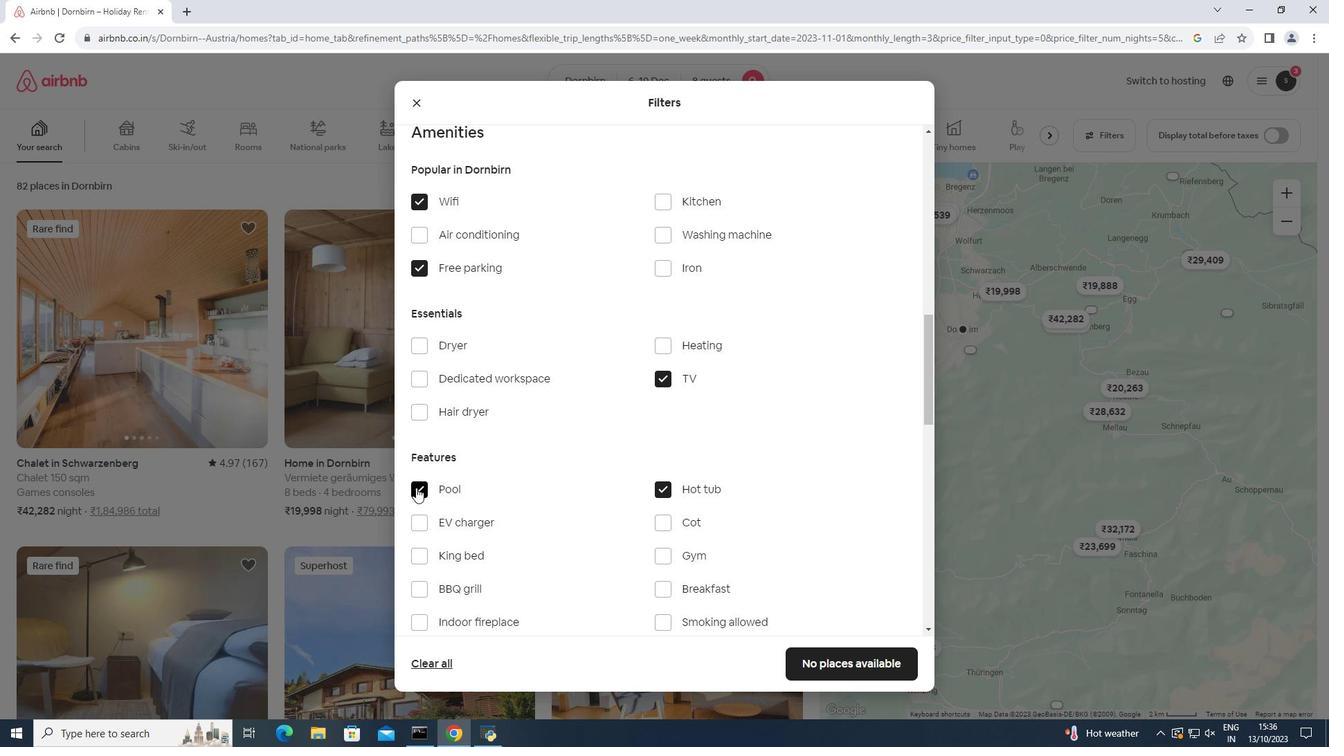 
Action: Mouse moved to (521, 495)
Screenshot: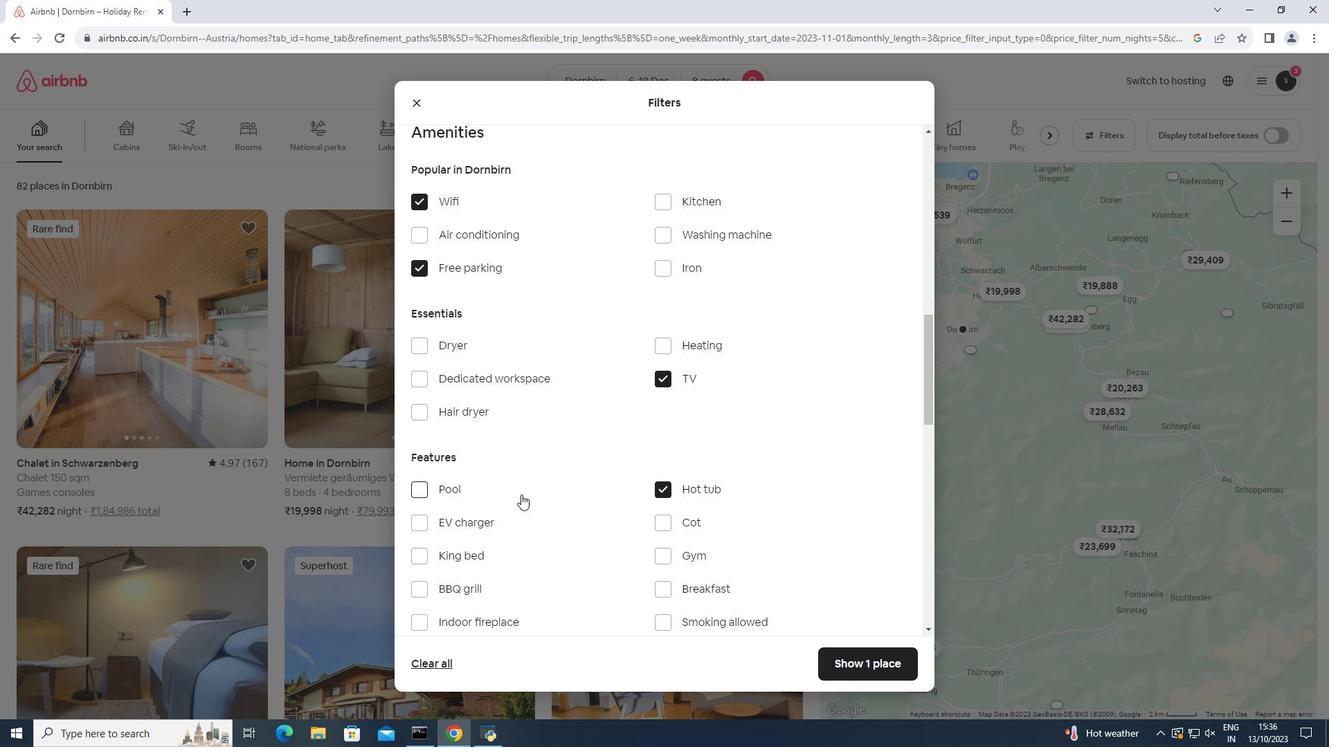 
Action: Mouse scrolled (521, 494) with delta (0, 0)
Screenshot: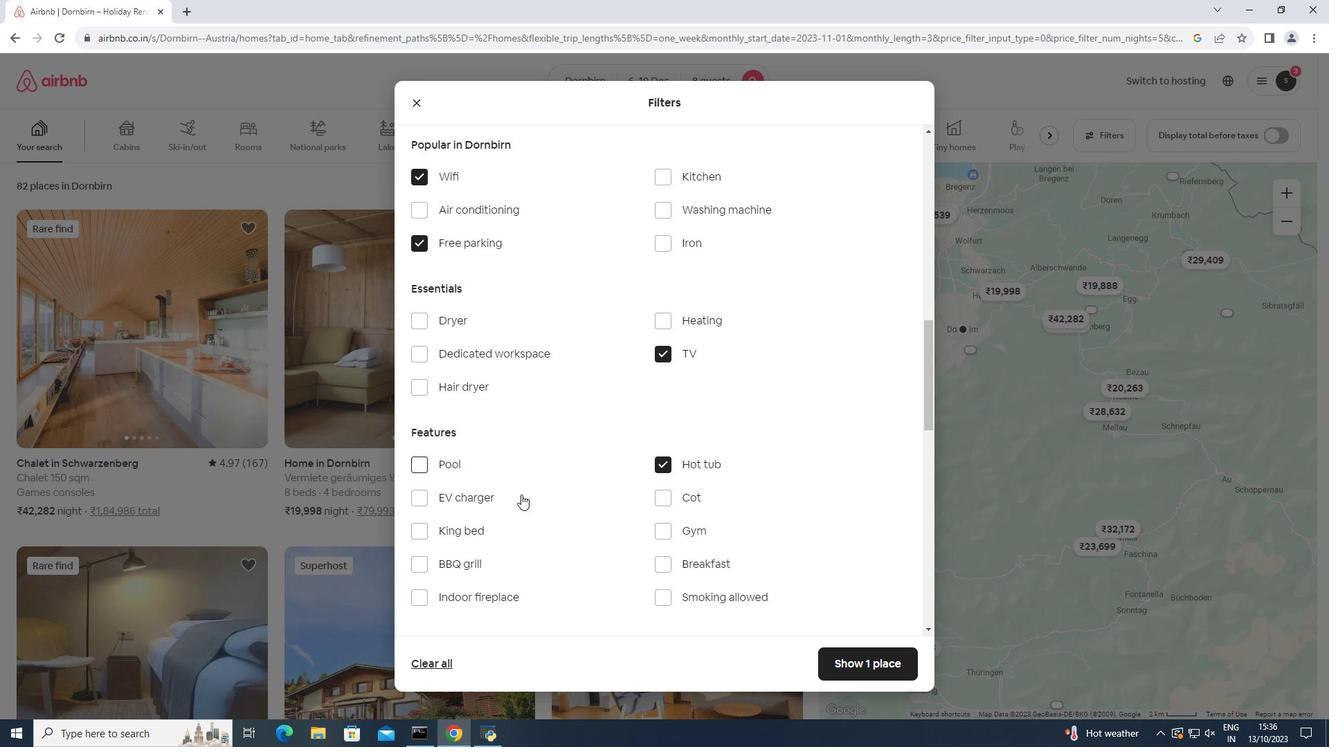 
Action: Mouse scrolled (521, 494) with delta (0, 0)
Screenshot: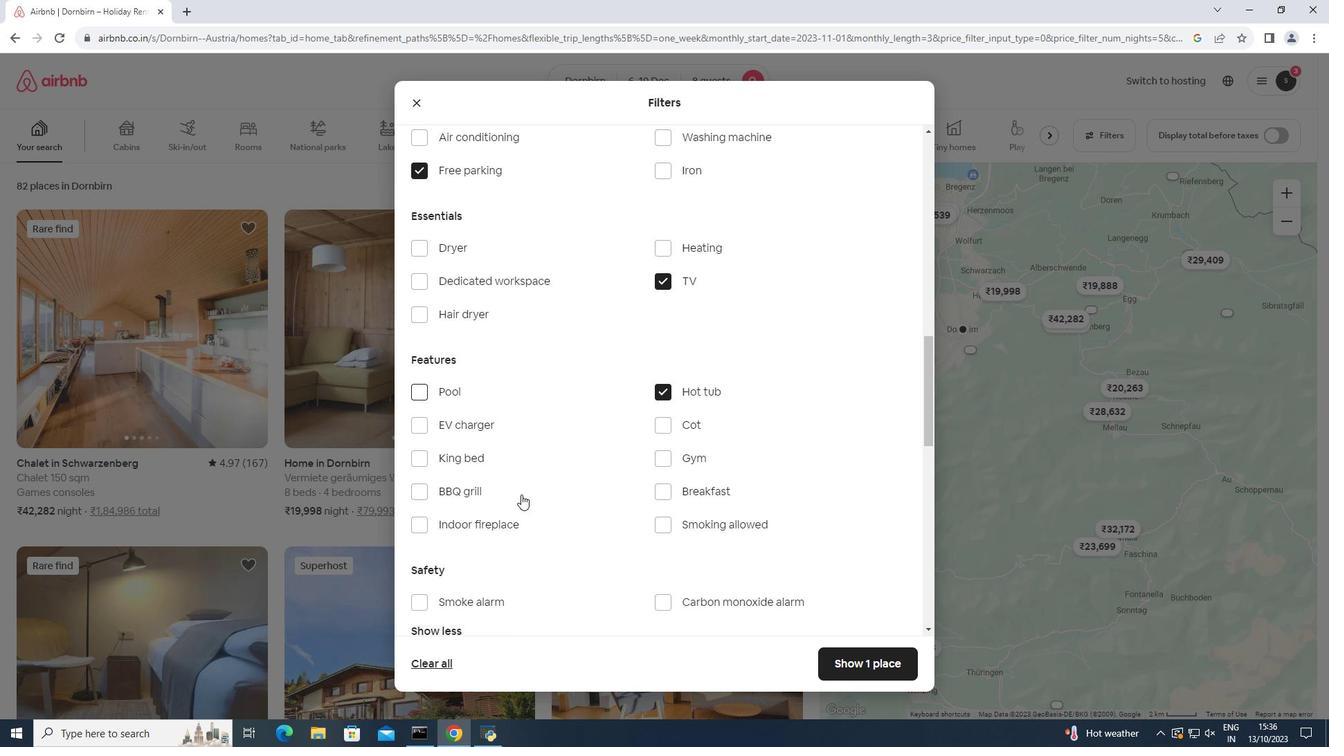 
Action: Mouse moved to (661, 420)
Screenshot: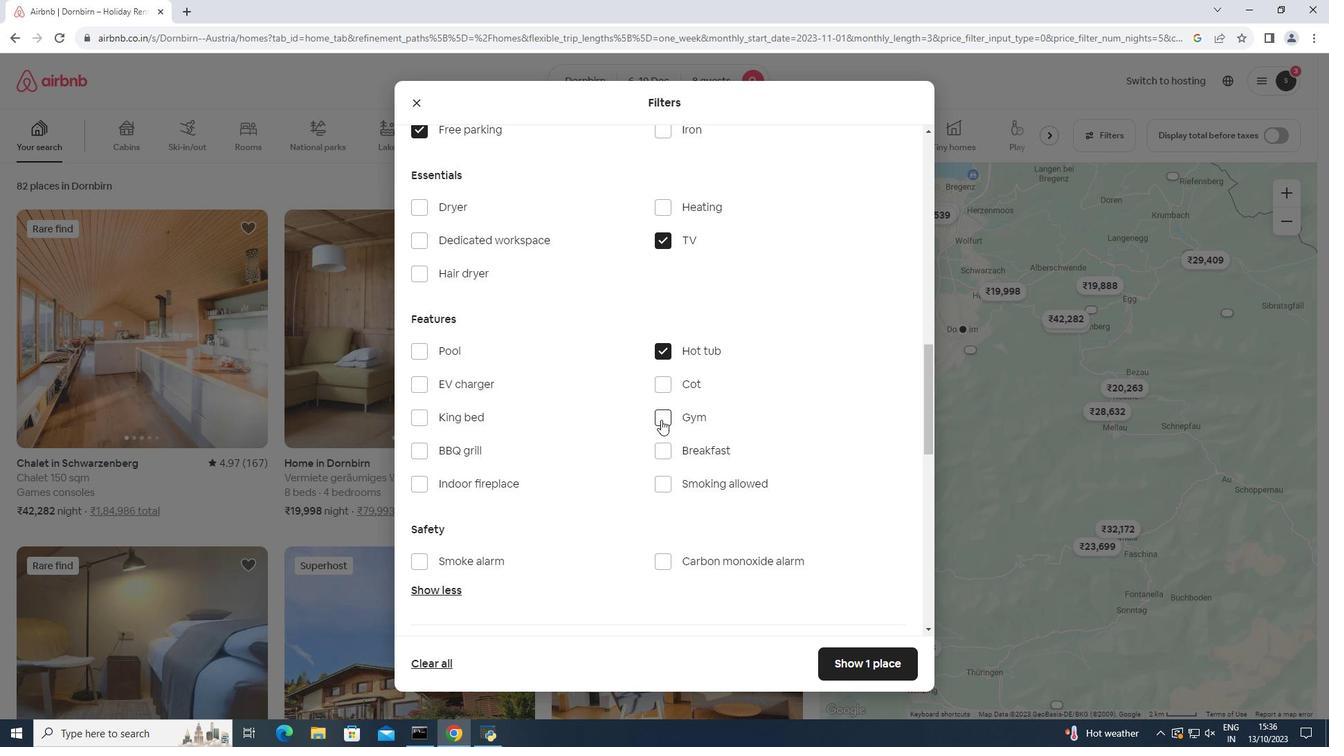 
Action: Mouse pressed left at (661, 420)
Screenshot: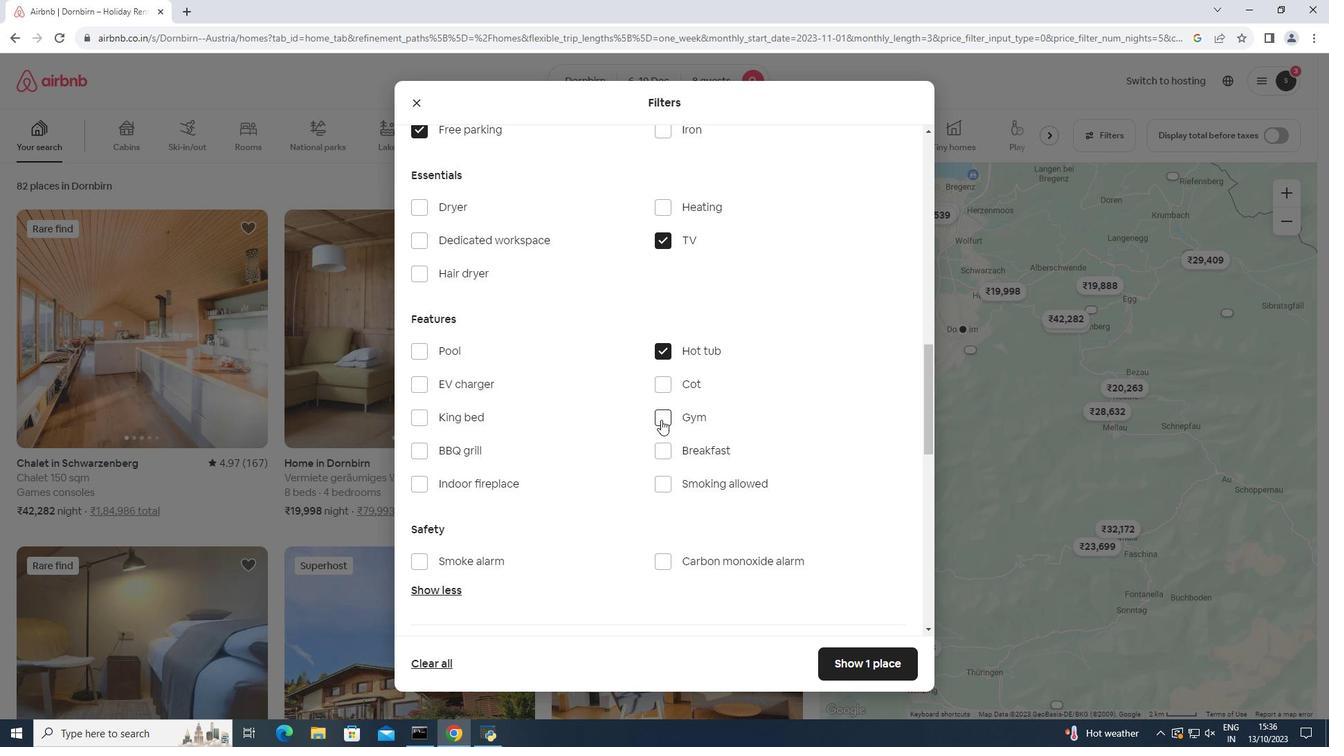 
Action: Mouse moved to (667, 488)
Screenshot: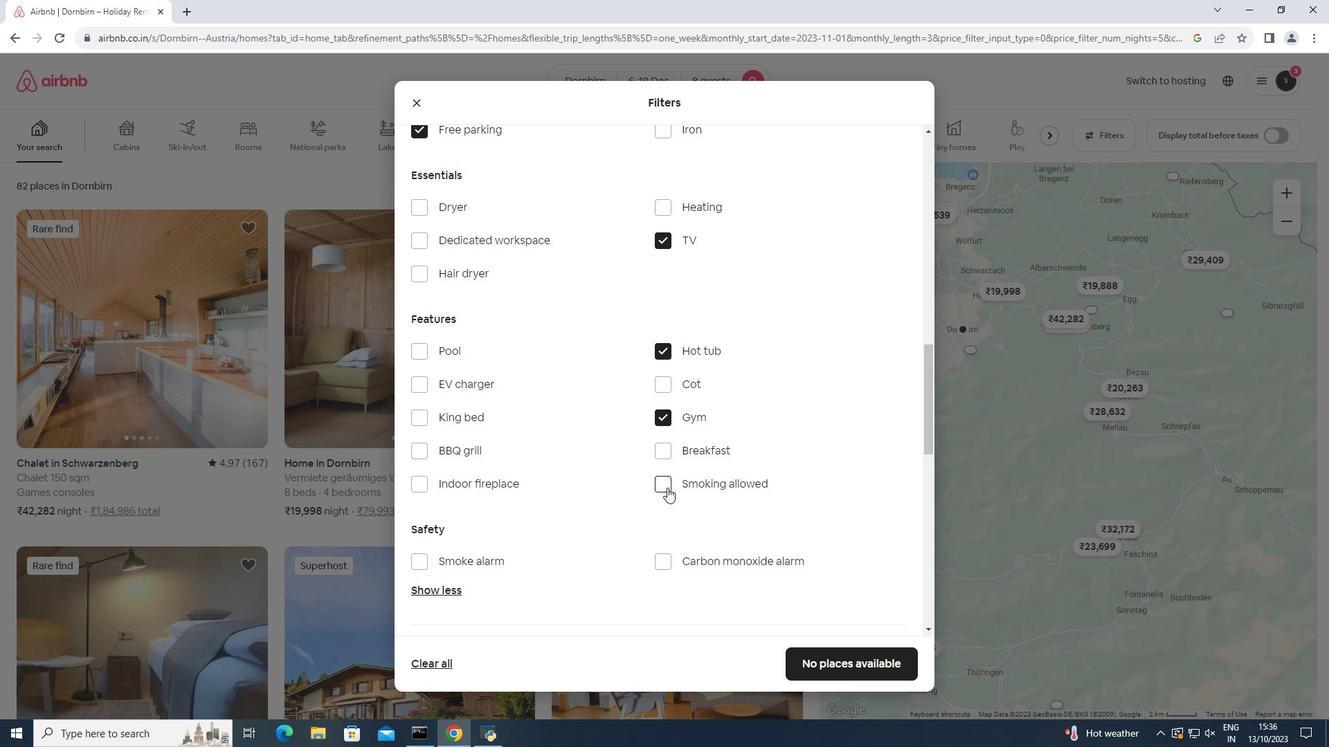 
Action: Mouse pressed left at (667, 488)
Screenshot: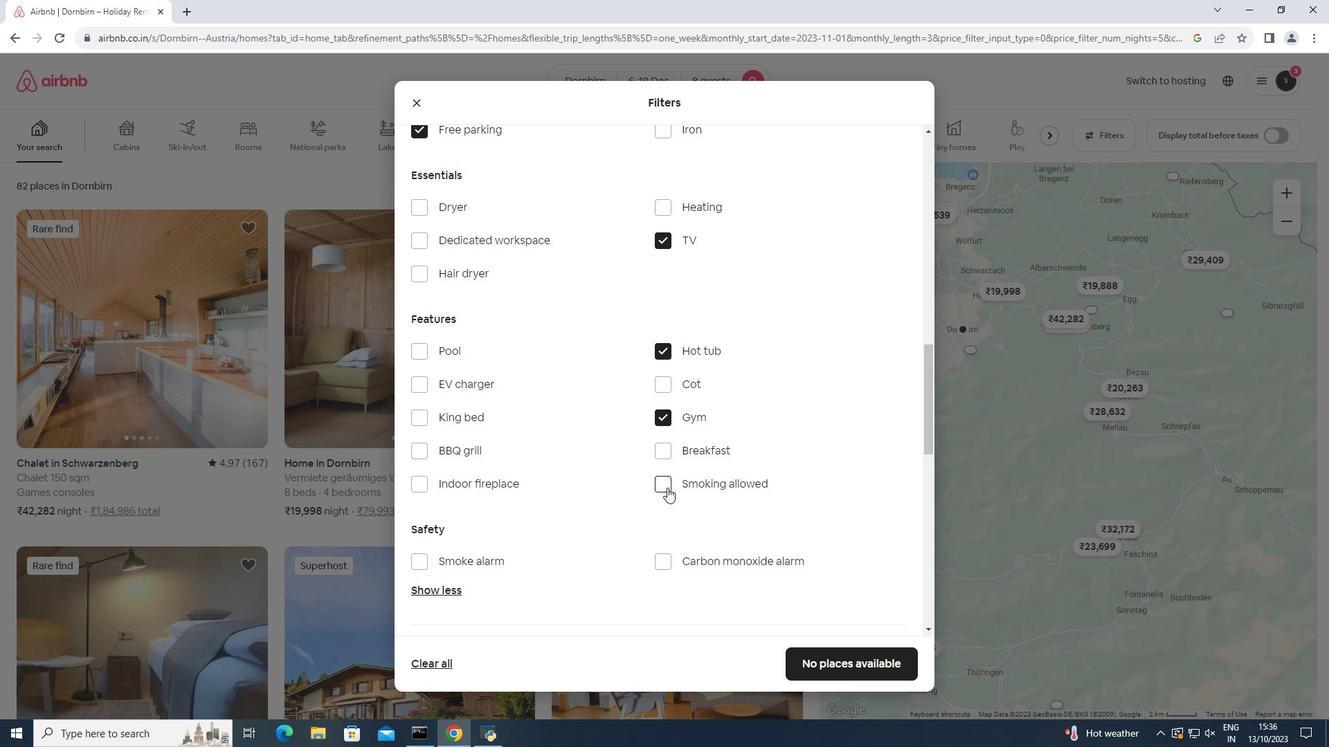 
Action: Mouse moved to (798, 658)
Screenshot: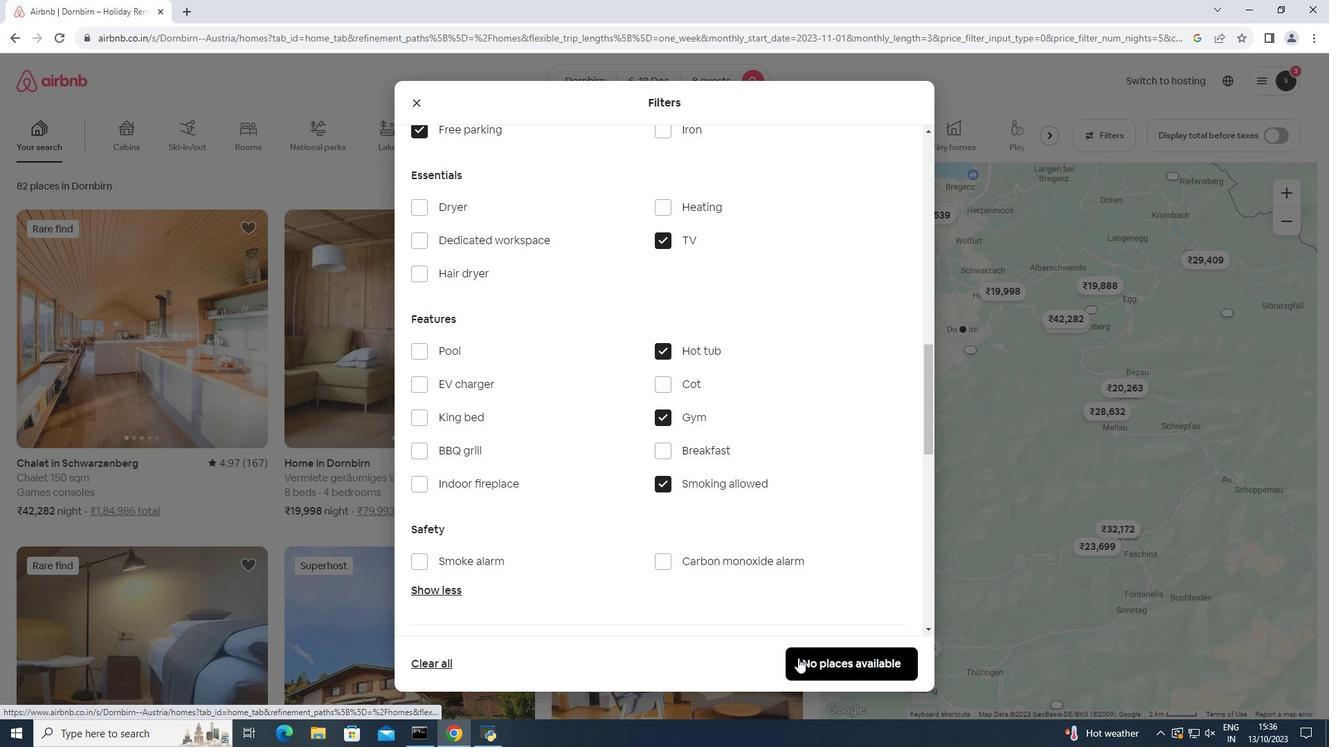 
Action: Mouse pressed left at (798, 658)
Screenshot: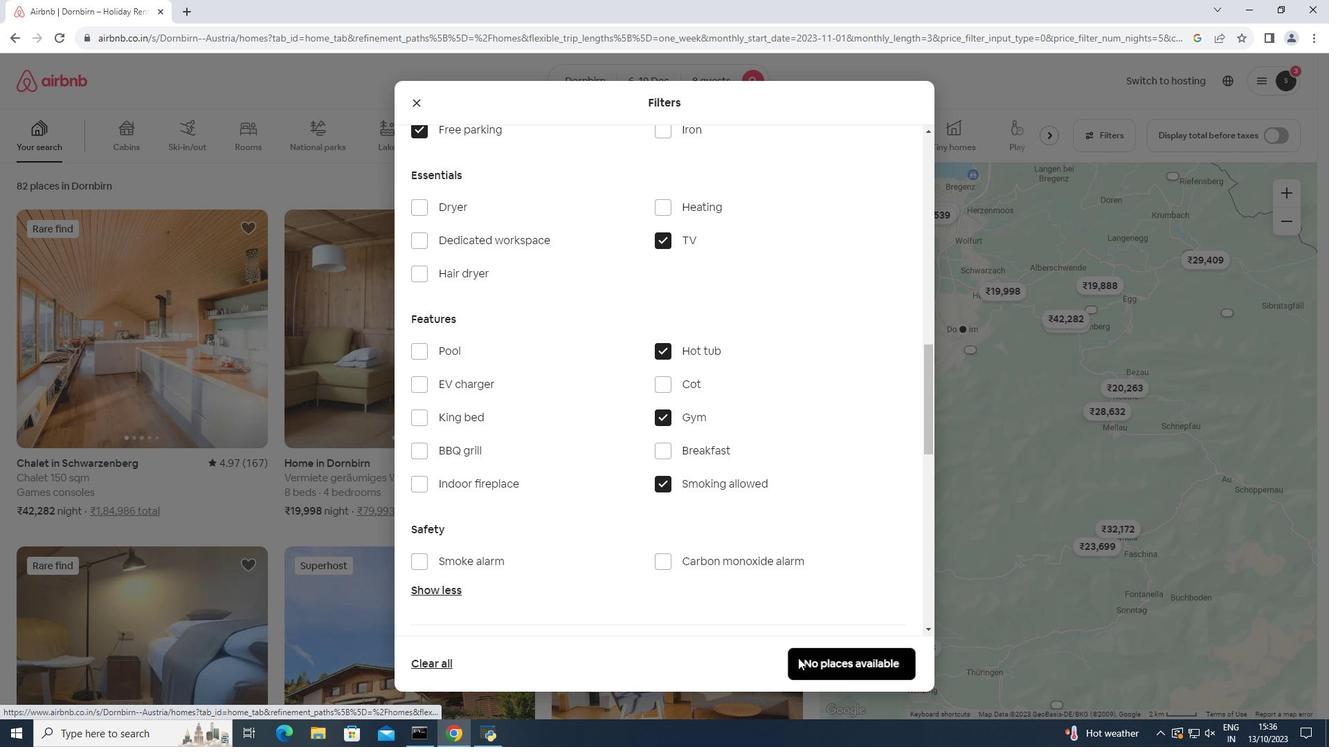
Action: Mouse moved to (494, 425)
Screenshot: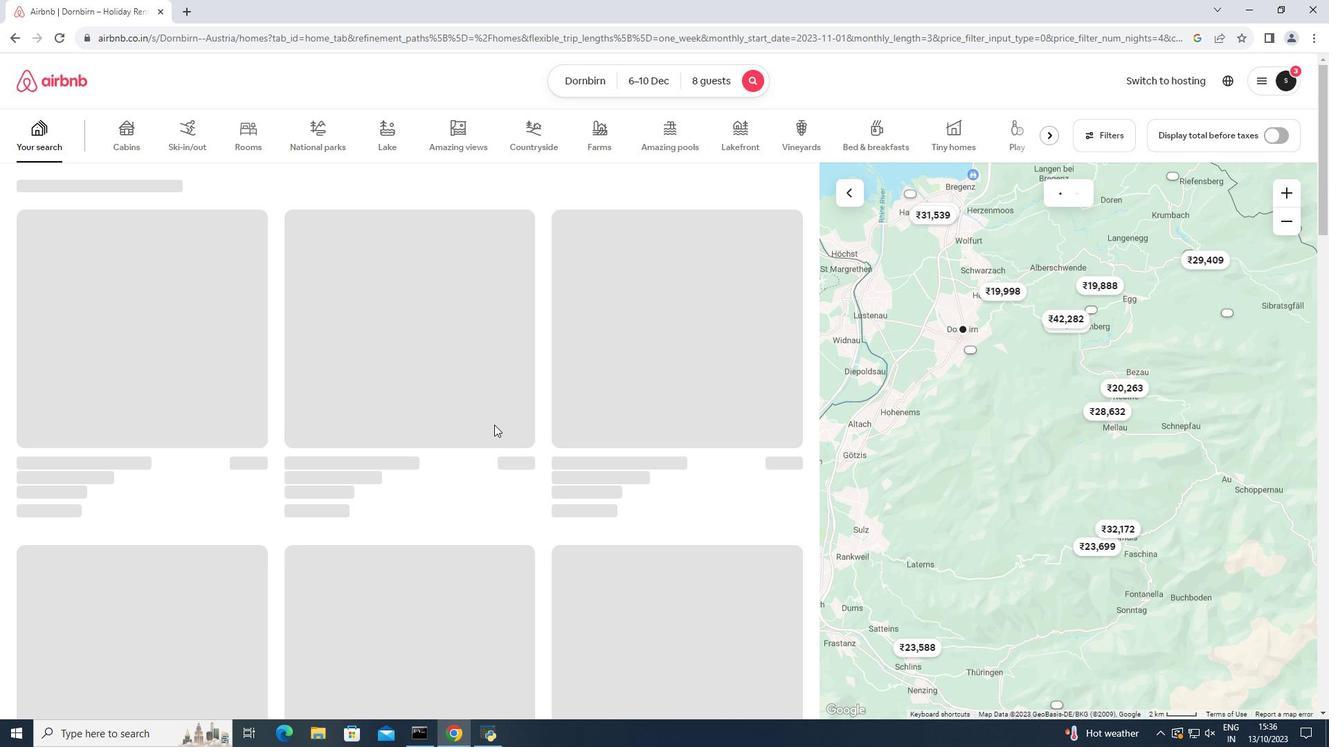 
